 Task: Look for Airbnb properties in Causeni, Moldova from 5th December, 2023 to 15th December, 2023 for 9 adults.5 bedrooms having 5 beds and 5 bathrooms. Property type can be house. Booking option can be shelf check-in. Look for 3 properties as per requirement.
Action: Mouse moved to (480, 105)
Screenshot: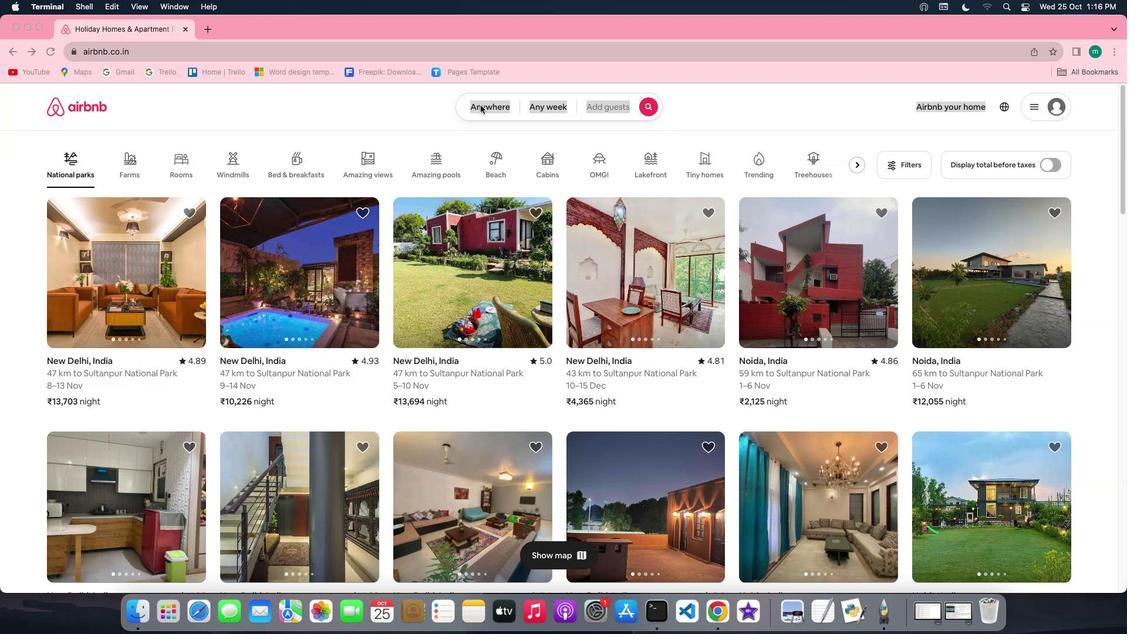 
Action: Mouse pressed left at (480, 105)
Screenshot: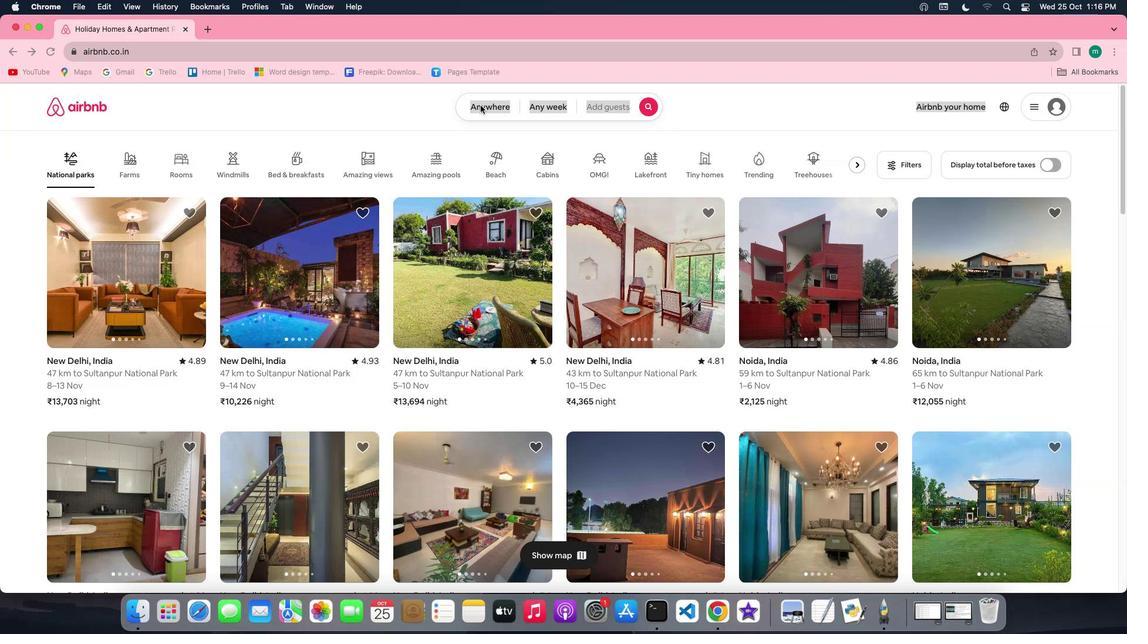 
Action: Mouse pressed left at (480, 105)
Screenshot: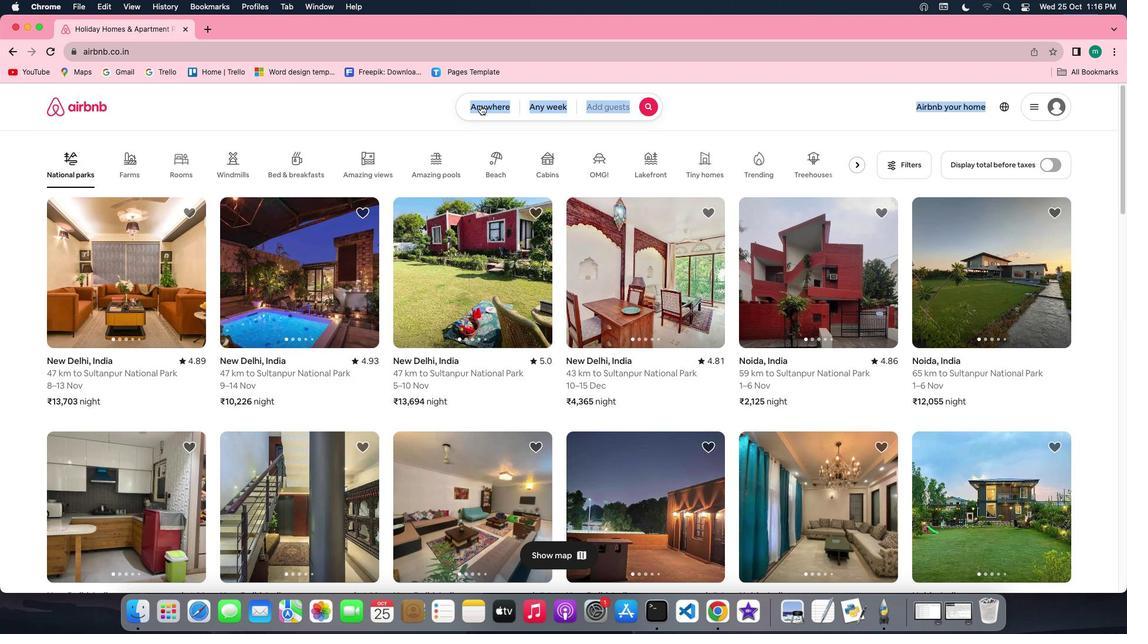 
Action: Mouse moved to (423, 153)
Screenshot: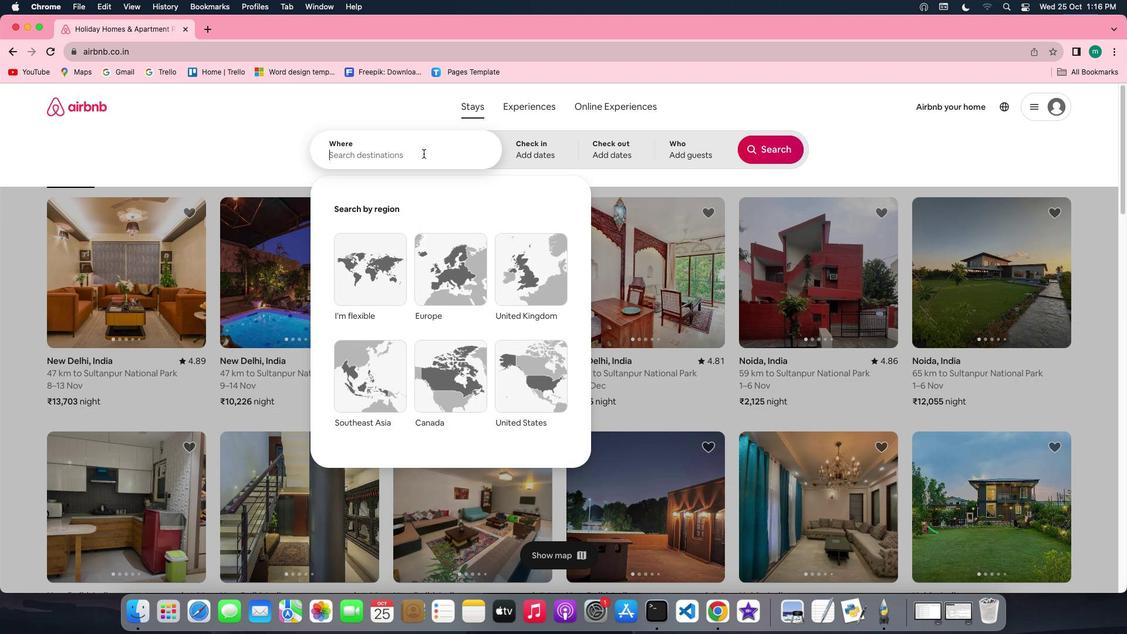 
Action: Key pressed Key.shift'C''a''u''s''e''n''i'','Key.spaceKey.shift'M''o''l''d''o''v''a'
Screenshot: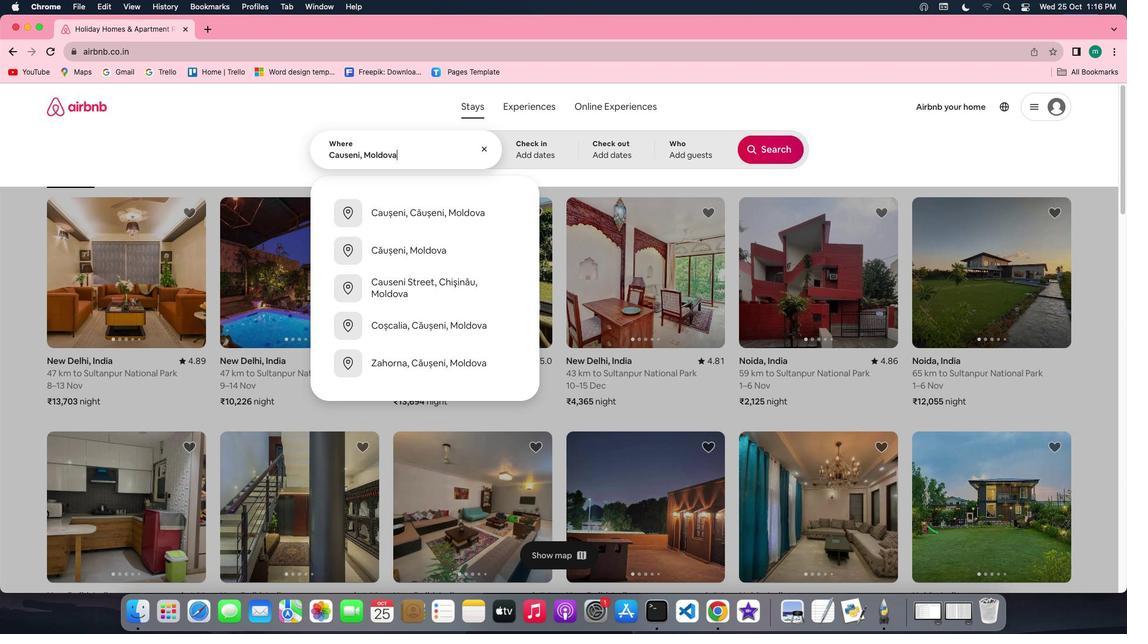 
Action: Mouse moved to (529, 149)
Screenshot: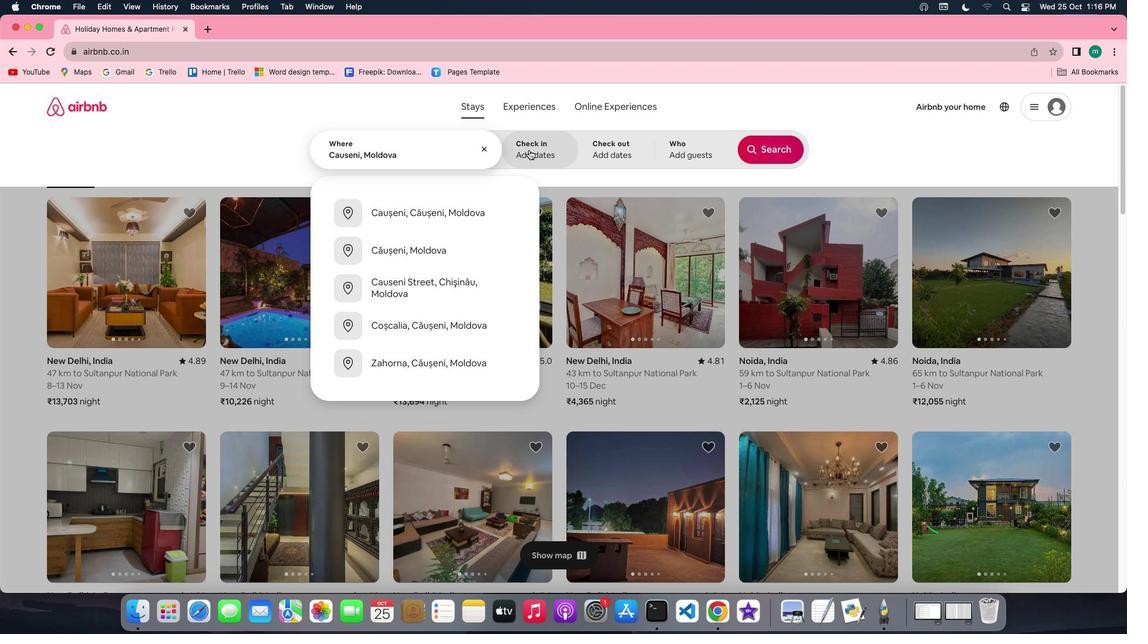 
Action: Mouse pressed left at (529, 149)
Screenshot: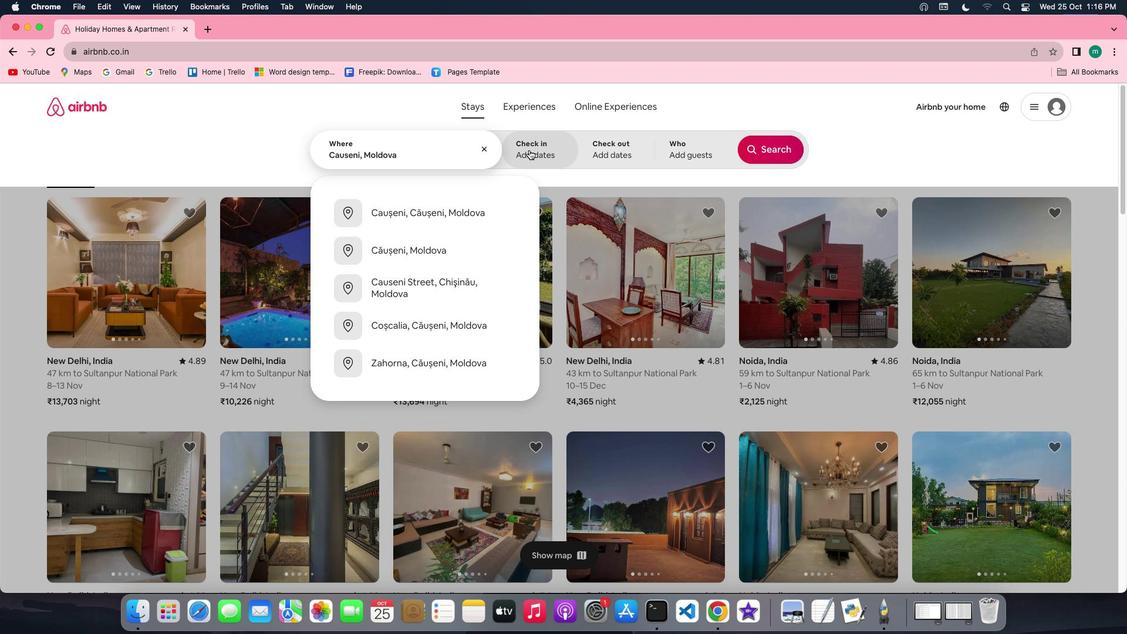 
Action: Mouse moved to (768, 249)
Screenshot: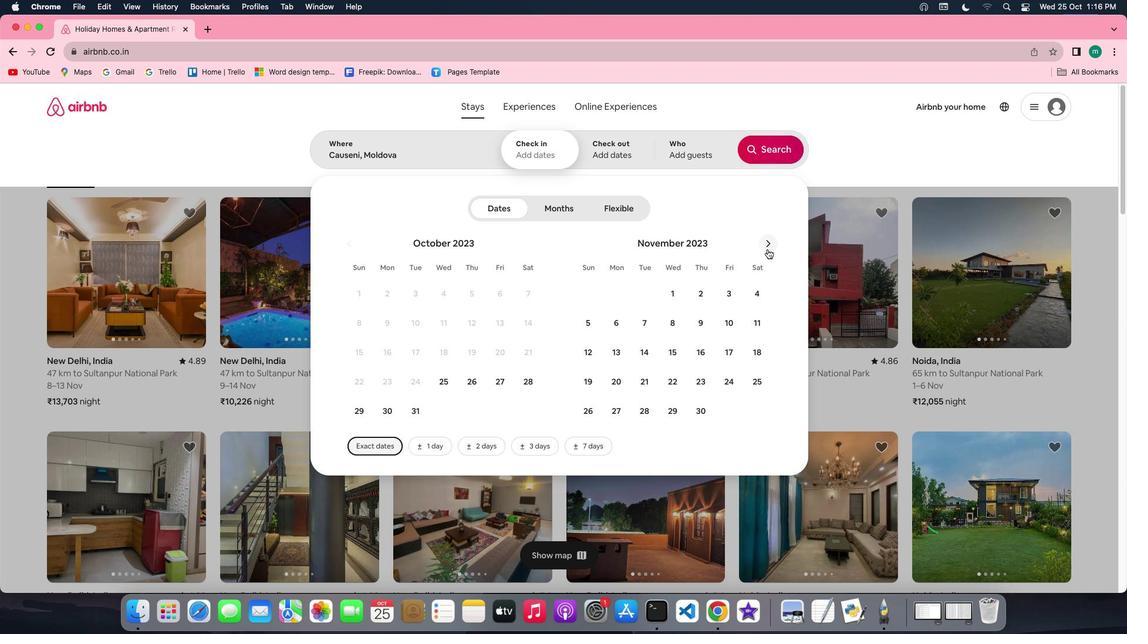 
Action: Mouse pressed left at (768, 249)
Screenshot: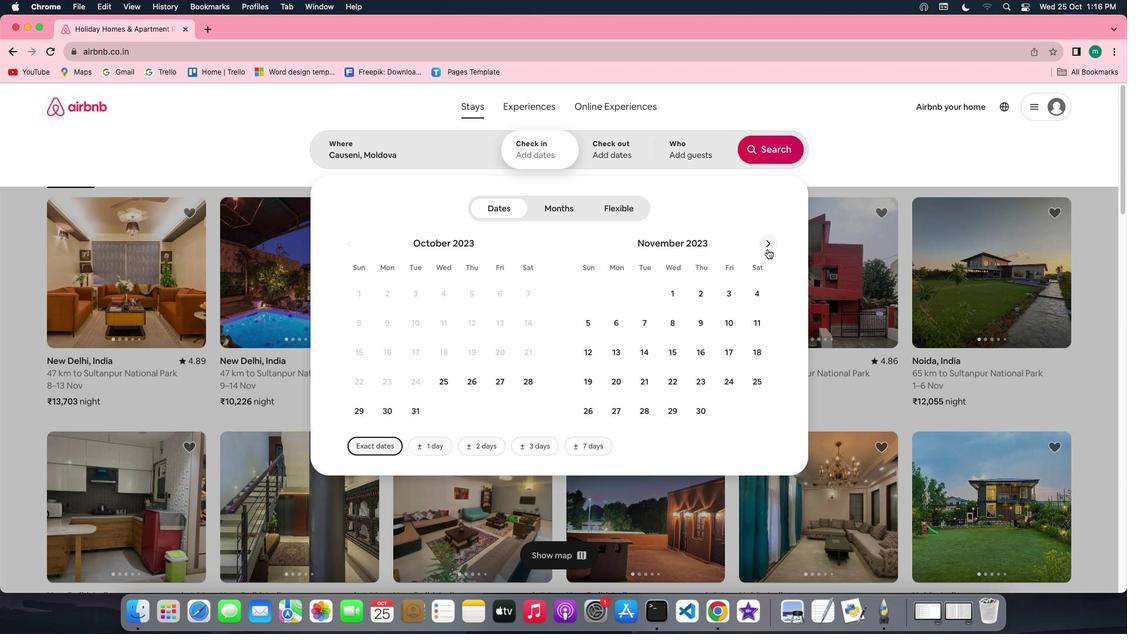 
Action: Mouse moved to (643, 315)
Screenshot: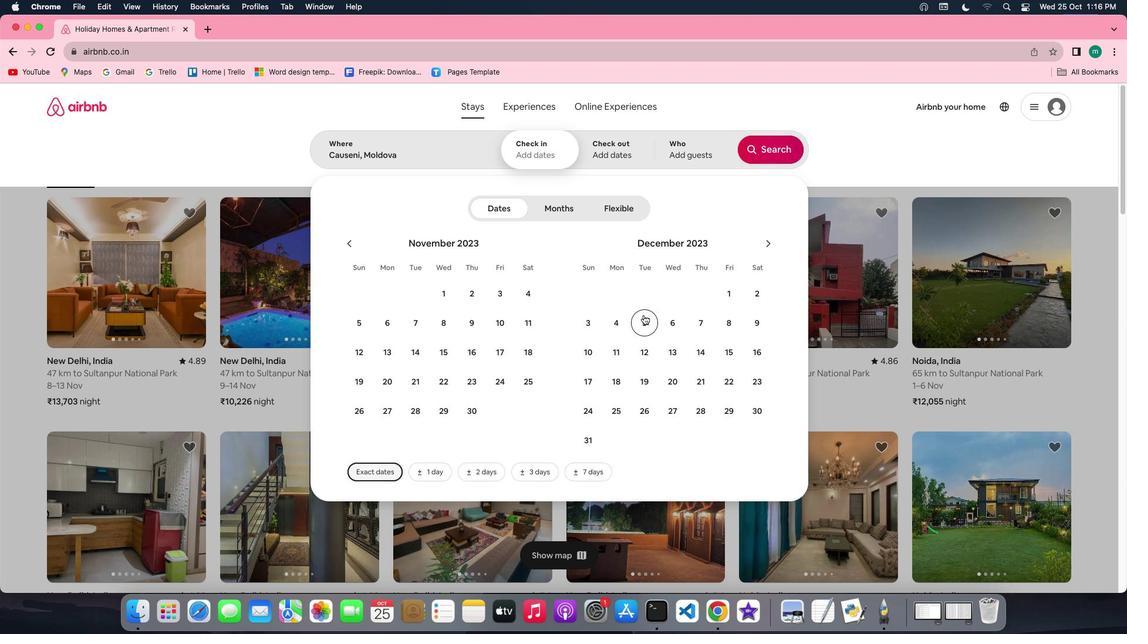 
Action: Mouse pressed left at (643, 315)
Screenshot: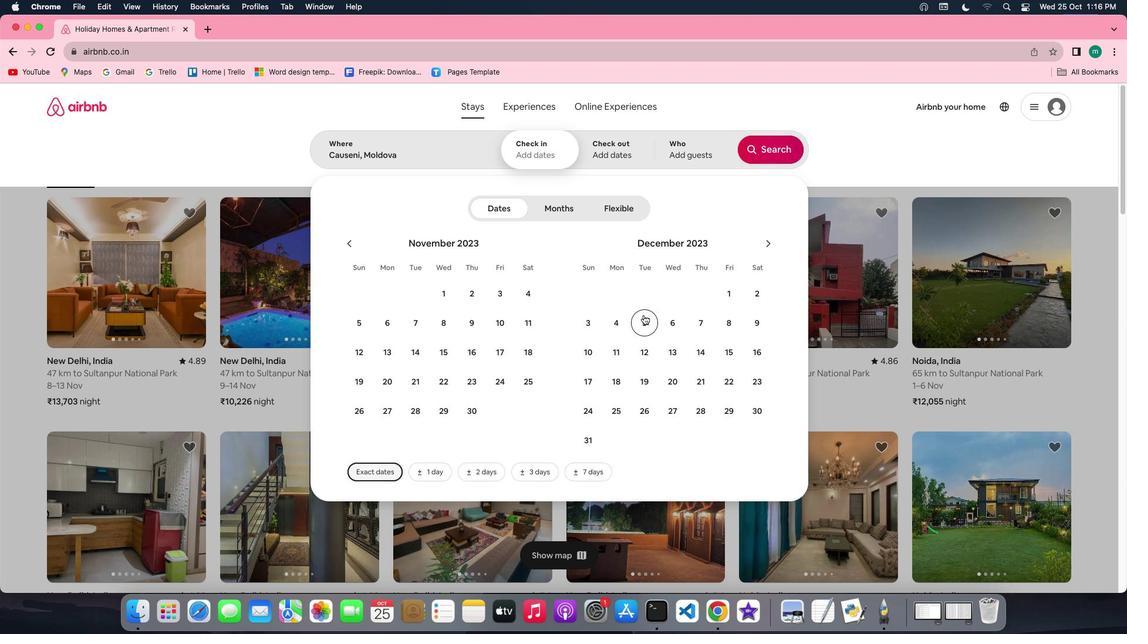 
Action: Mouse moved to (731, 350)
Screenshot: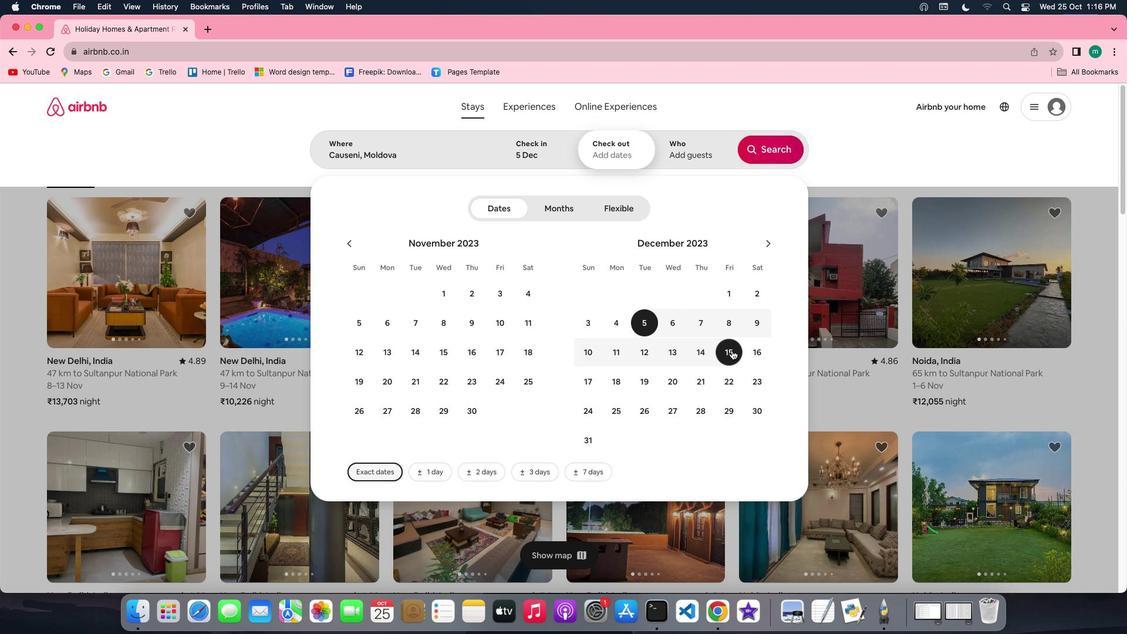 
Action: Mouse pressed left at (731, 350)
Screenshot: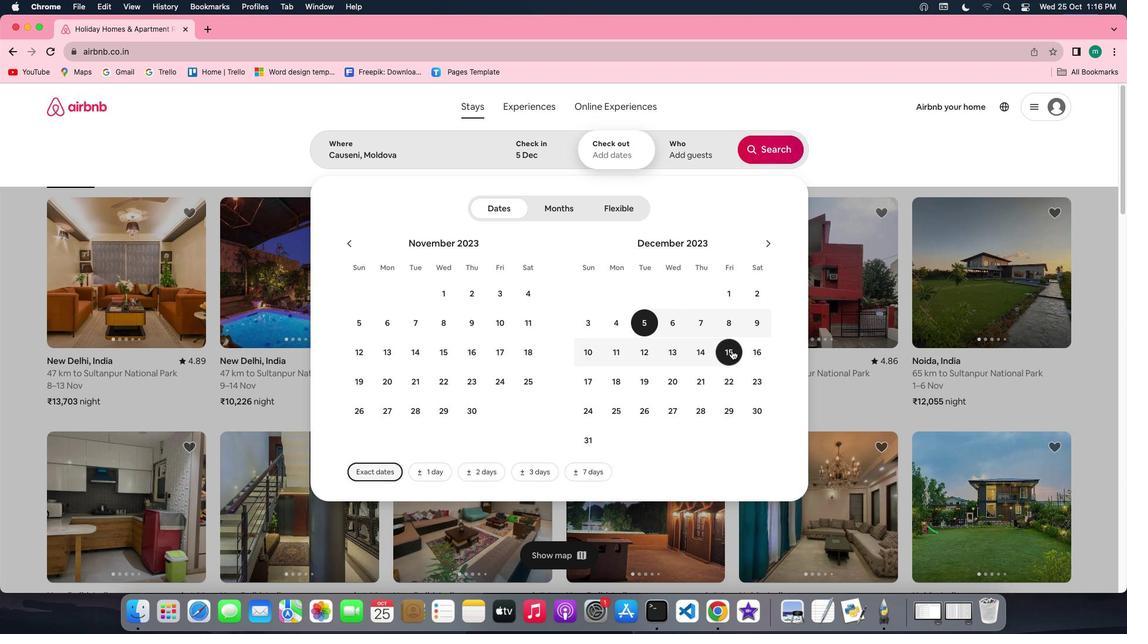 
Action: Mouse moved to (690, 156)
Screenshot: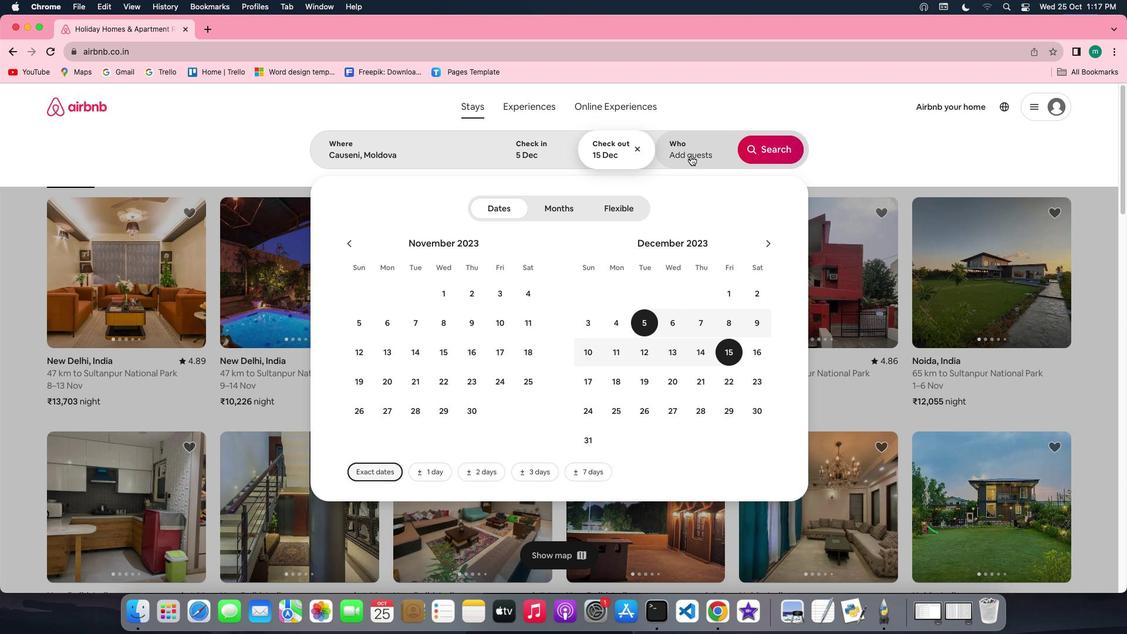 
Action: Mouse pressed left at (690, 156)
Screenshot: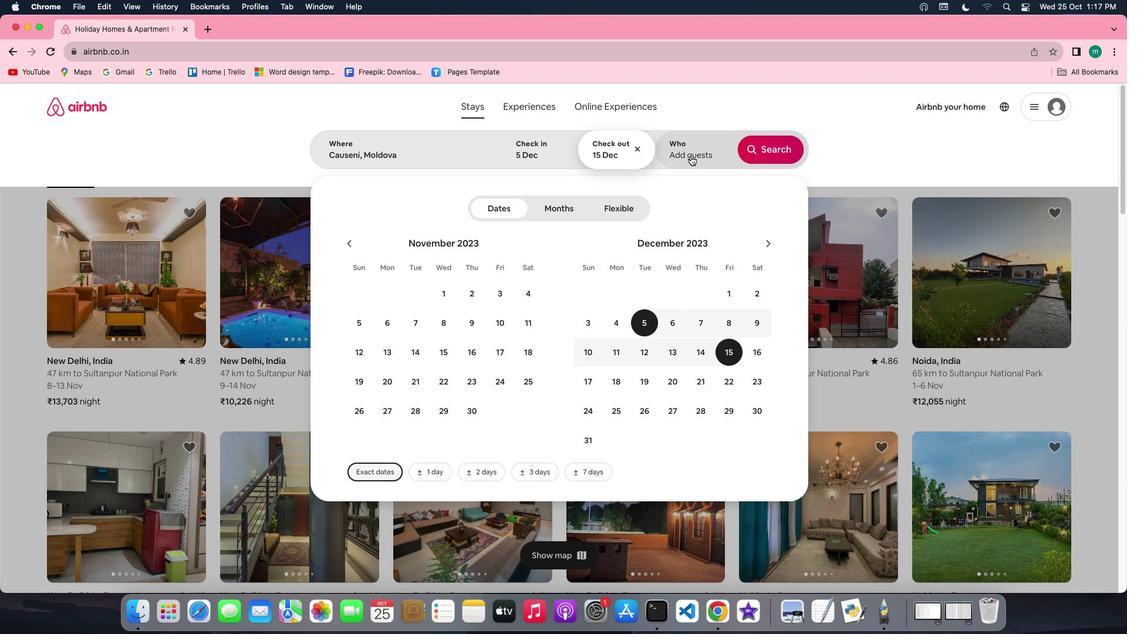 
Action: Mouse moved to (770, 208)
Screenshot: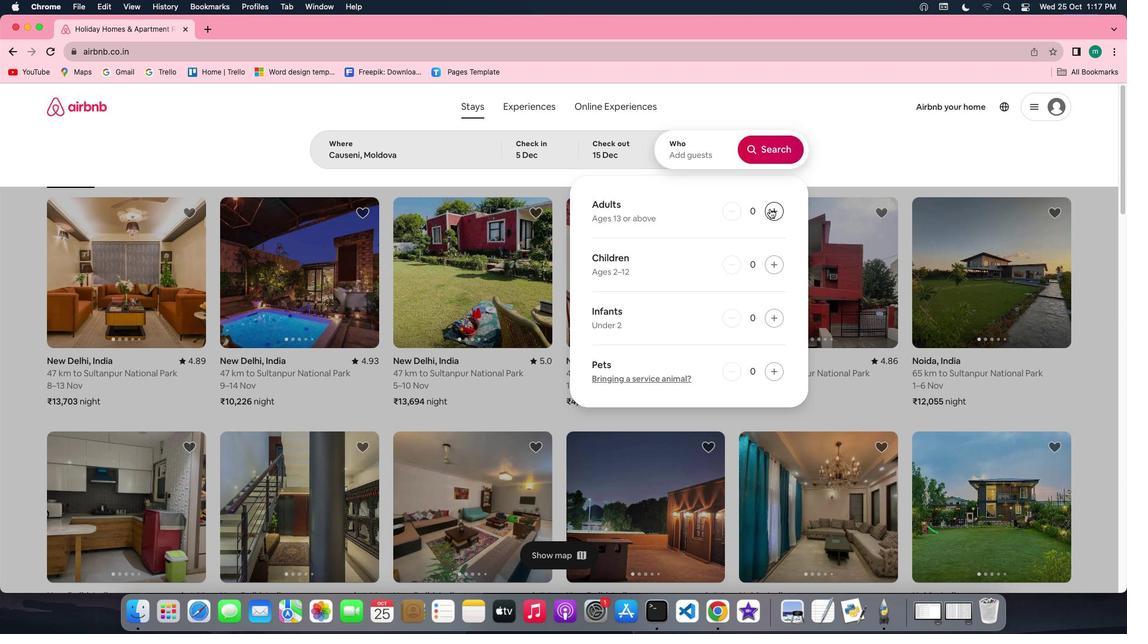 
Action: Mouse pressed left at (770, 208)
Screenshot: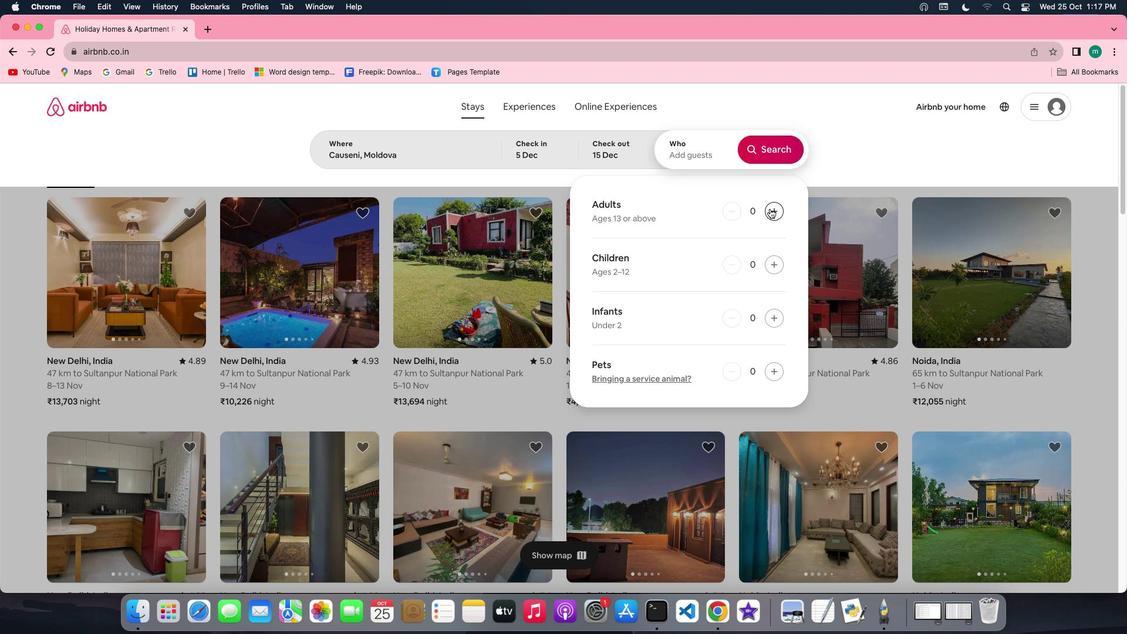 
Action: Mouse pressed left at (770, 208)
Screenshot: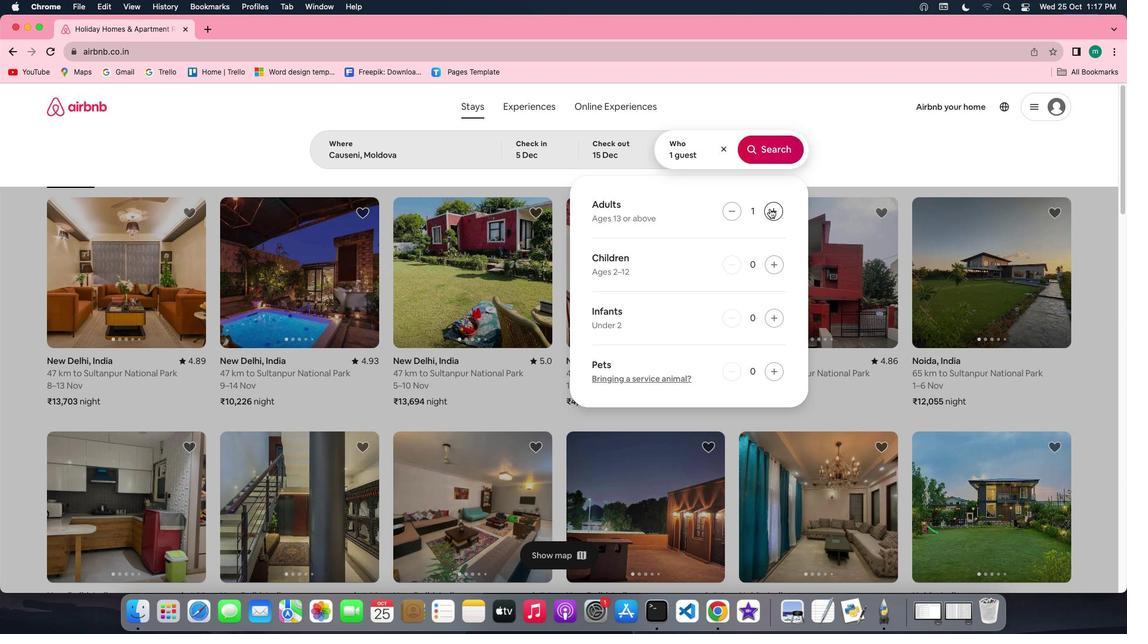 
Action: Mouse pressed left at (770, 208)
Screenshot: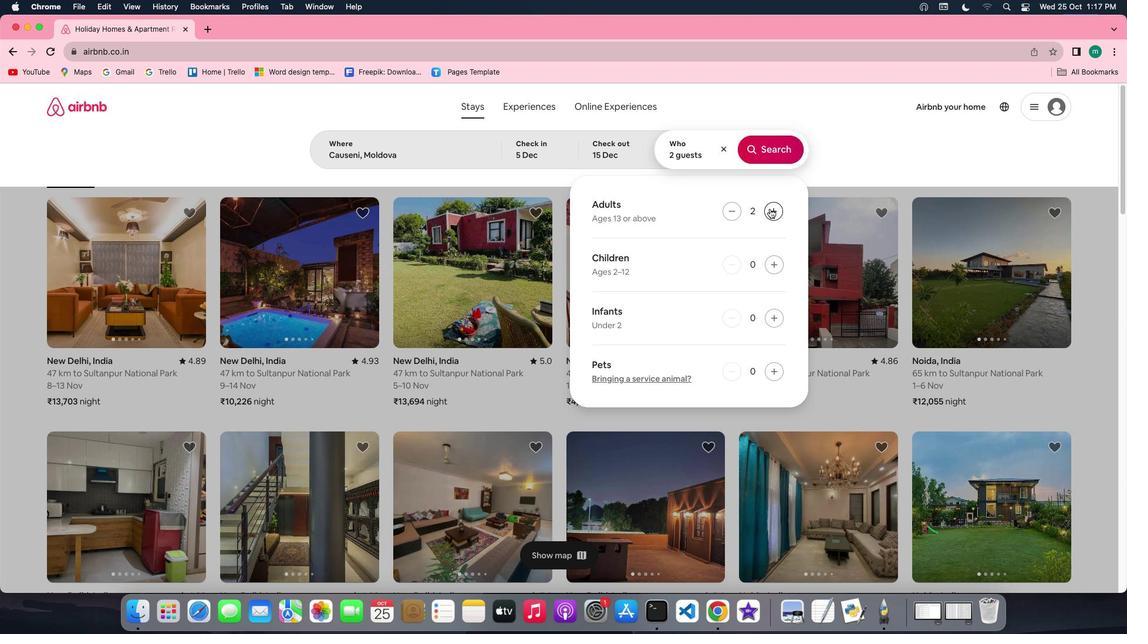
Action: Mouse pressed left at (770, 208)
Screenshot: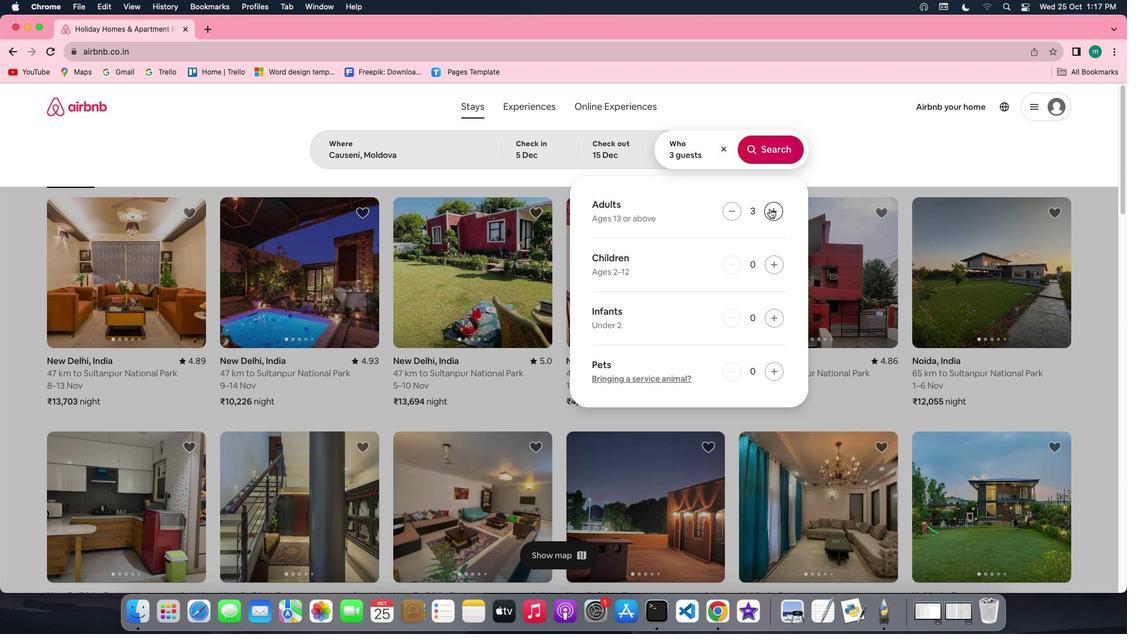 
Action: Mouse pressed left at (770, 208)
Screenshot: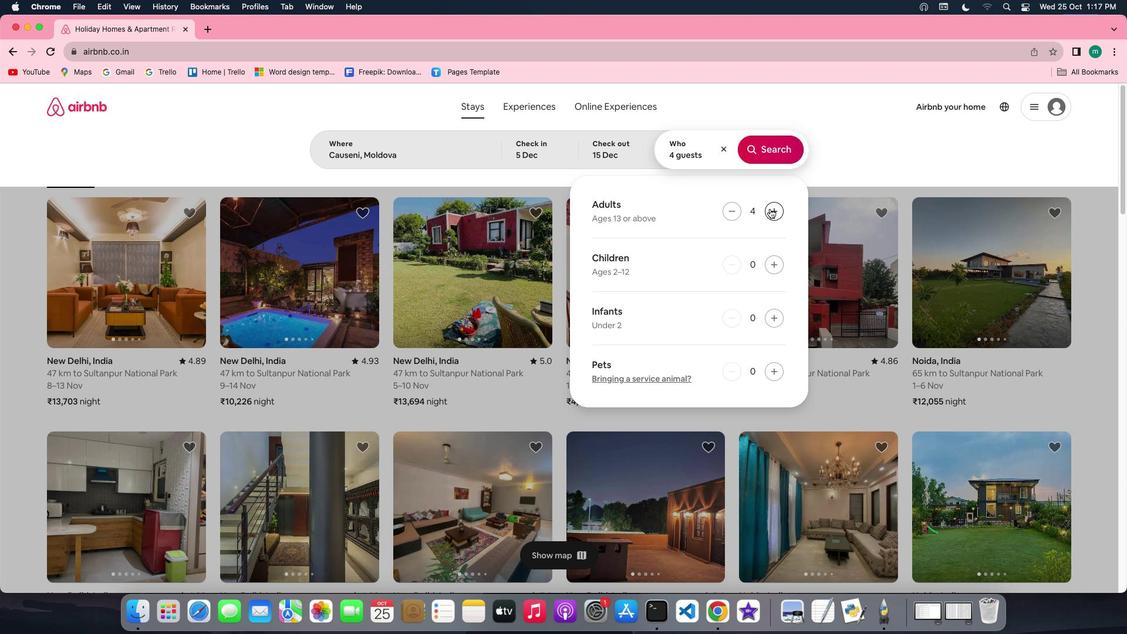 
Action: Mouse pressed left at (770, 208)
Screenshot: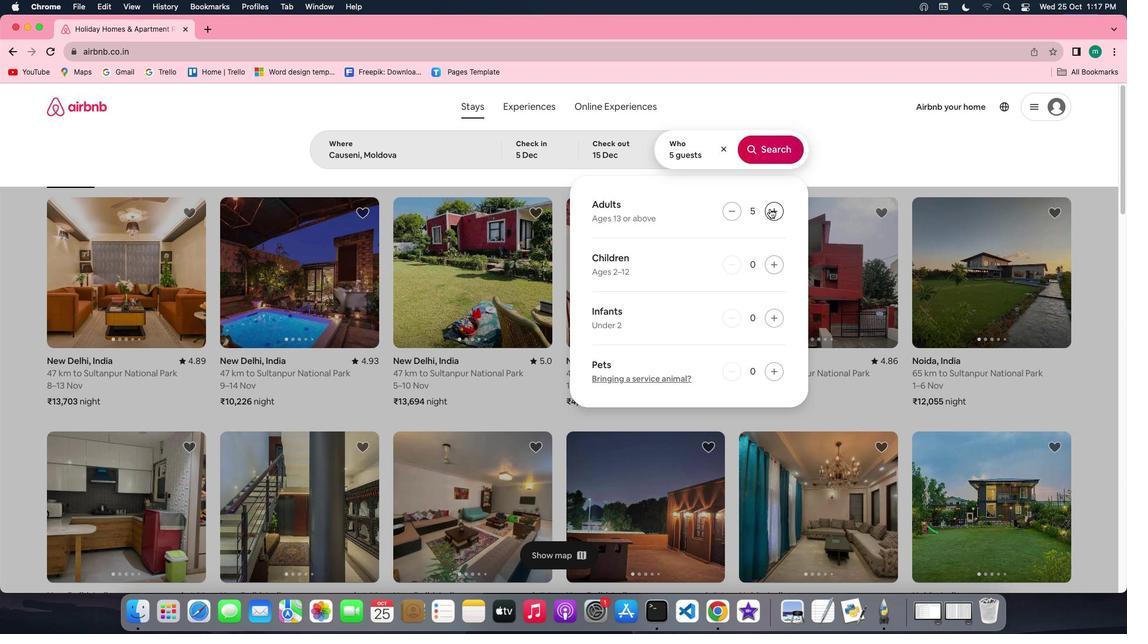 
Action: Mouse pressed left at (770, 208)
Screenshot: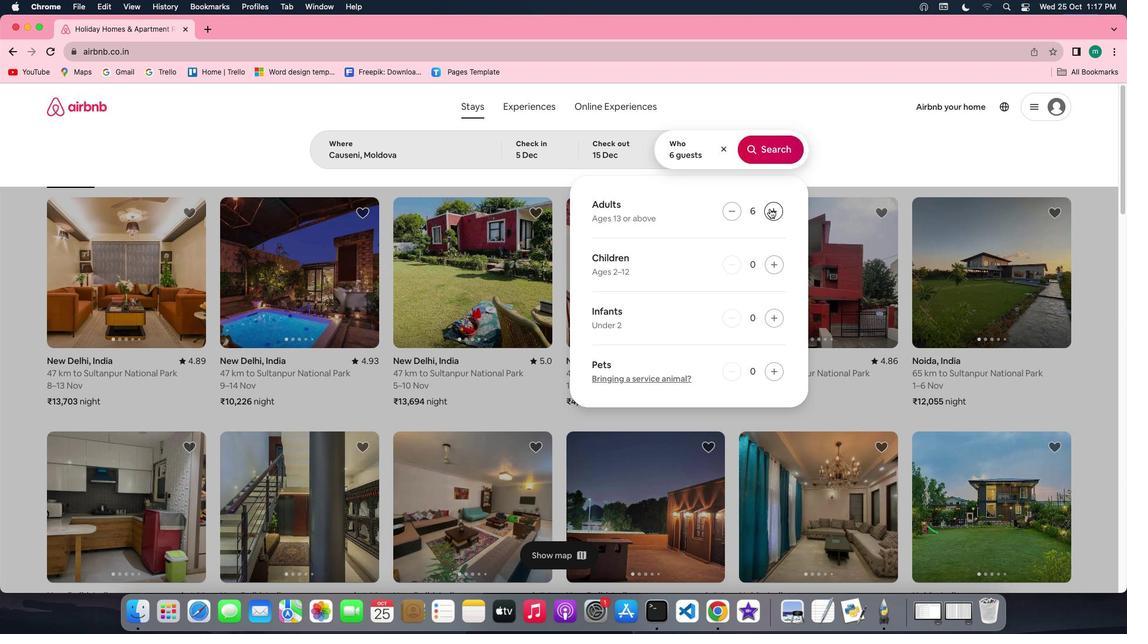 
Action: Mouse pressed left at (770, 208)
Screenshot: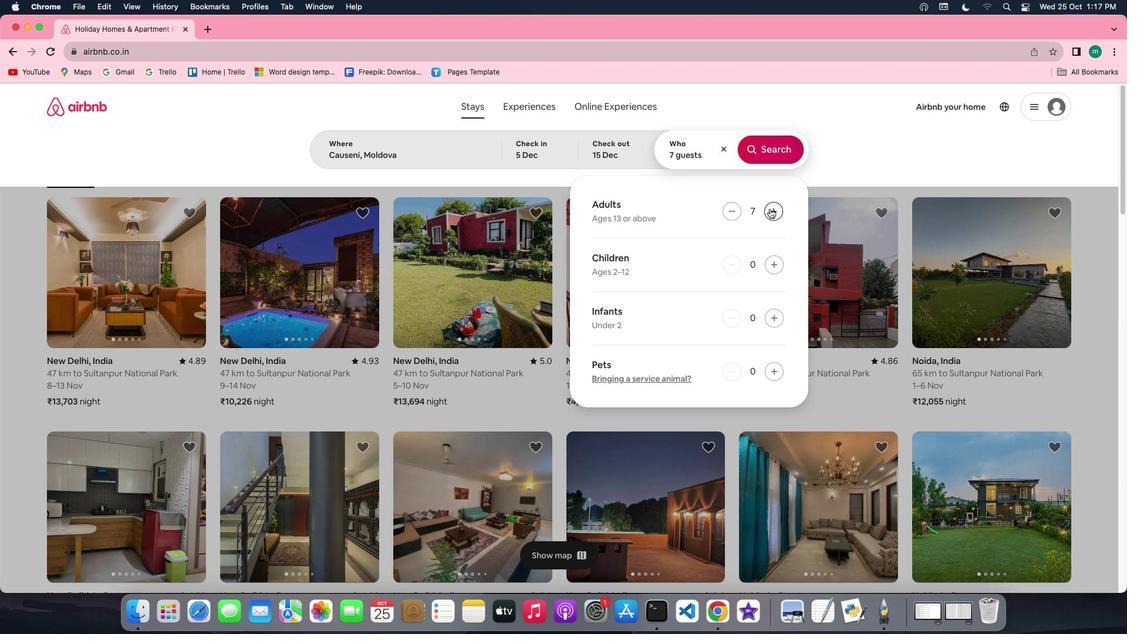 
Action: Mouse pressed left at (770, 208)
Screenshot: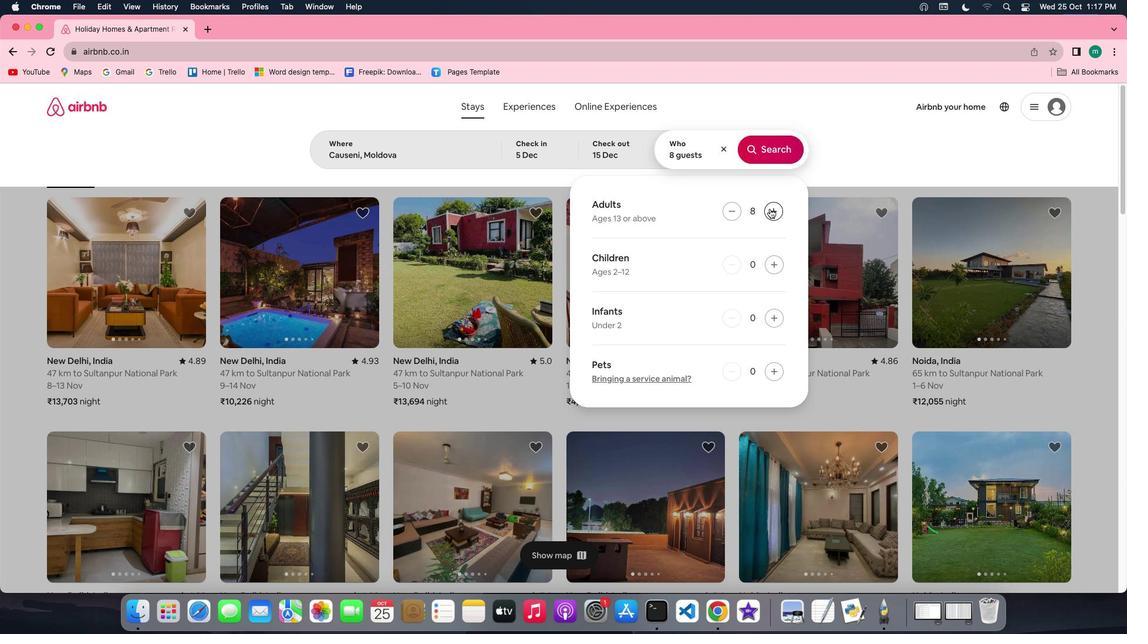 
Action: Mouse moved to (783, 155)
Screenshot: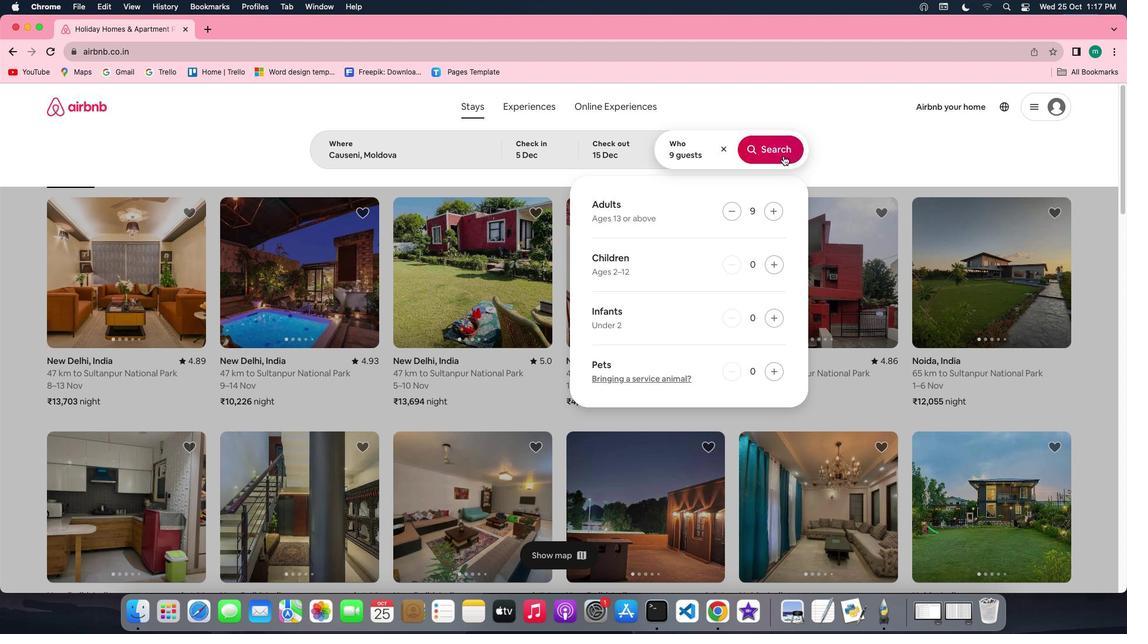 
Action: Mouse pressed left at (783, 155)
Screenshot: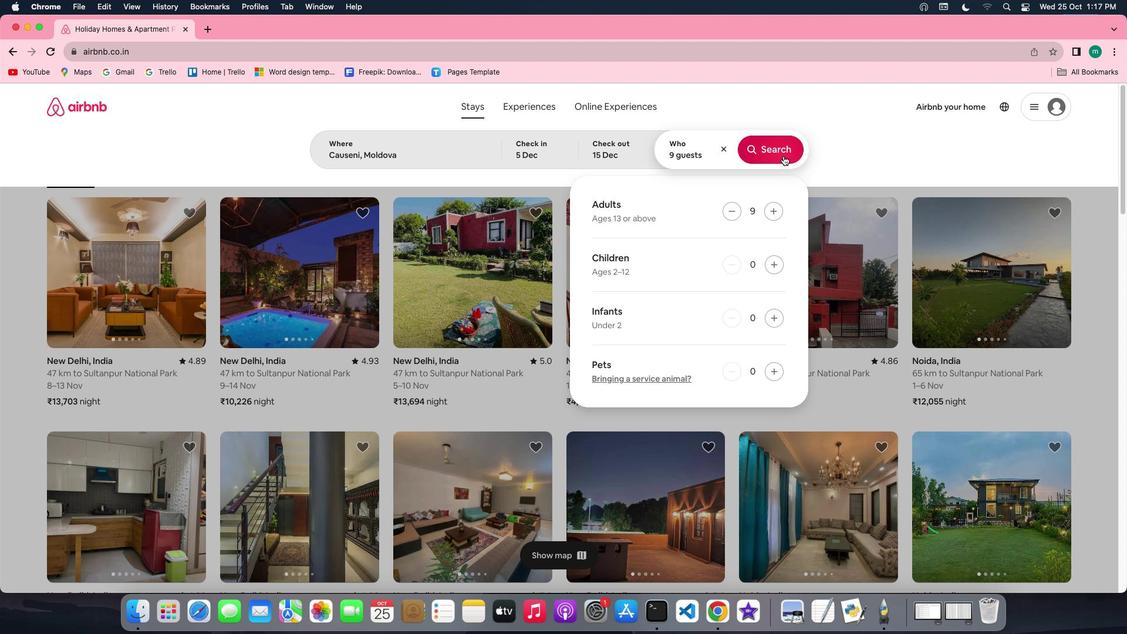 
Action: Mouse moved to (931, 149)
Screenshot: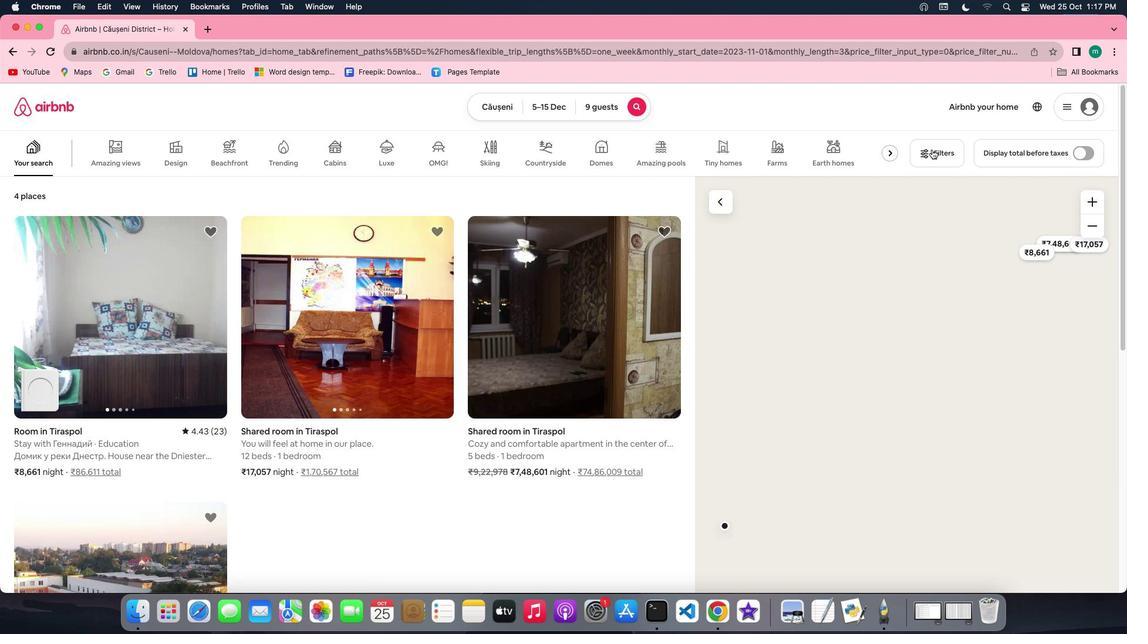 
Action: Mouse pressed left at (931, 149)
Screenshot: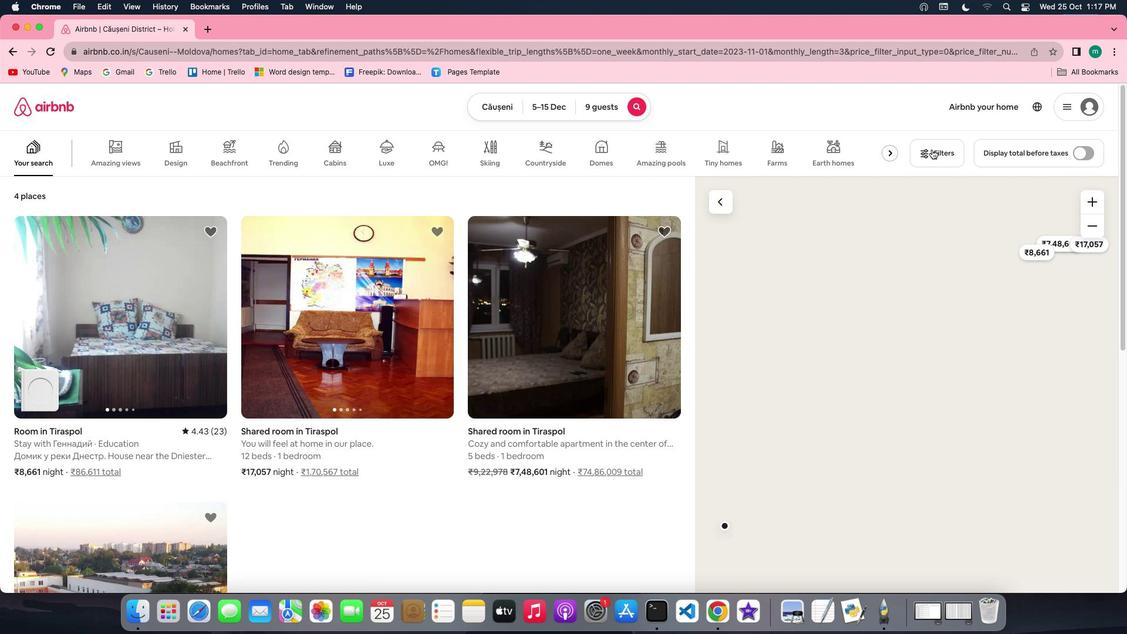 
Action: Mouse moved to (610, 270)
Screenshot: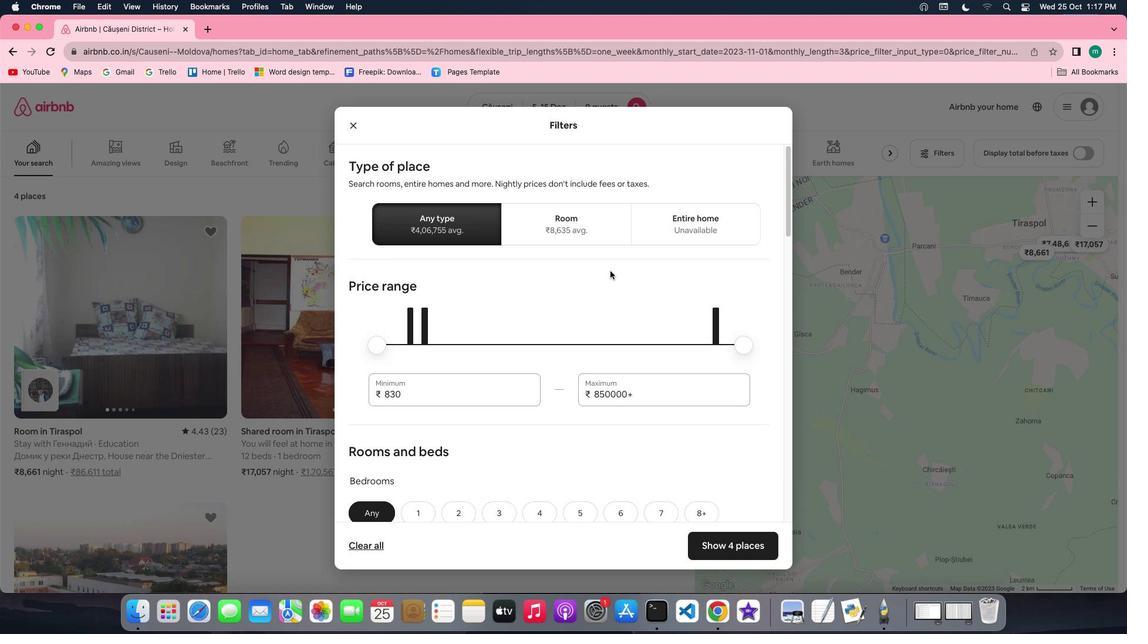 
Action: Mouse scrolled (610, 270) with delta (0, 0)
Screenshot: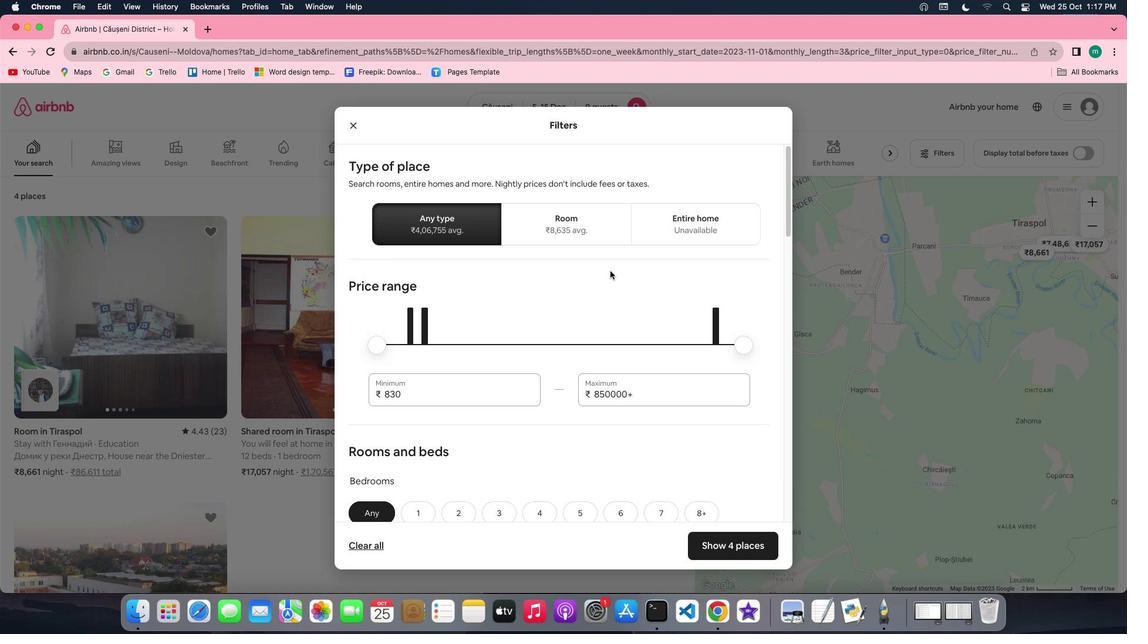 
Action: Mouse scrolled (610, 270) with delta (0, 0)
Screenshot: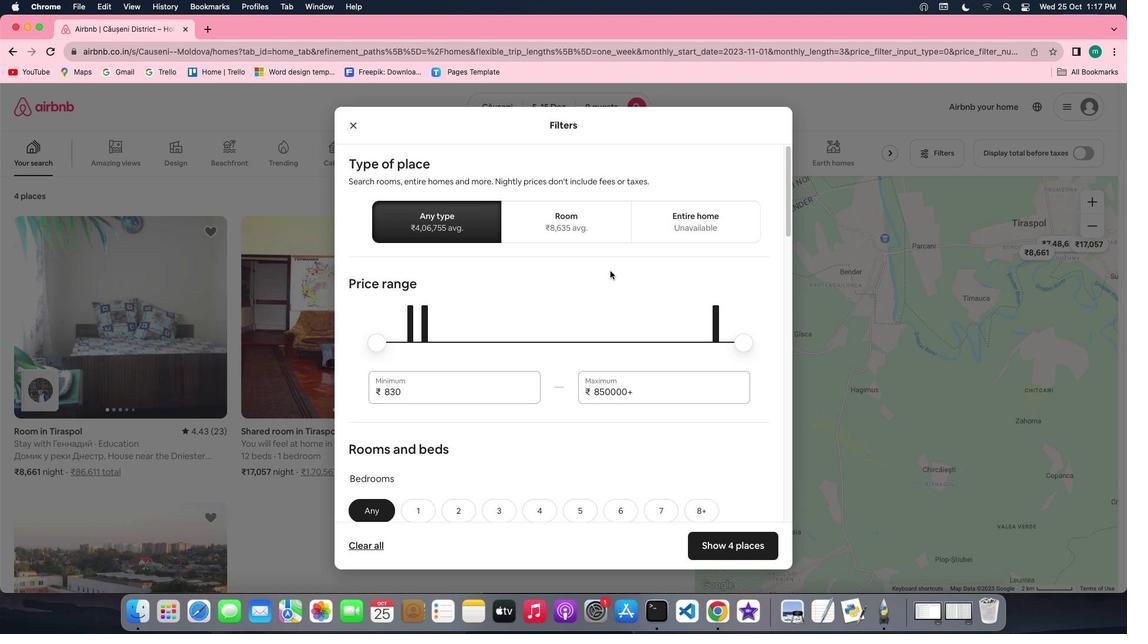 
Action: Mouse scrolled (610, 270) with delta (0, 0)
Screenshot: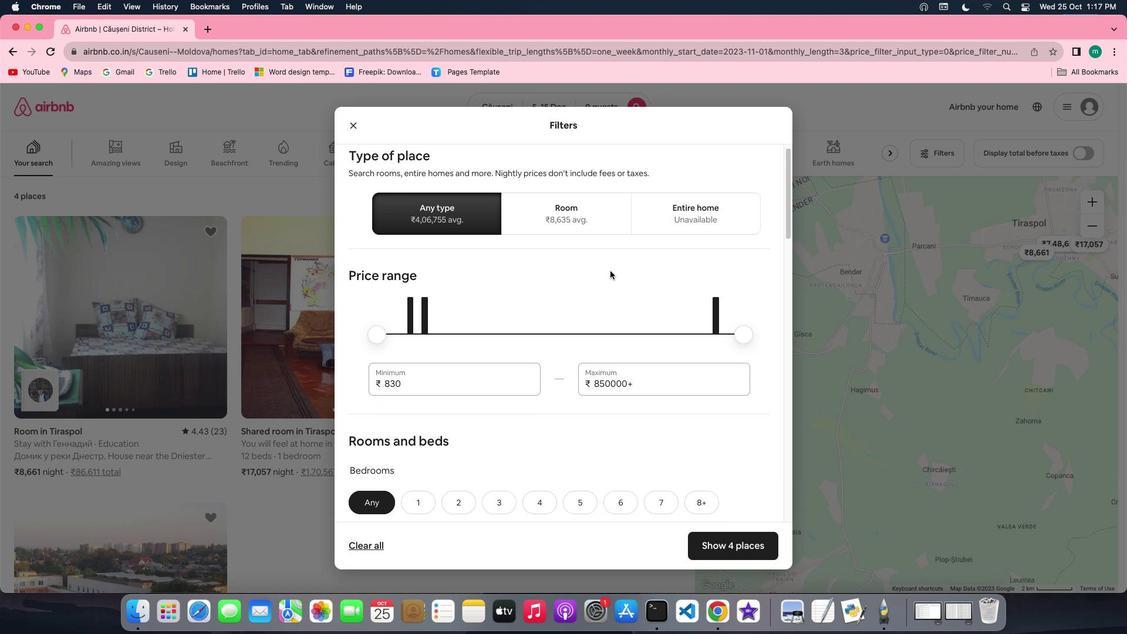 
Action: Mouse scrolled (610, 270) with delta (0, -1)
Screenshot: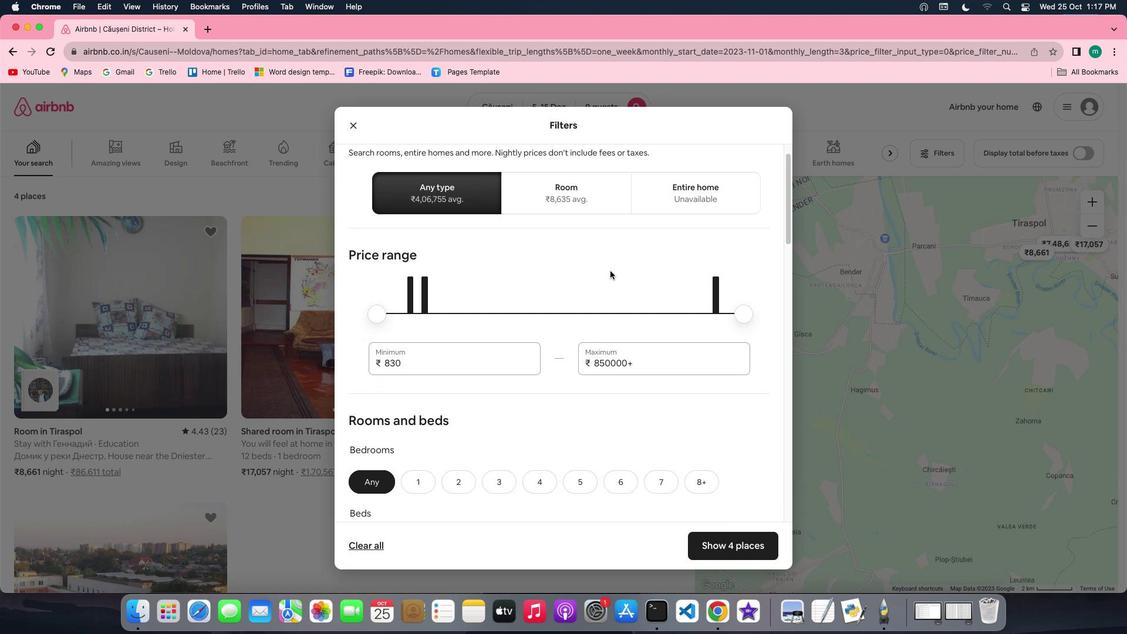 
Action: Mouse scrolled (610, 270) with delta (0, 0)
Screenshot: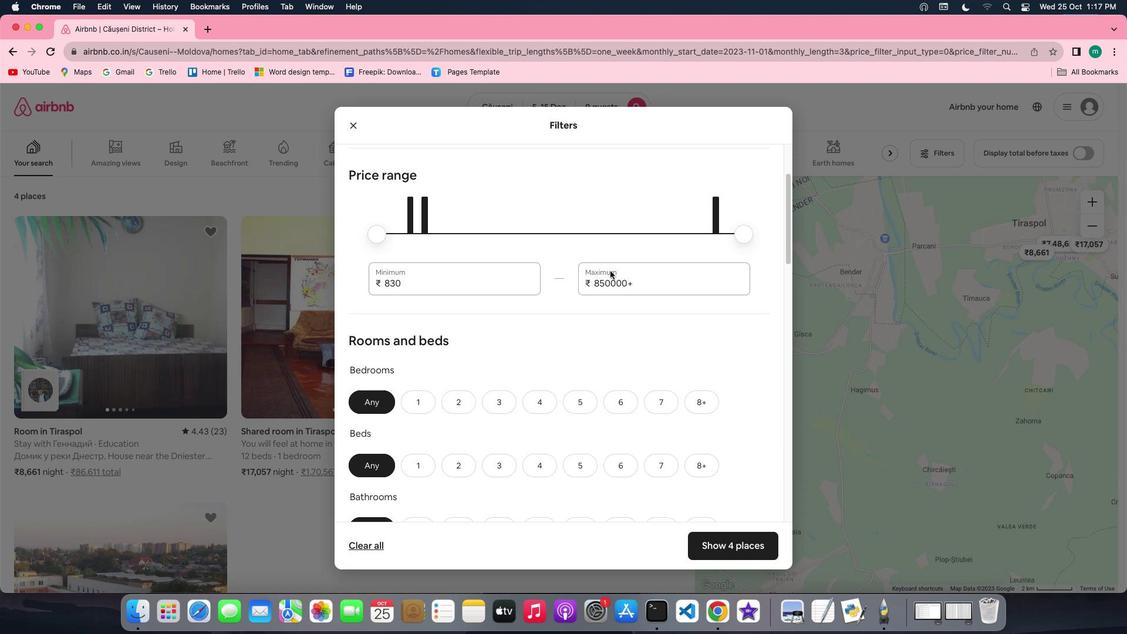 
Action: Mouse scrolled (610, 270) with delta (0, 0)
Screenshot: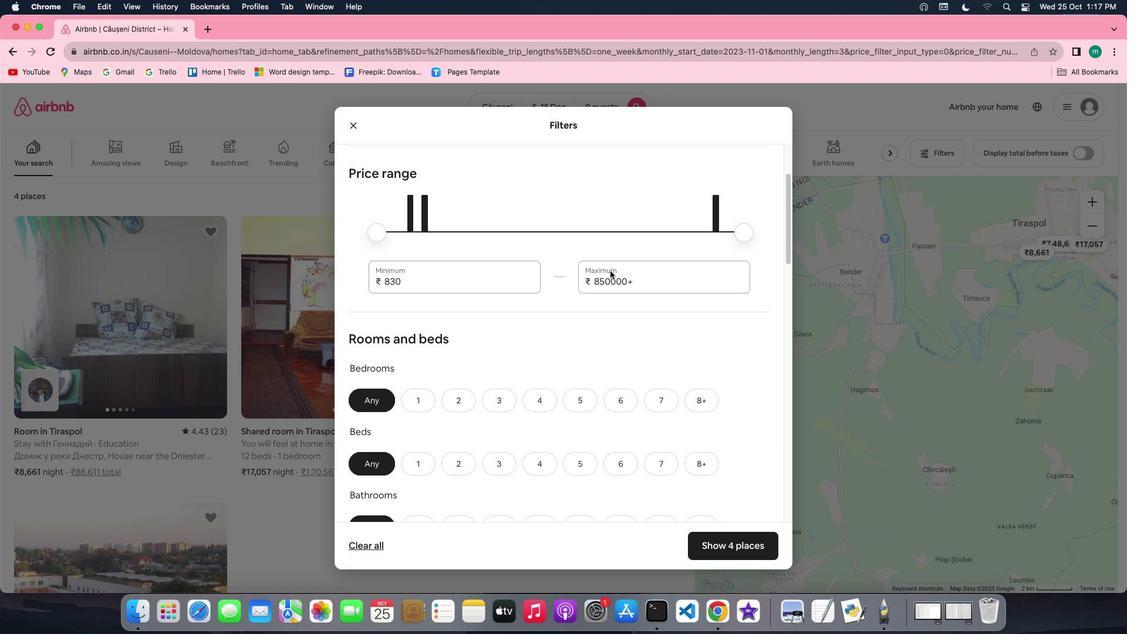 
Action: Mouse scrolled (610, 270) with delta (0, -1)
Screenshot: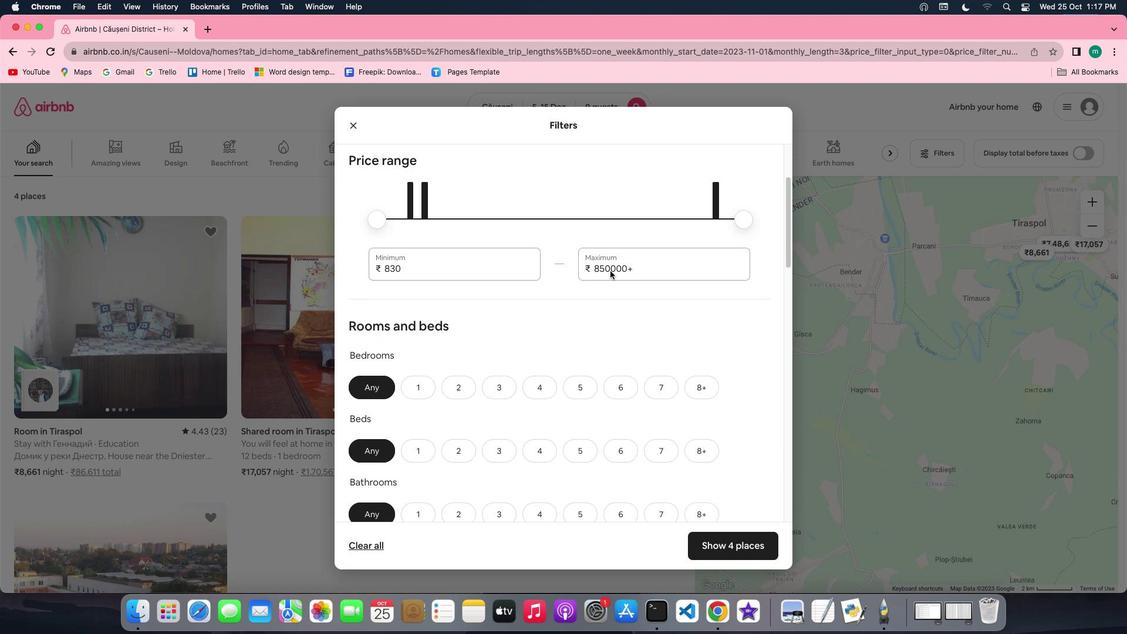 
Action: Mouse scrolled (610, 270) with delta (0, 0)
Screenshot: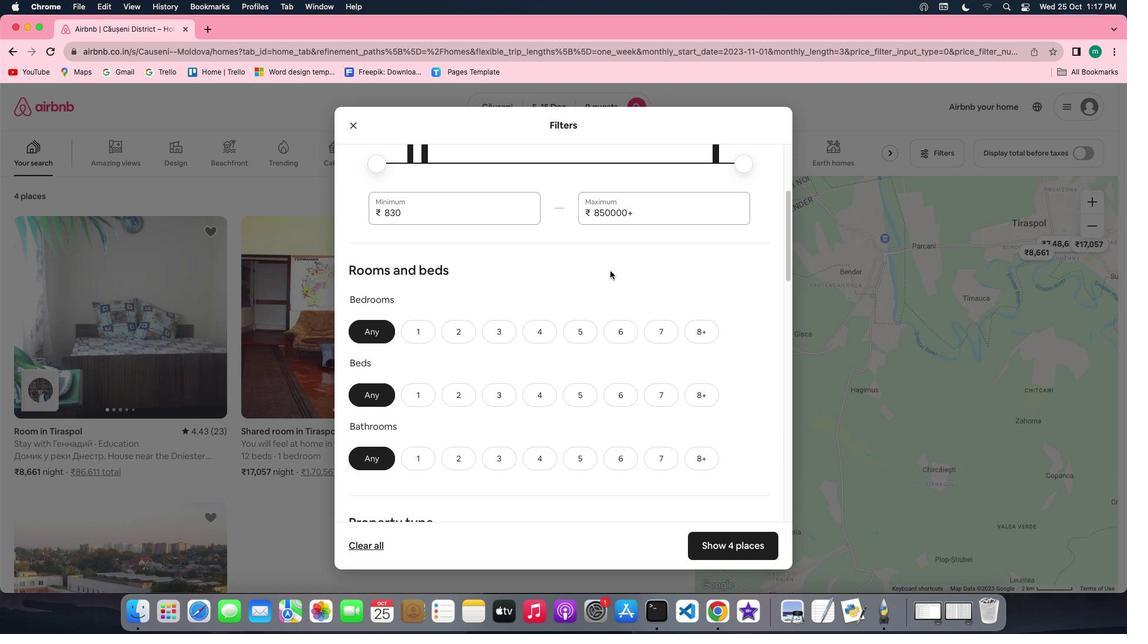 
Action: Mouse scrolled (610, 270) with delta (0, 0)
Screenshot: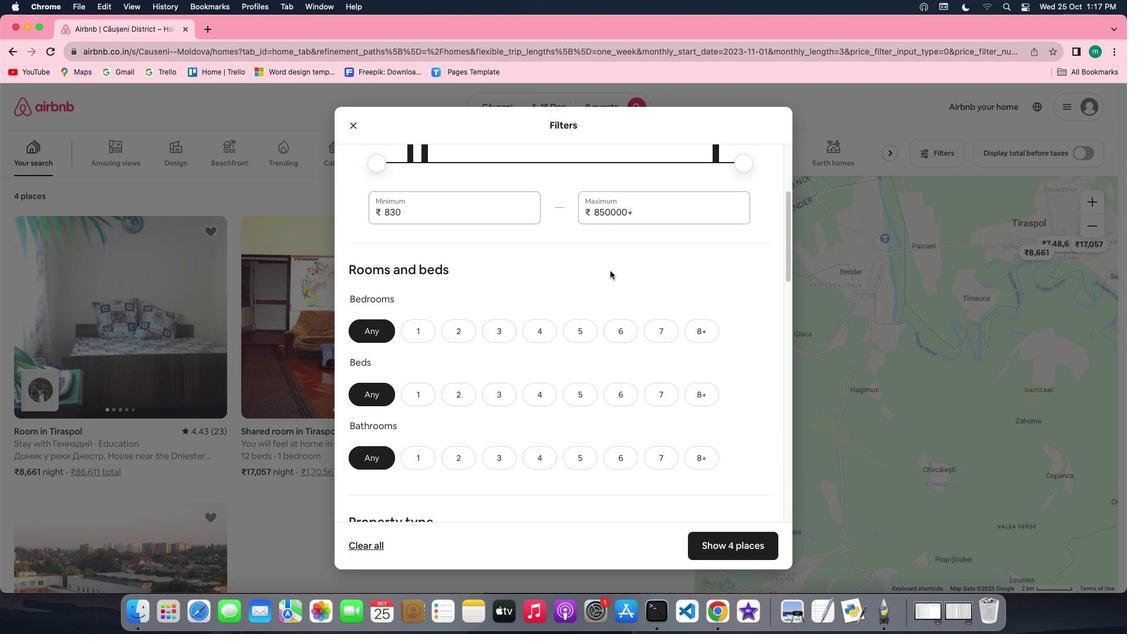 
Action: Mouse scrolled (610, 270) with delta (0, 0)
Screenshot: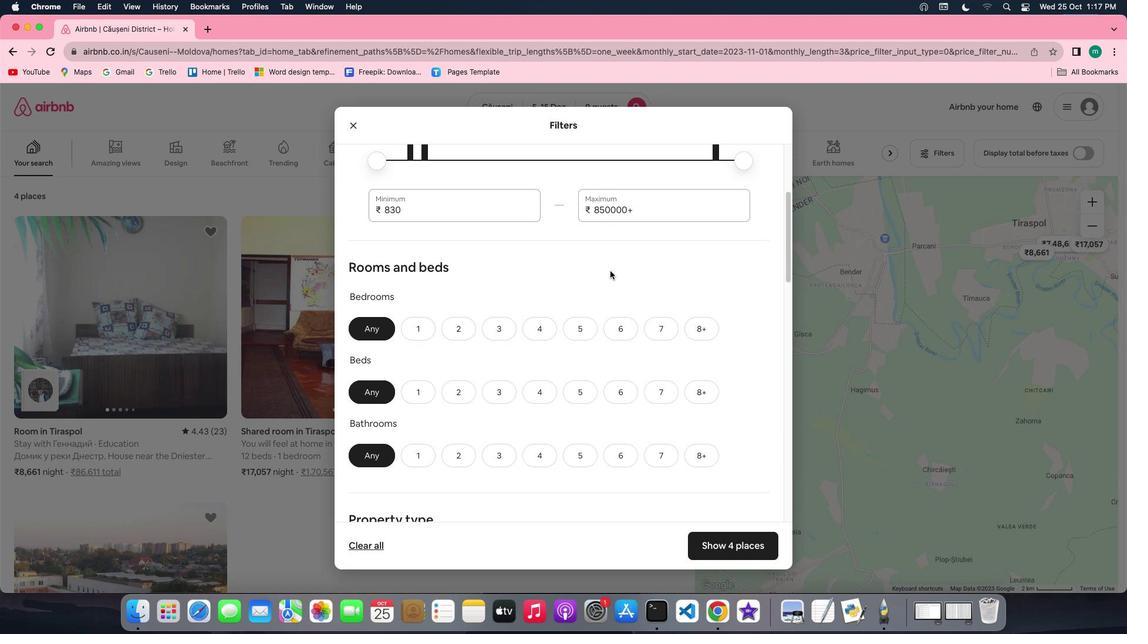 
Action: Mouse scrolled (610, 270) with delta (0, 0)
Screenshot: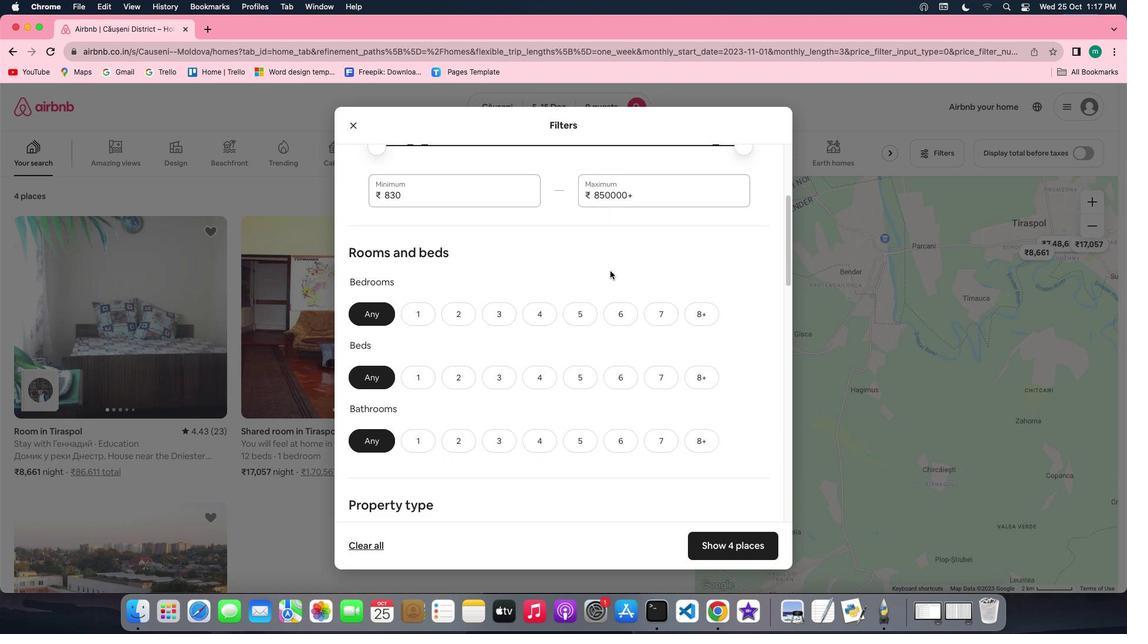 
Action: Mouse scrolled (610, 270) with delta (0, 0)
Screenshot: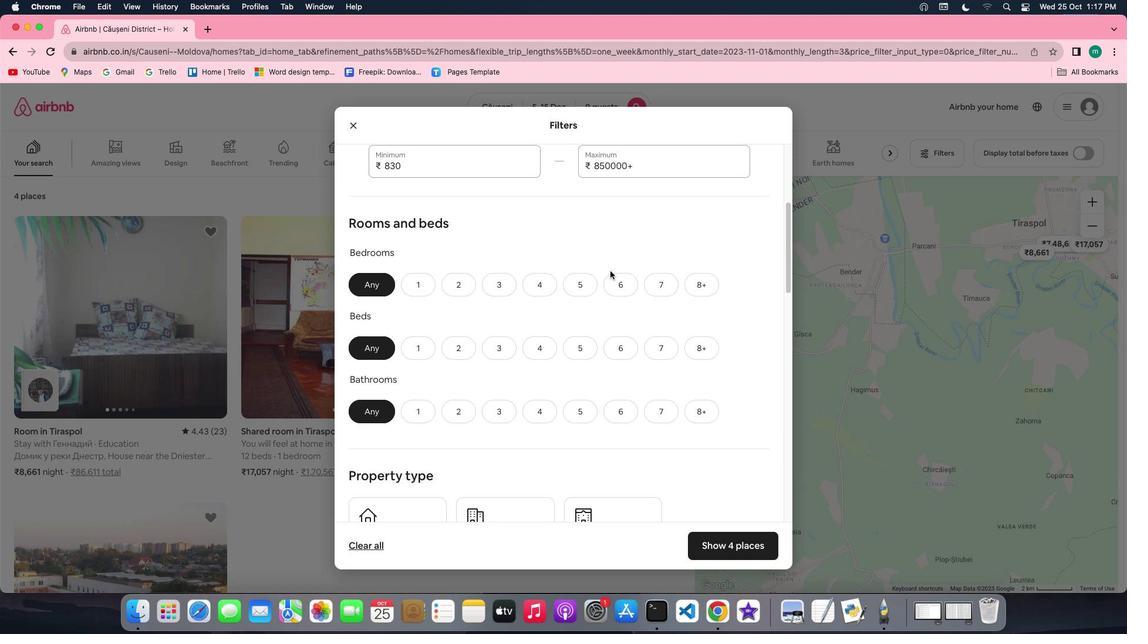 
Action: Mouse scrolled (610, 270) with delta (0, 0)
Screenshot: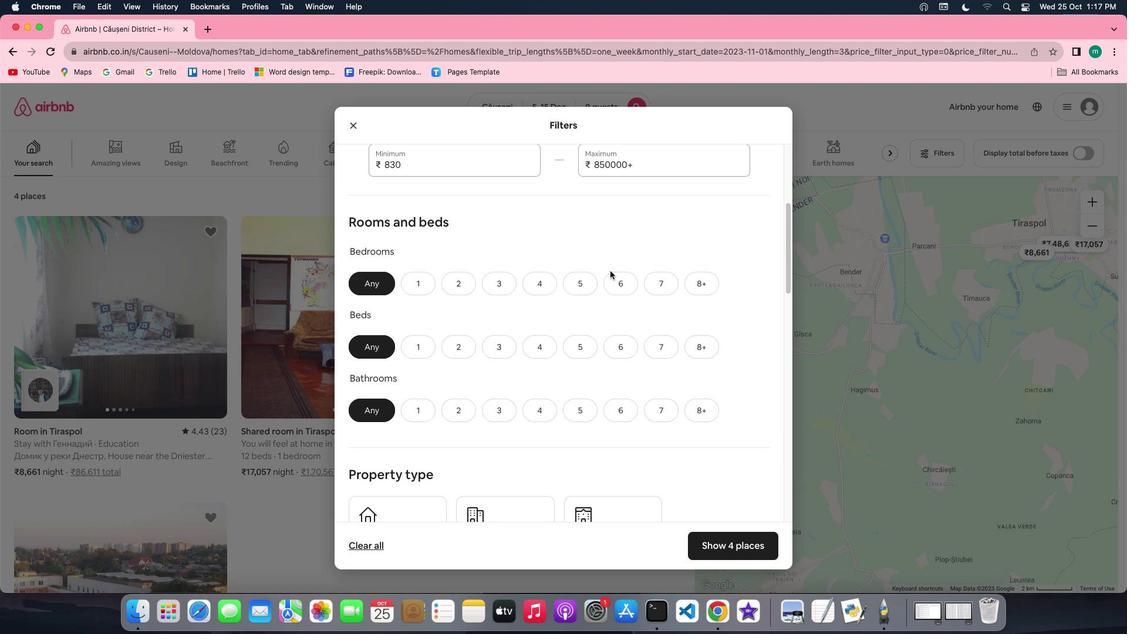 
Action: Mouse scrolled (610, 270) with delta (0, 0)
Screenshot: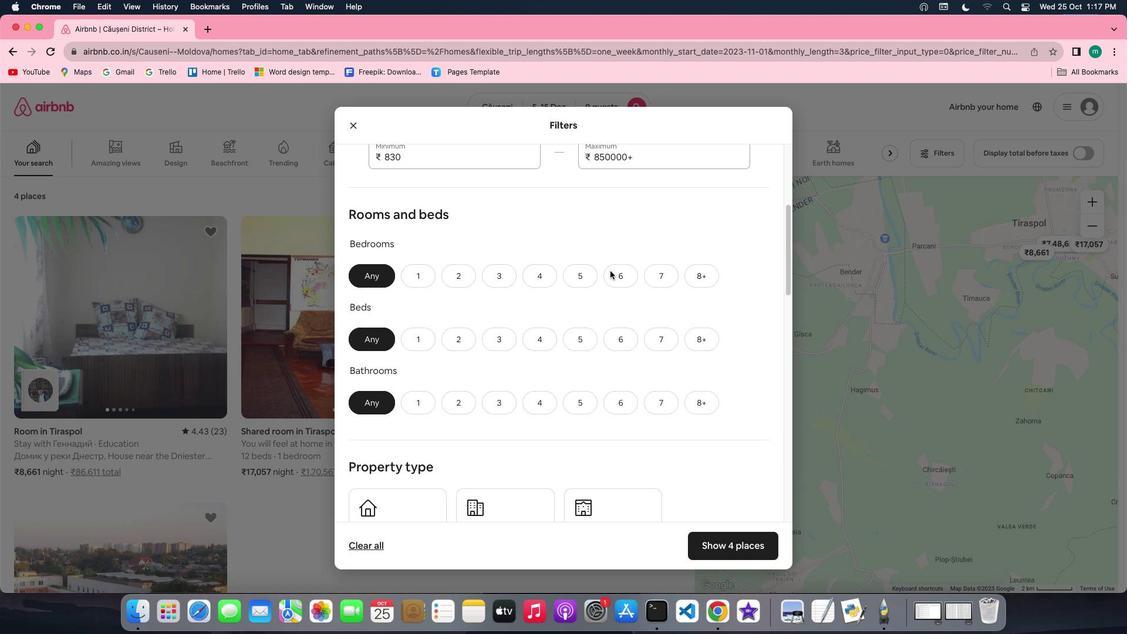 
Action: Mouse scrolled (610, 270) with delta (0, 0)
Screenshot: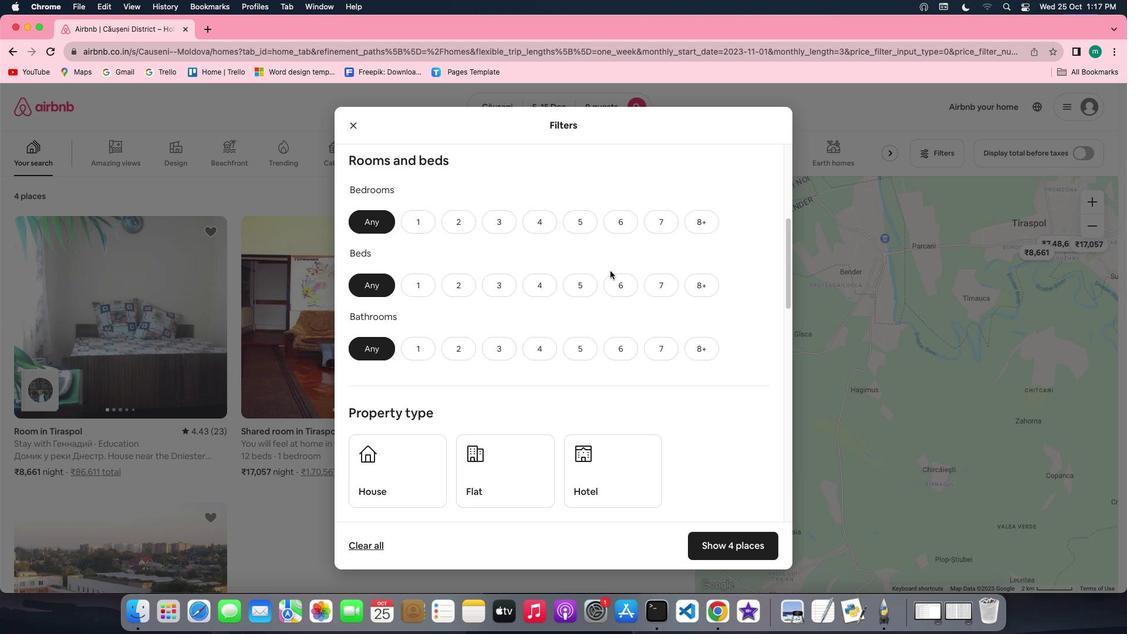 
Action: Mouse scrolled (610, 270) with delta (0, 0)
Screenshot: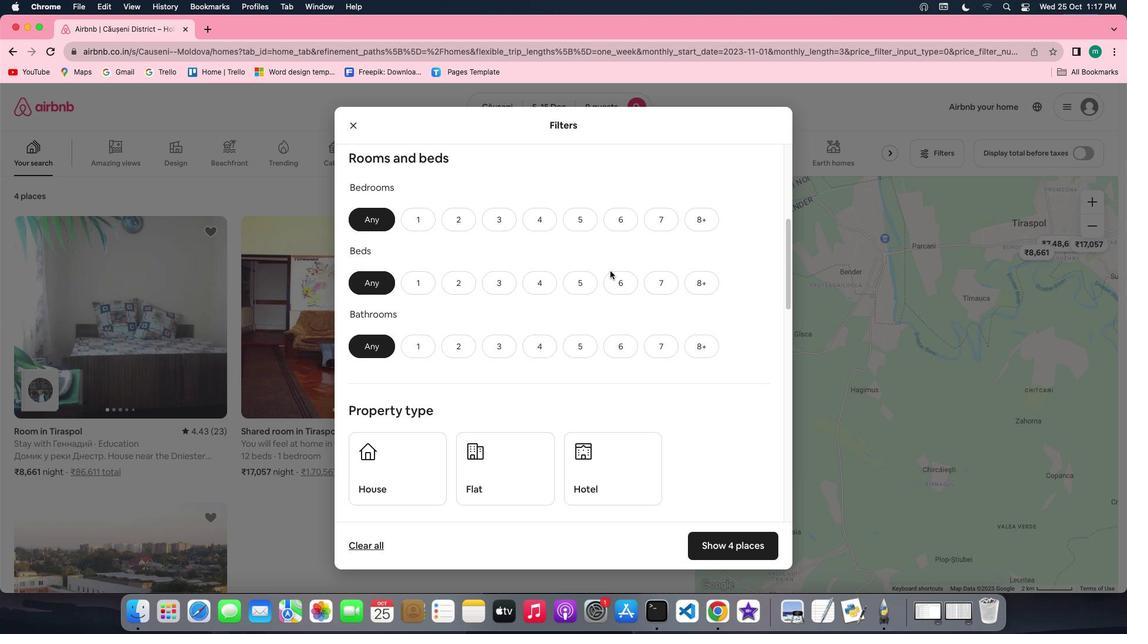 
Action: Mouse scrolled (610, 270) with delta (0, -1)
Screenshot: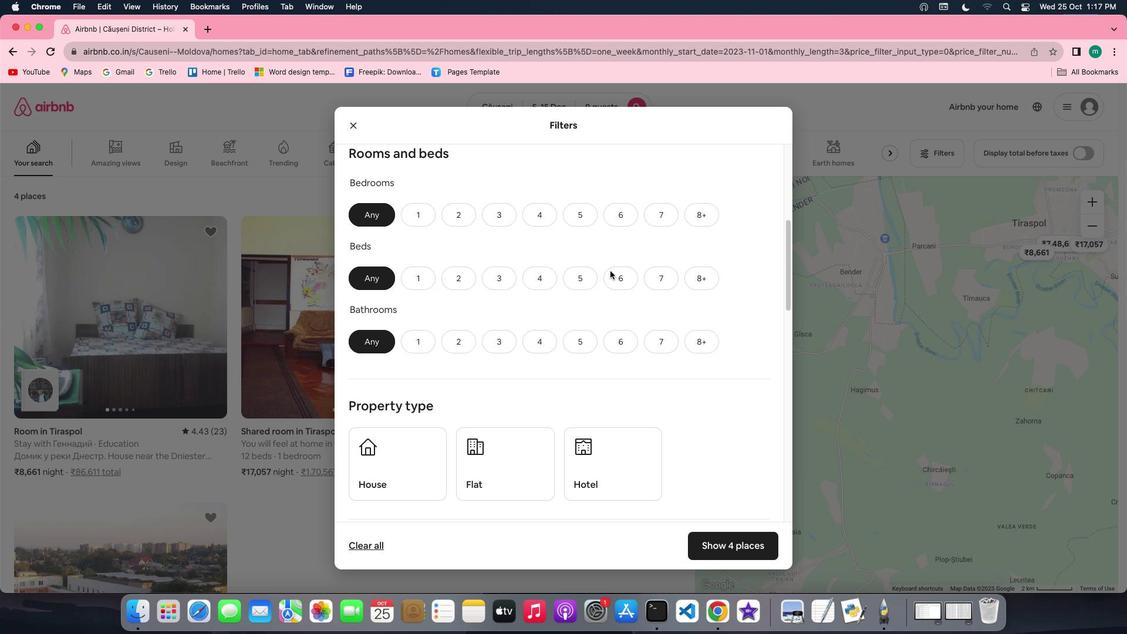 
Action: Mouse scrolled (610, 270) with delta (0, -1)
Screenshot: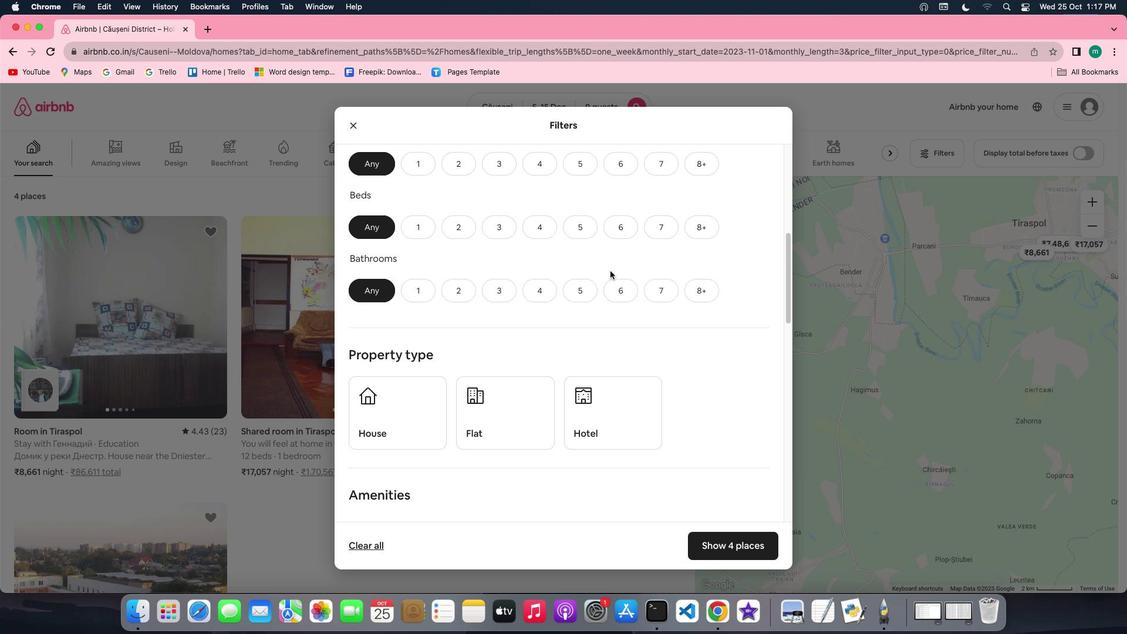 
Action: Mouse scrolled (610, 270) with delta (0, 0)
Screenshot: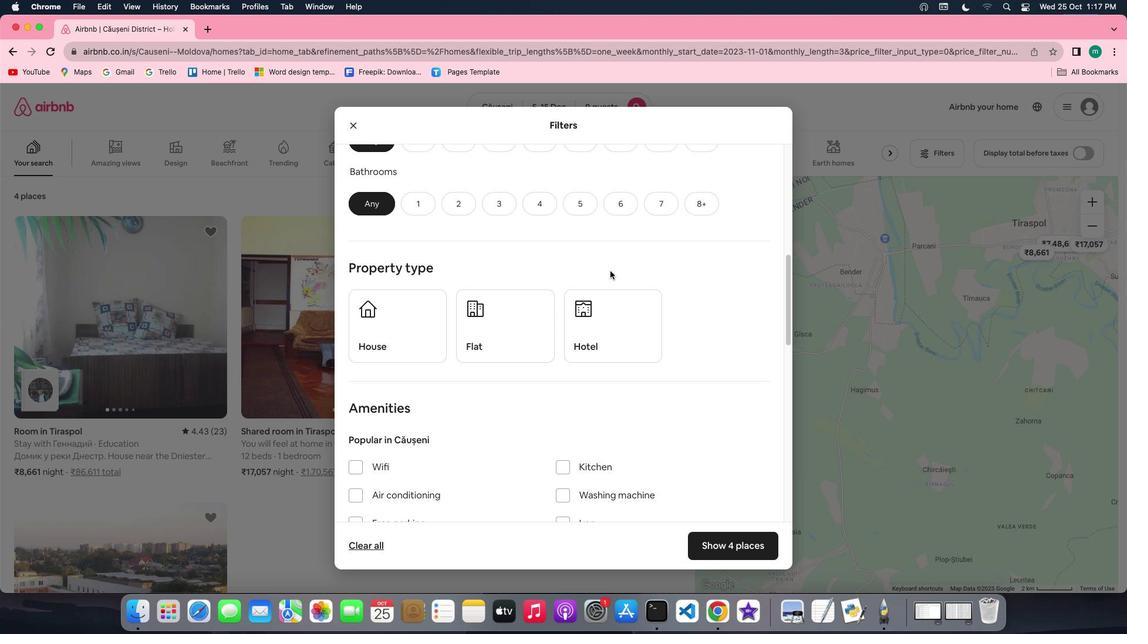 
Action: Mouse scrolled (610, 270) with delta (0, 0)
Screenshot: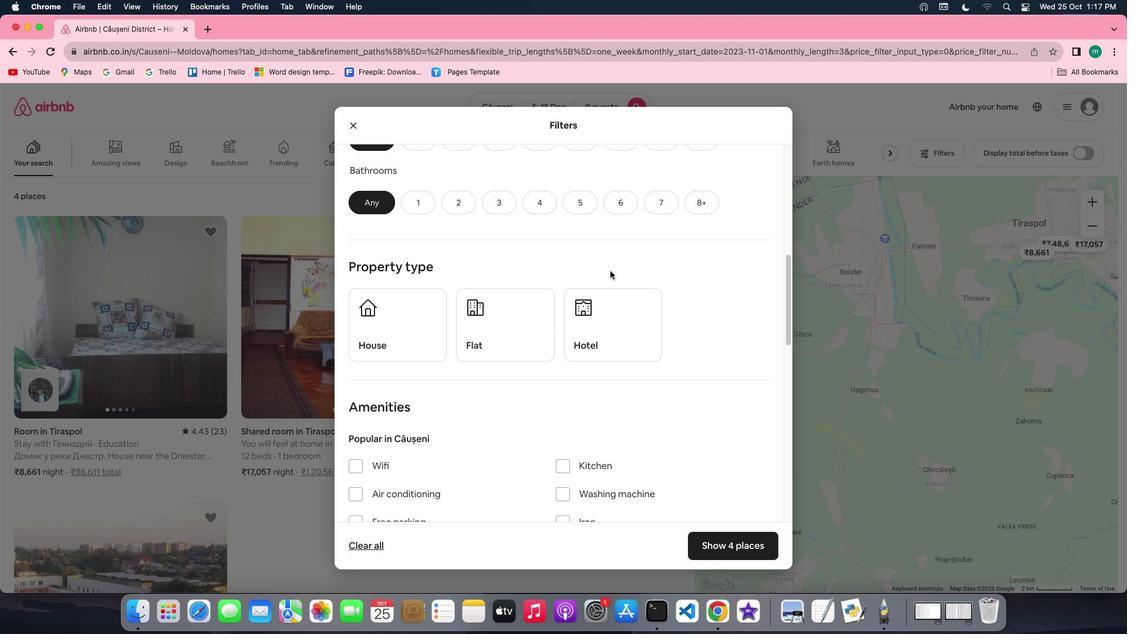
Action: Mouse scrolled (610, 270) with delta (0, 0)
Screenshot: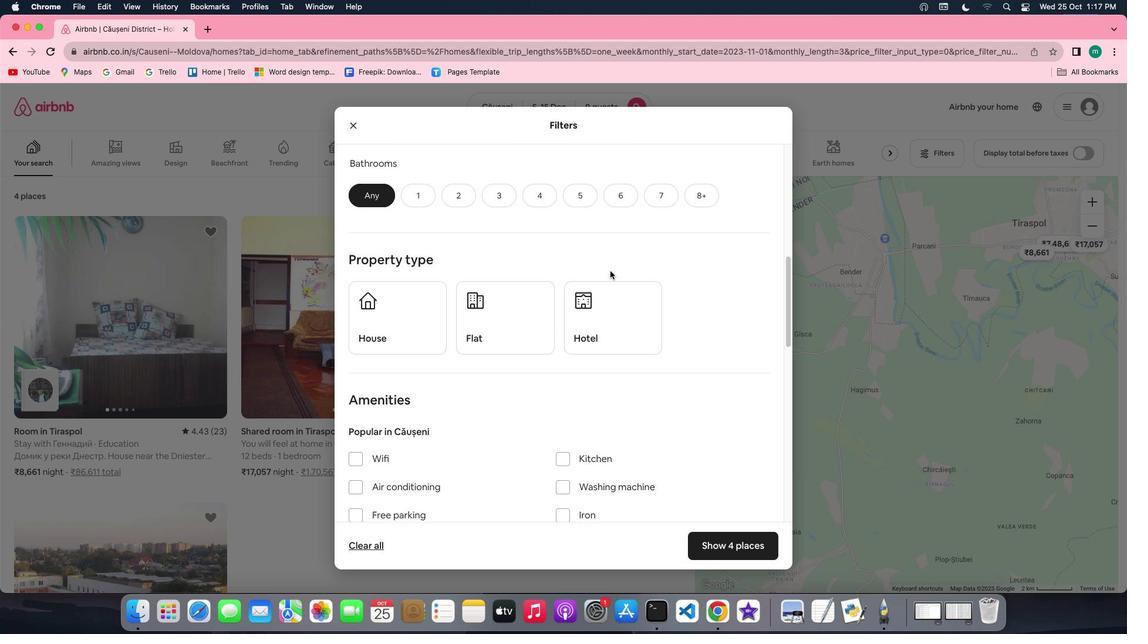 
Action: Mouse scrolled (610, 270) with delta (0, 0)
Screenshot: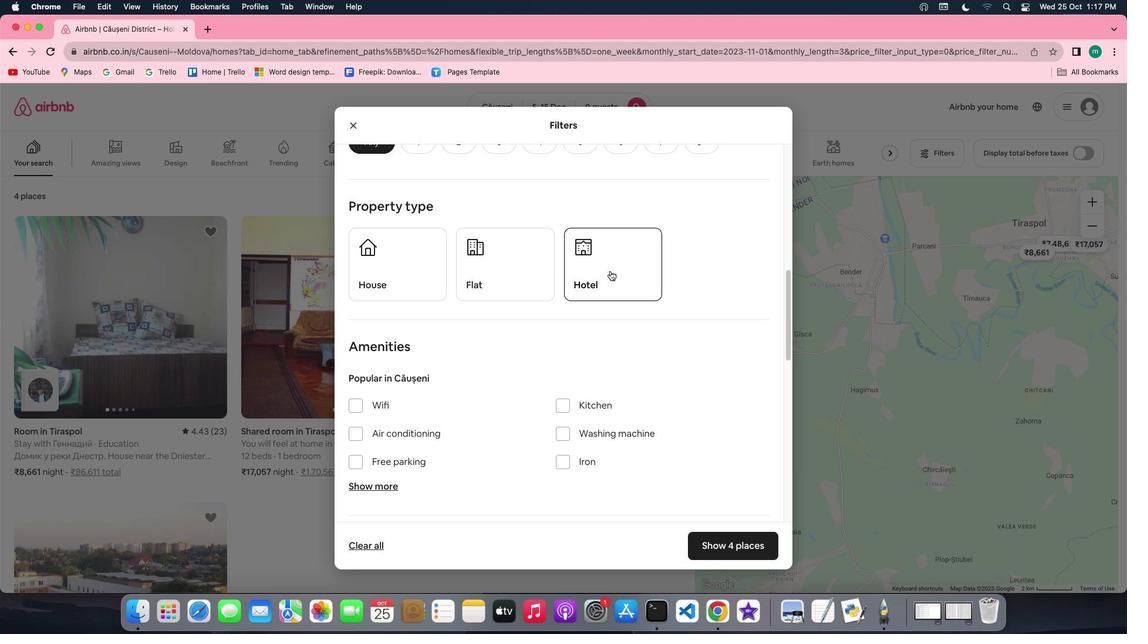 
Action: Mouse scrolled (610, 270) with delta (0, 0)
Screenshot: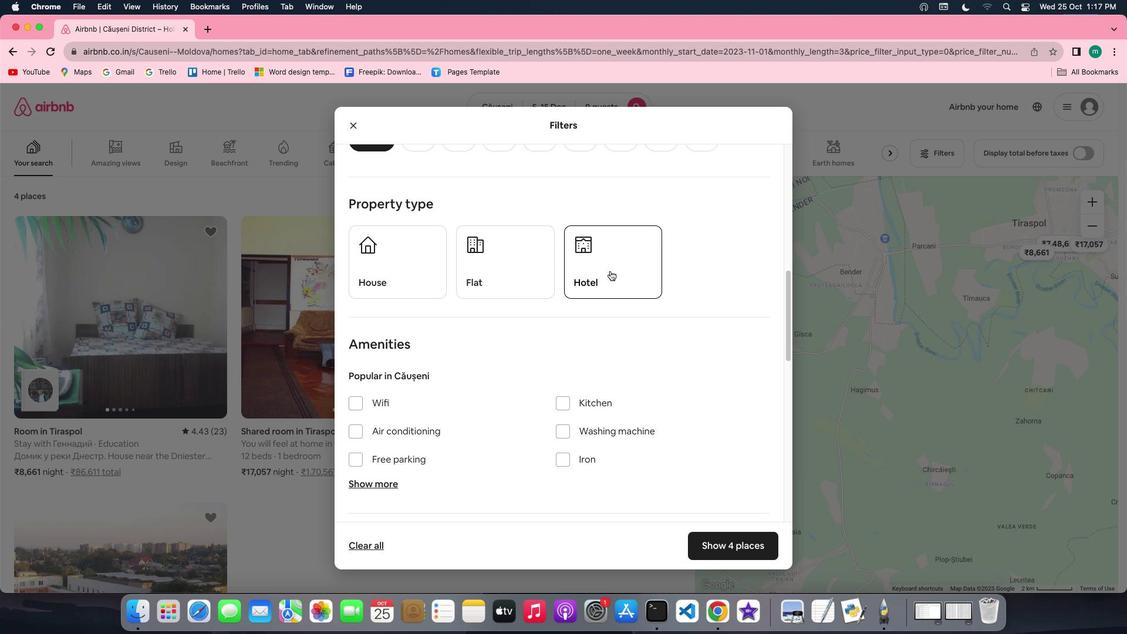 
Action: Mouse scrolled (610, 270) with delta (0, 0)
Screenshot: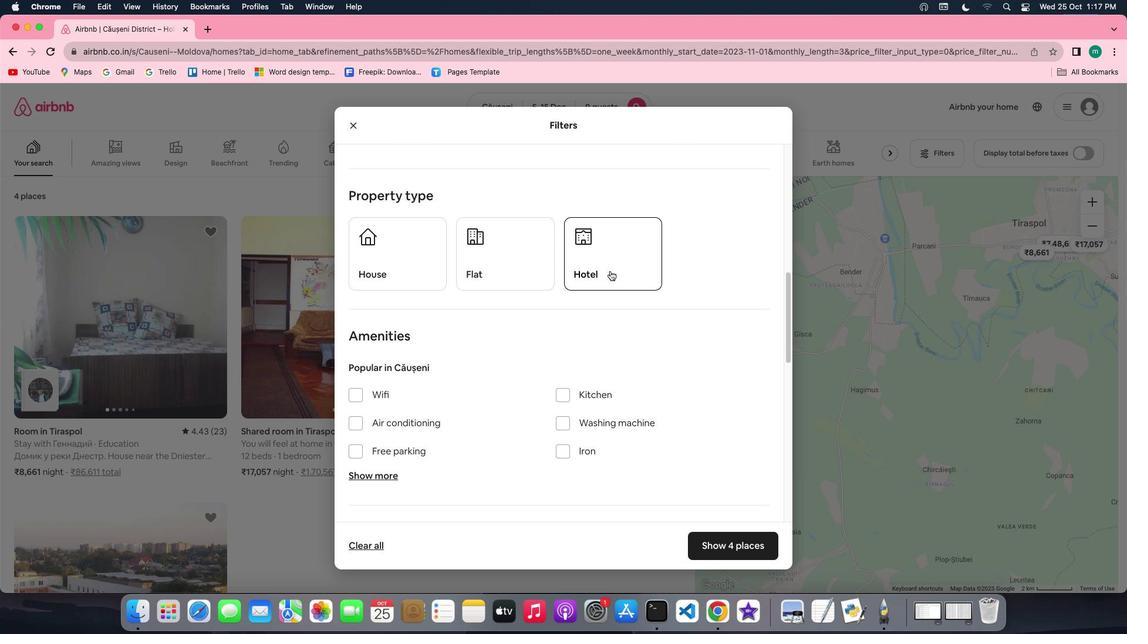 
Action: Mouse scrolled (610, 270) with delta (0, 0)
Screenshot: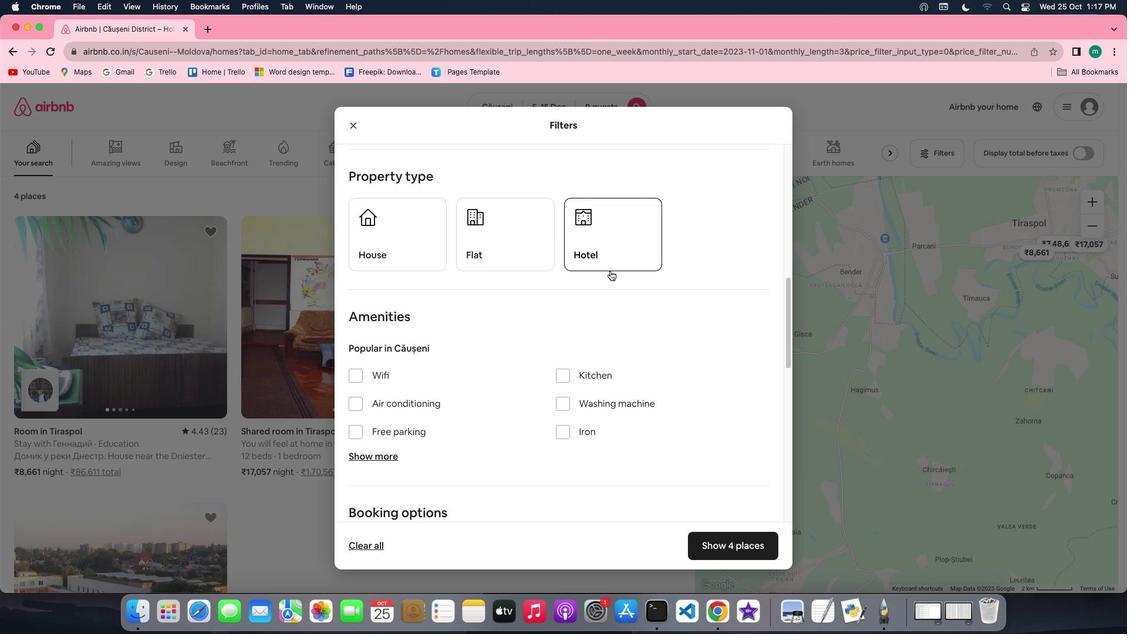 
Action: Mouse scrolled (610, 270) with delta (0, 0)
Screenshot: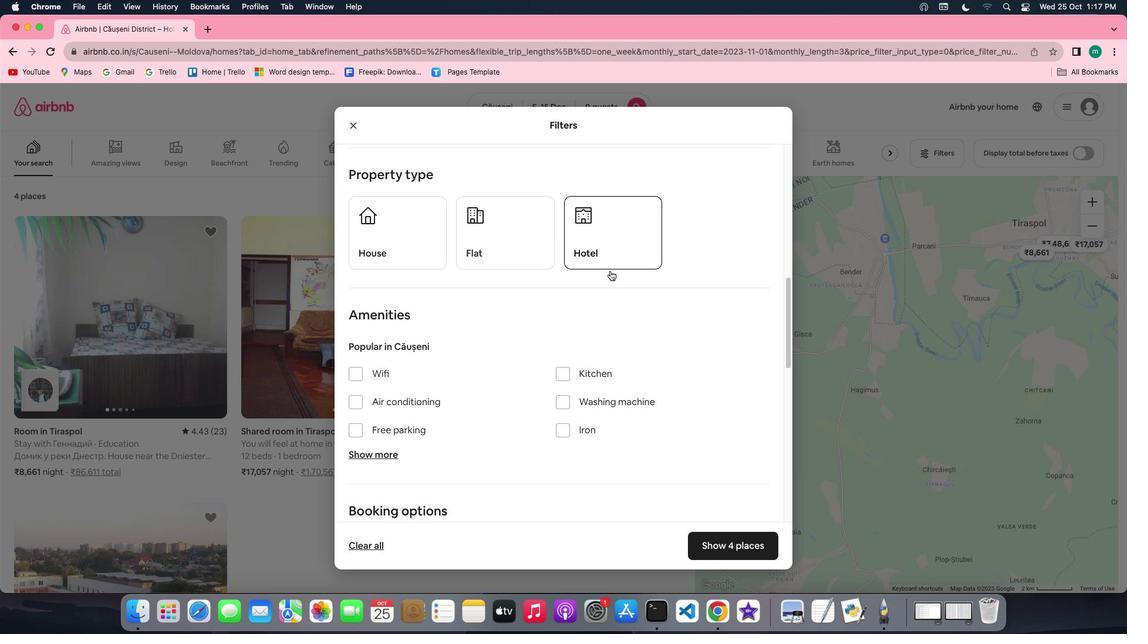 
Action: Mouse scrolled (610, 270) with delta (0, 0)
Screenshot: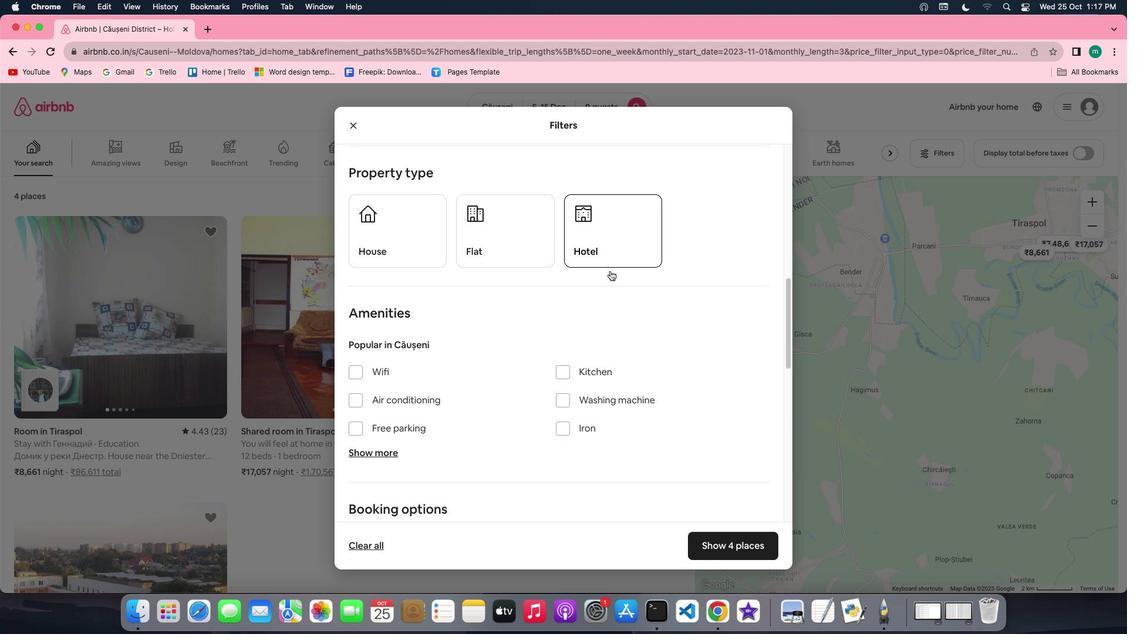 
Action: Mouse scrolled (610, 270) with delta (0, 0)
Screenshot: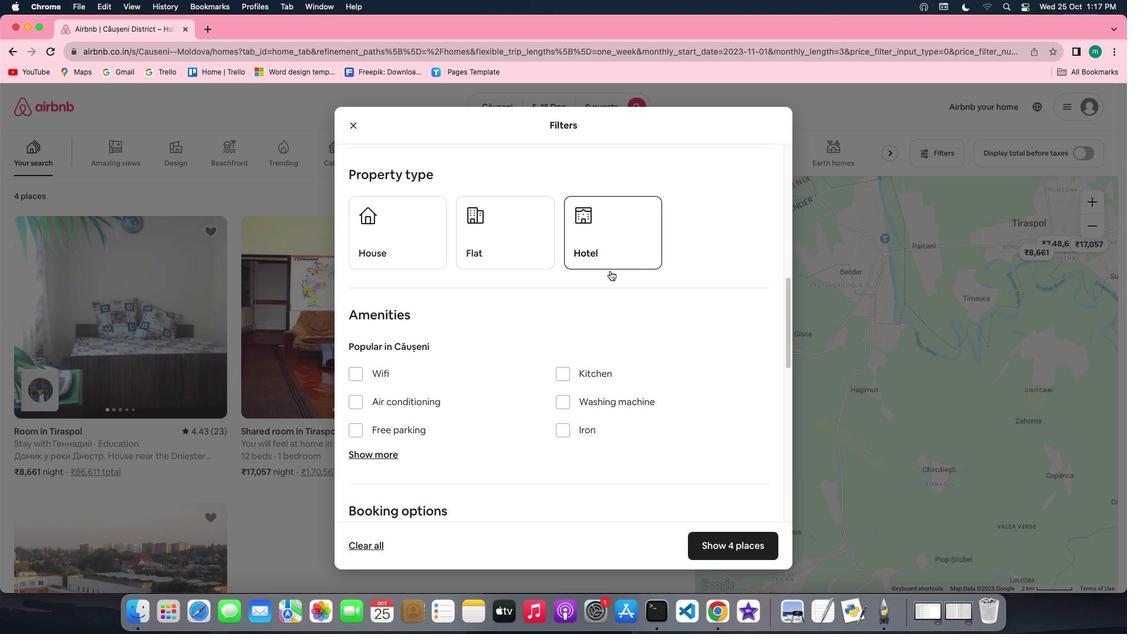 
Action: Mouse scrolled (610, 270) with delta (0, 1)
Screenshot: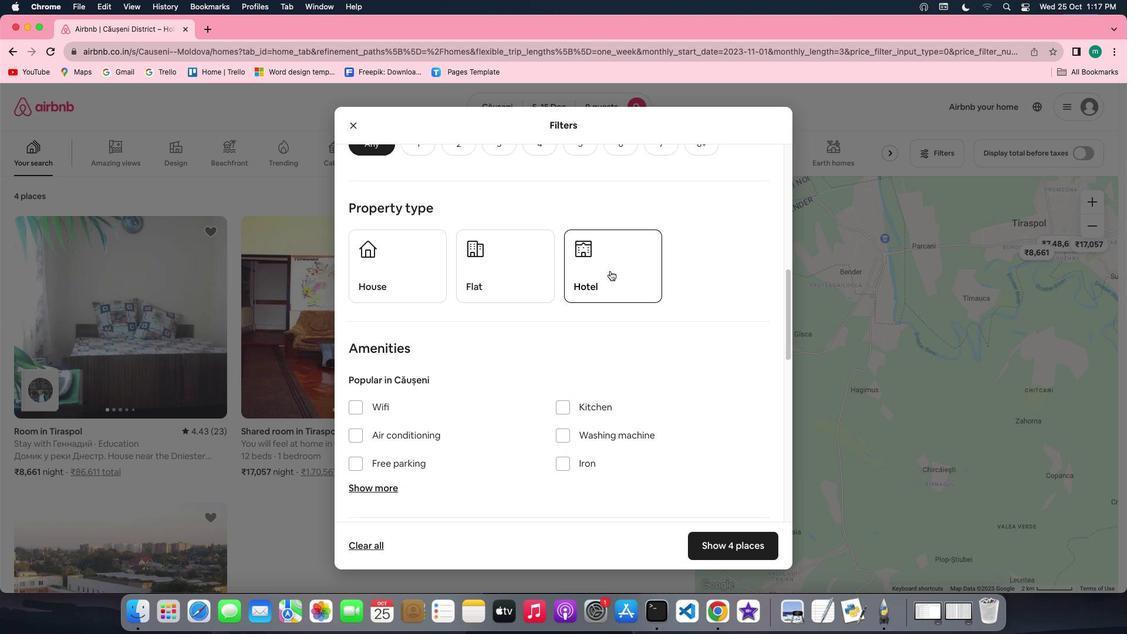 
Action: Mouse scrolled (610, 270) with delta (0, 2)
Screenshot: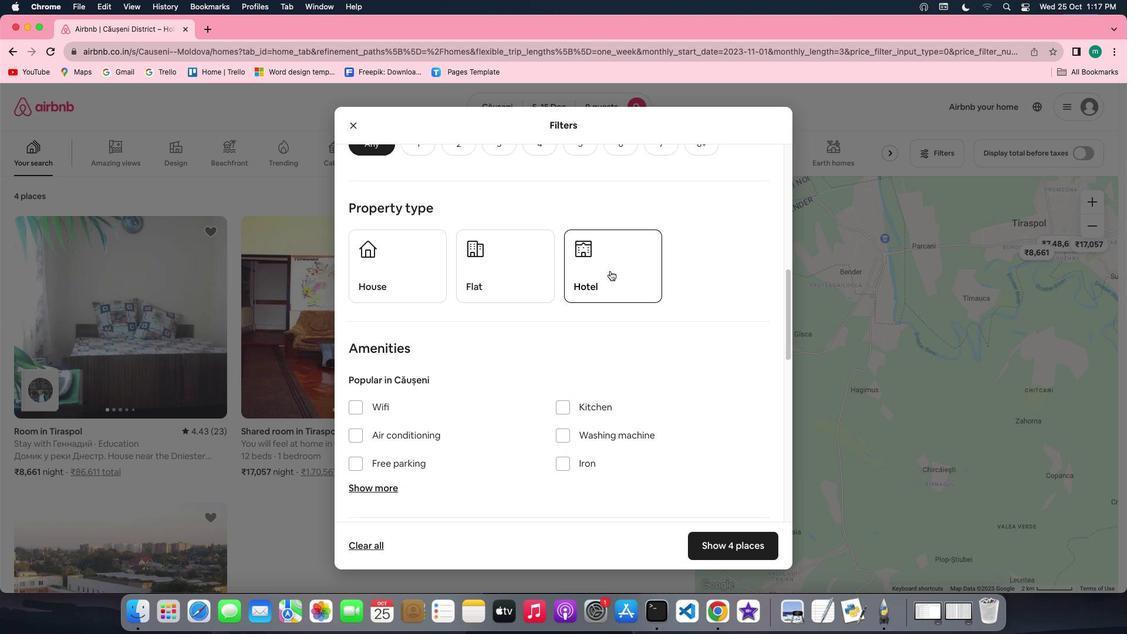 
Action: Mouse moved to (591, 226)
Screenshot: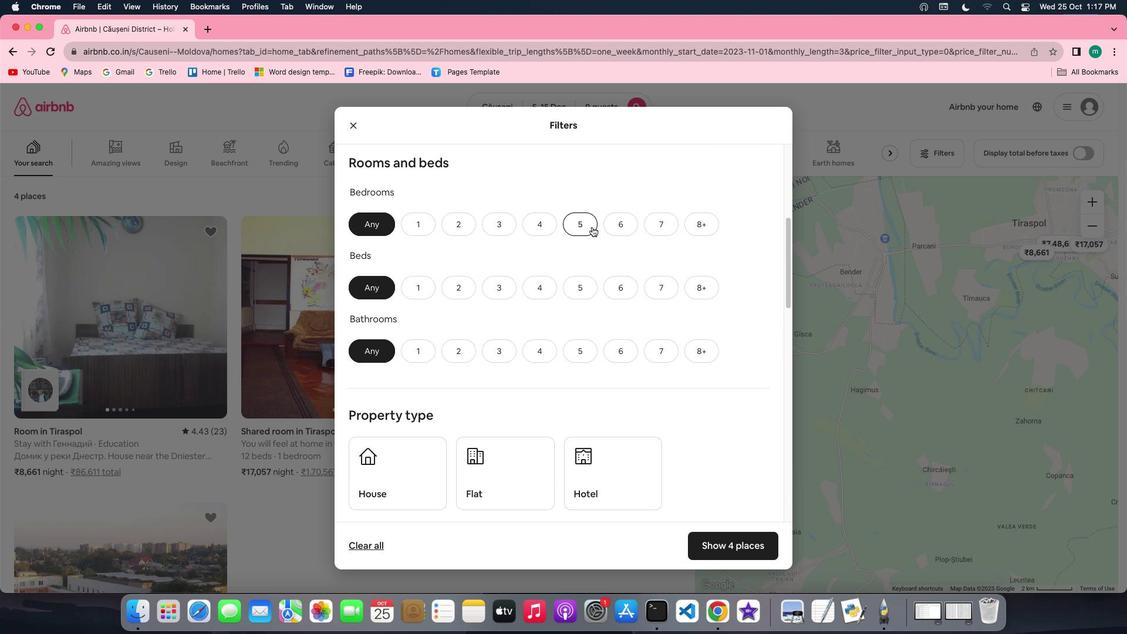 
Action: Mouse pressed left at (591, 226)
Screenshot: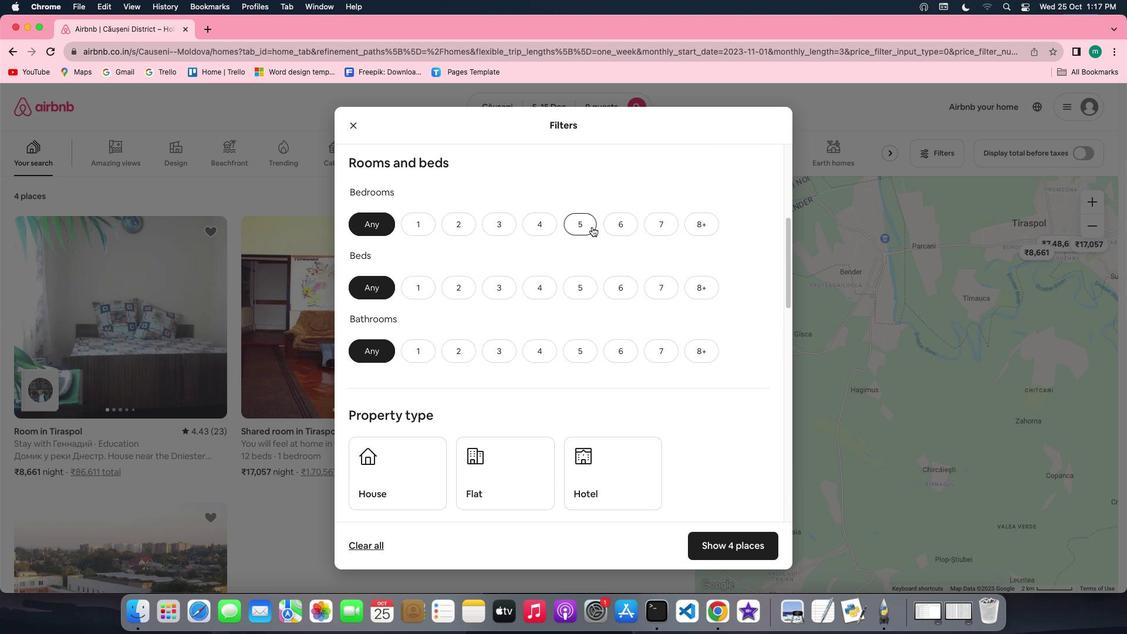 
Action: Mouse moved to (590, 285)
Screenshot: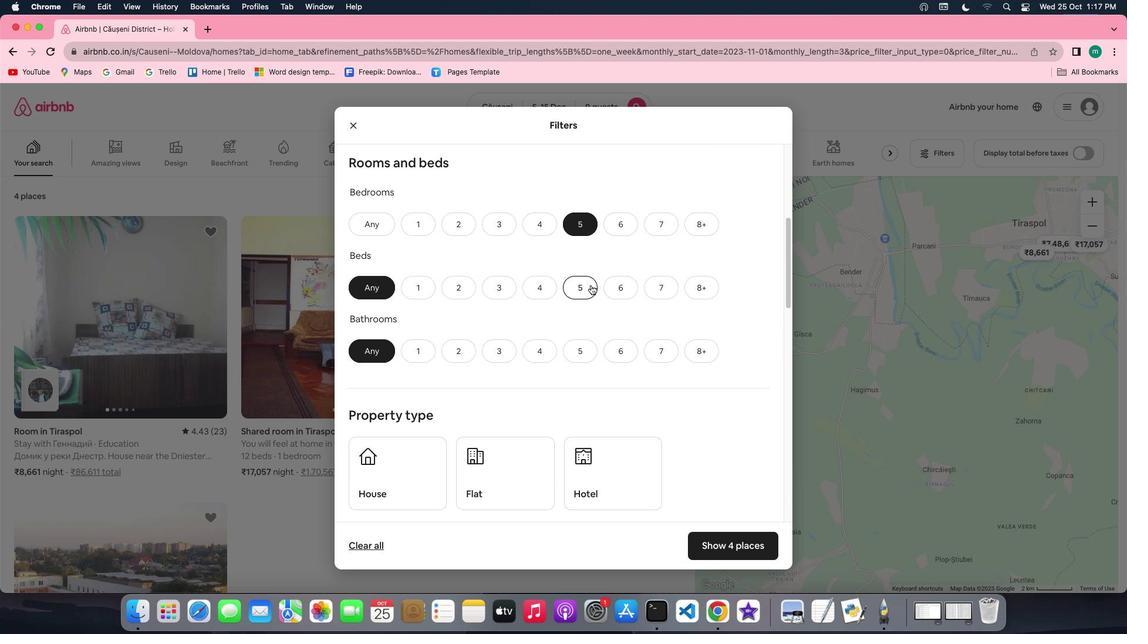 
Action: Mouse pressed left at (590, 285)
Screenshot: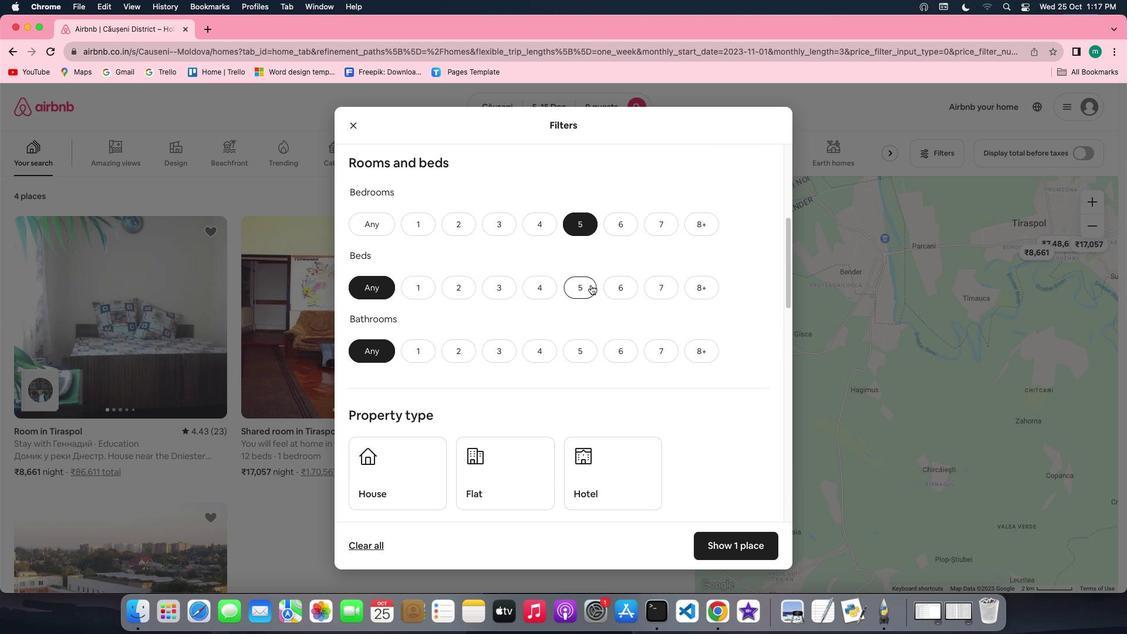 
Action: Mouse moved to (584, 345)
Screenshot: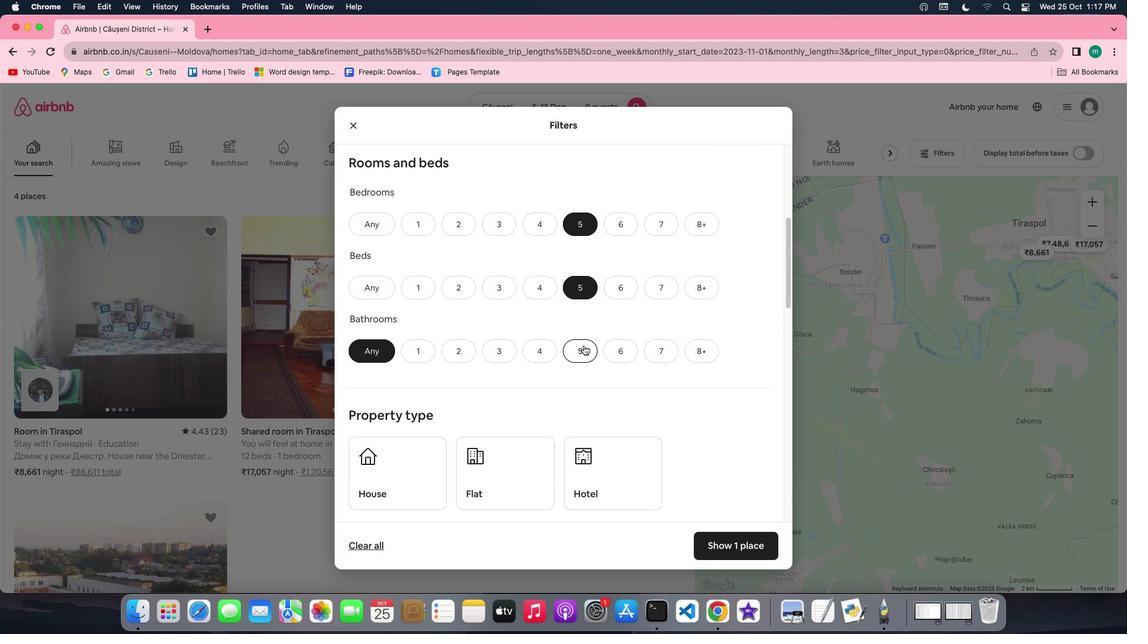 
Action: Mouse pressed left at (584, 345)
Screenshot: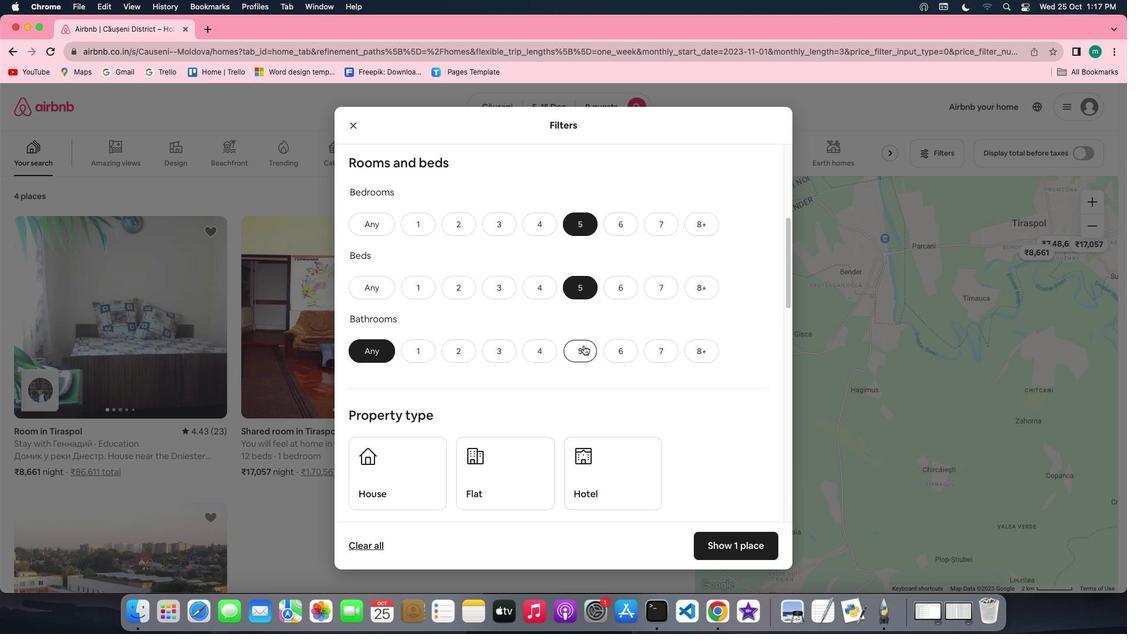 
Action: Mouse moved to (735, 362)
Screenshot: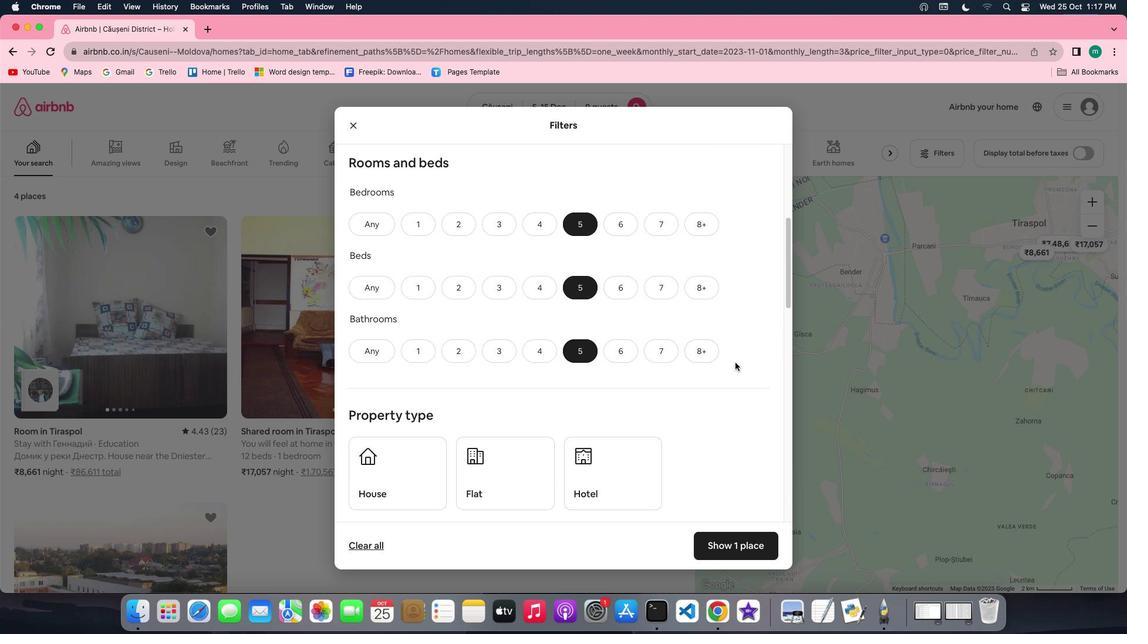 
Action: Mouse scrolled (735, 362) with delta (0, 0)
Screenshot: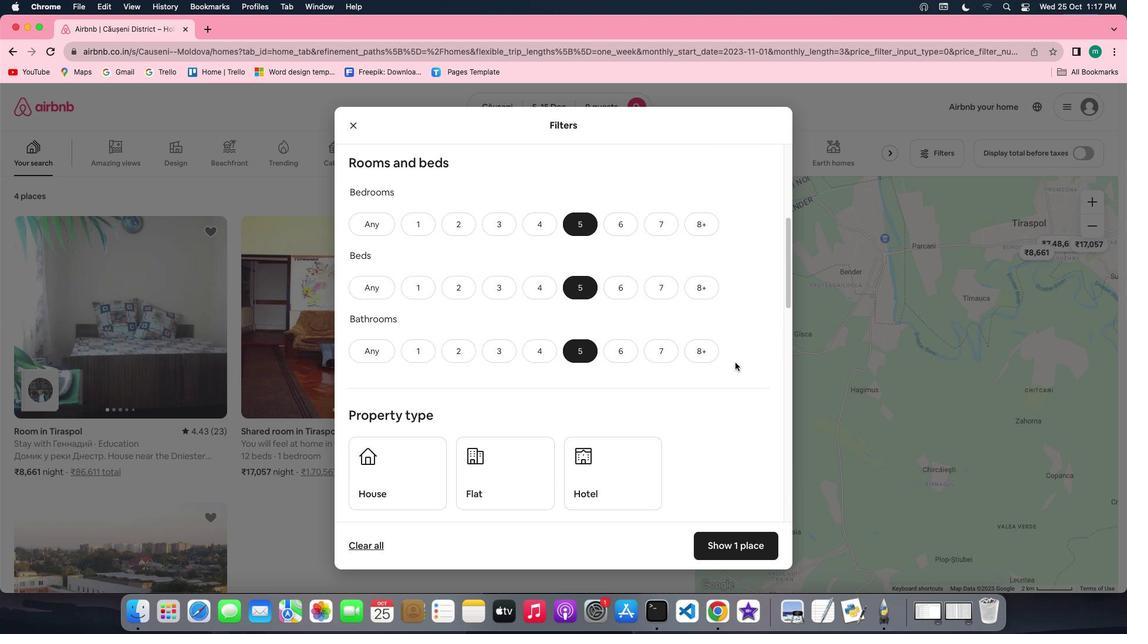 
Action: Mouse scrolled (735, 362) with delta (0, 0)
Screenshot: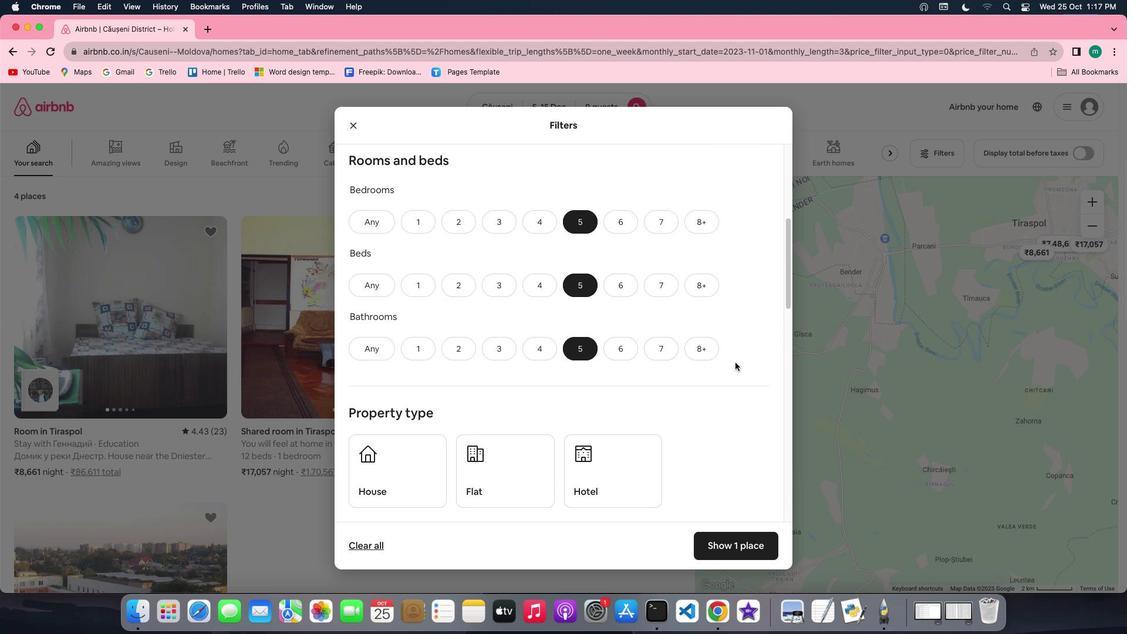 
Action: Mouse scrolled (735, 362) with delta (0, 0)
Screenshot: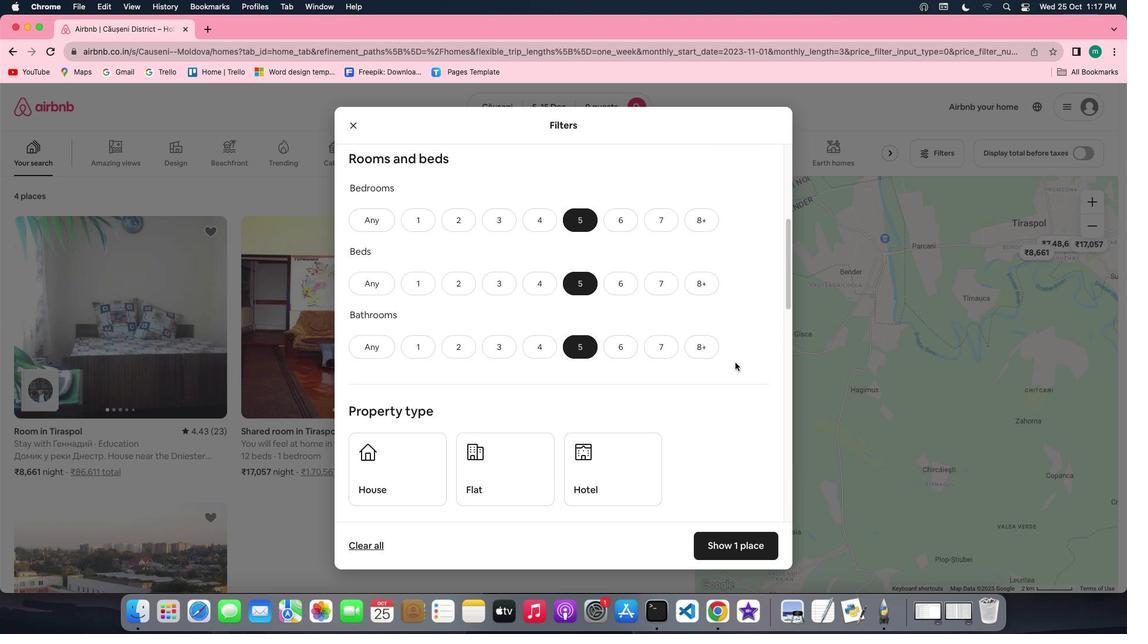 
Action: Mouse scrolled (735, 362) with delta (0, 0)
Screenshot: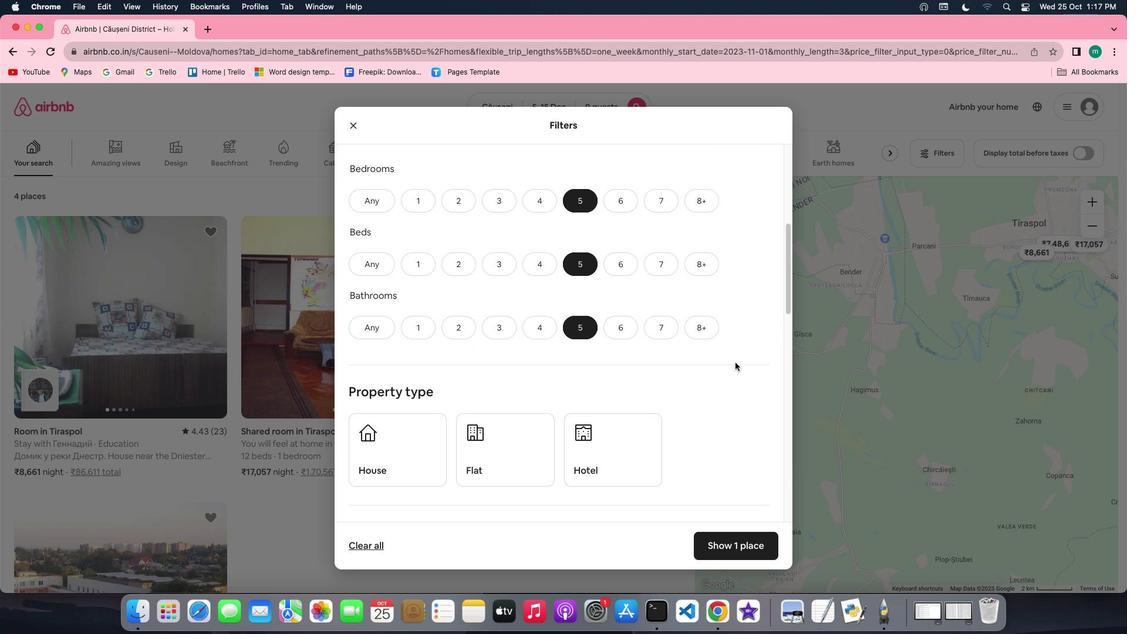 
Action: Mouse scrolled (735, 362) with delta (0, 0)
Screenshot: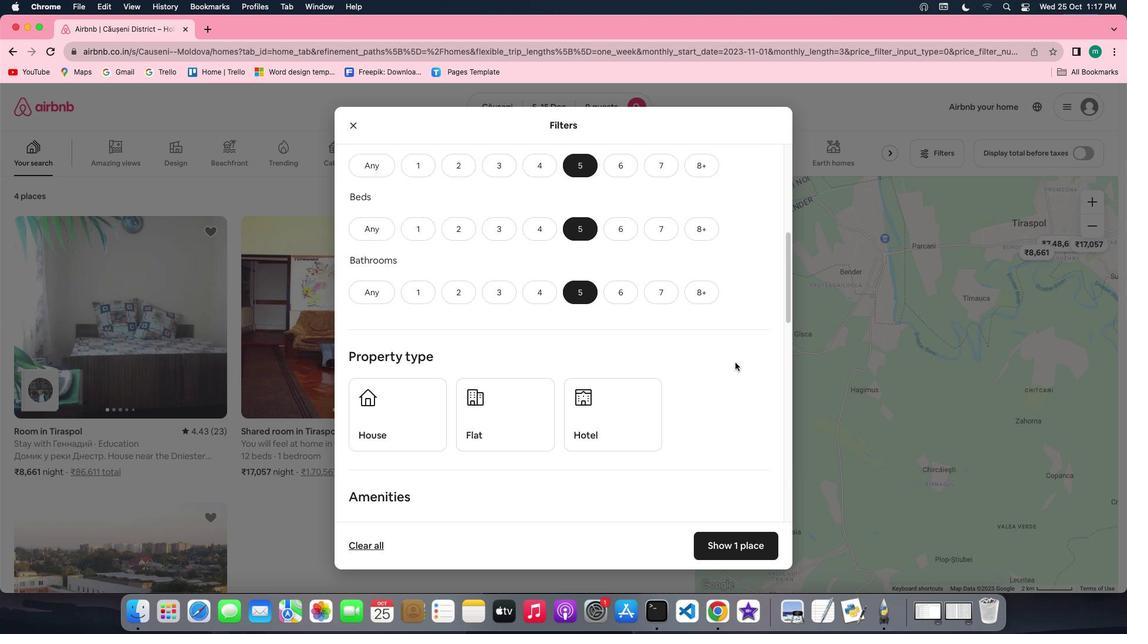 
Action: Mouse scrolled (735, 362) with delta (0, 0)
Screenshot: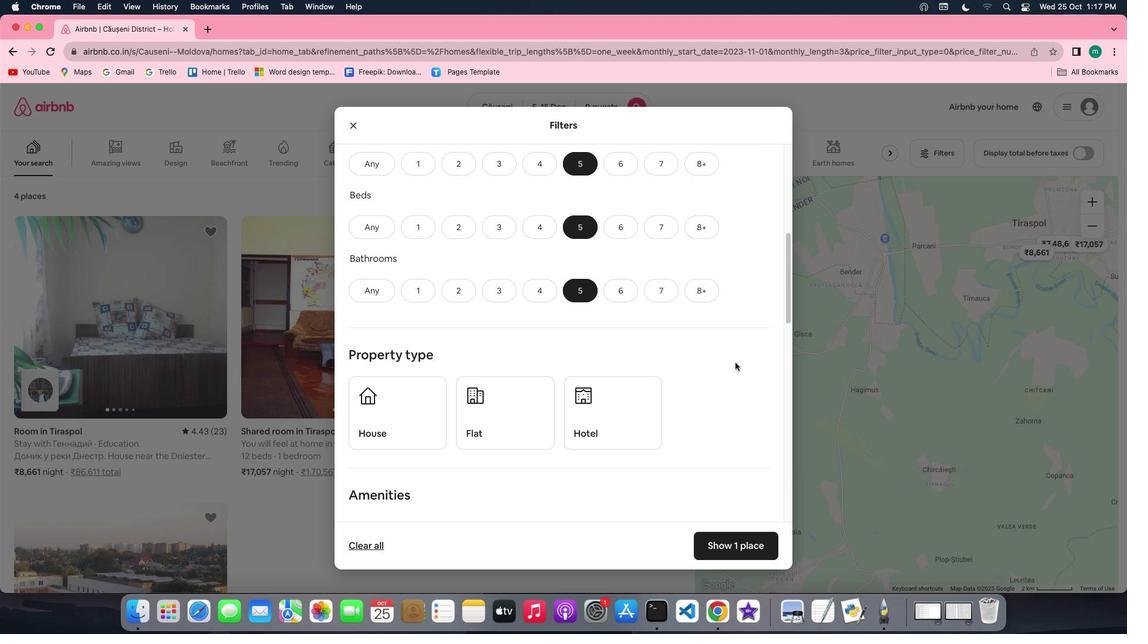 
Action: Mouse scrolled (735, 362) with delta (0, 0)
Screenshot: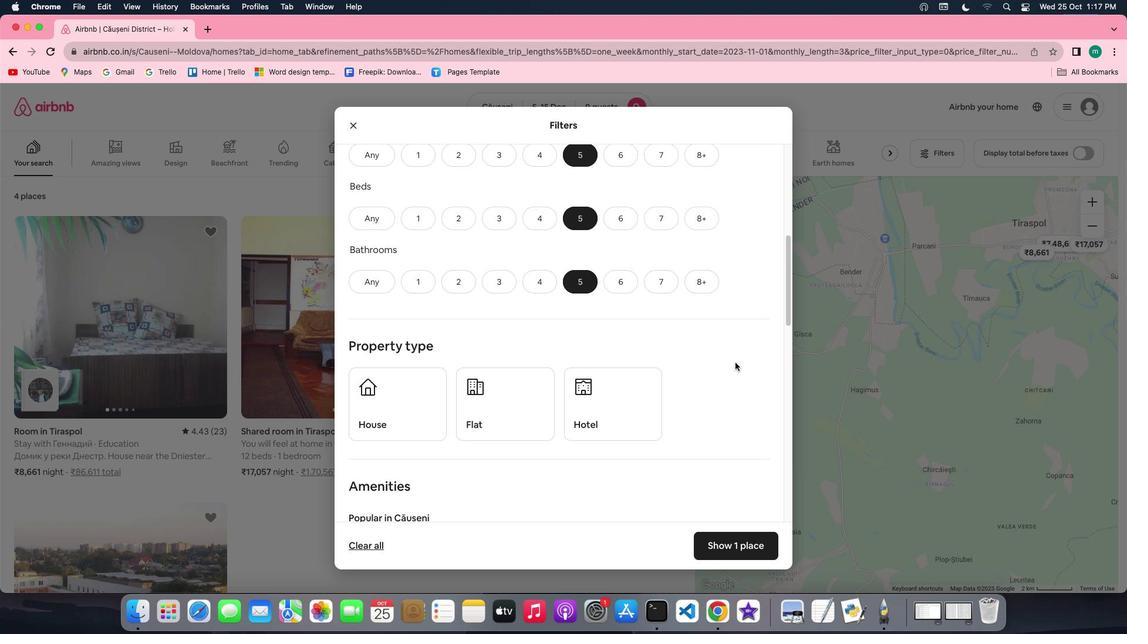 
Action: Mouse scrolled (735, 362) with delta (0, 0)
Screenshot: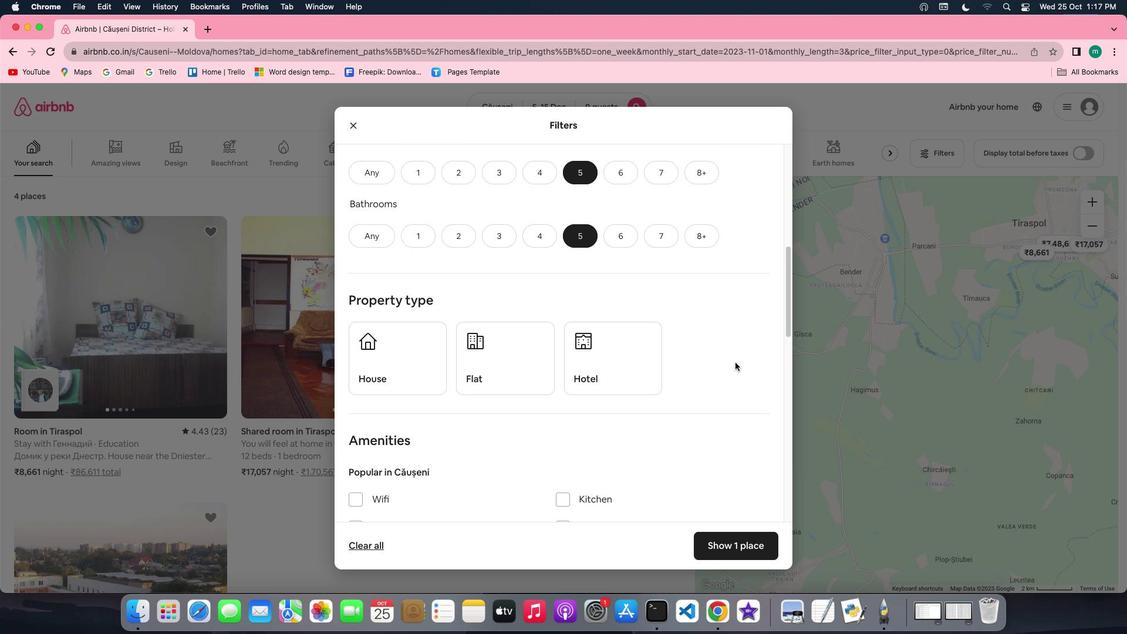 
Action: Mouse scrolled (735, 362) with delta (0, 0)
Screenshot: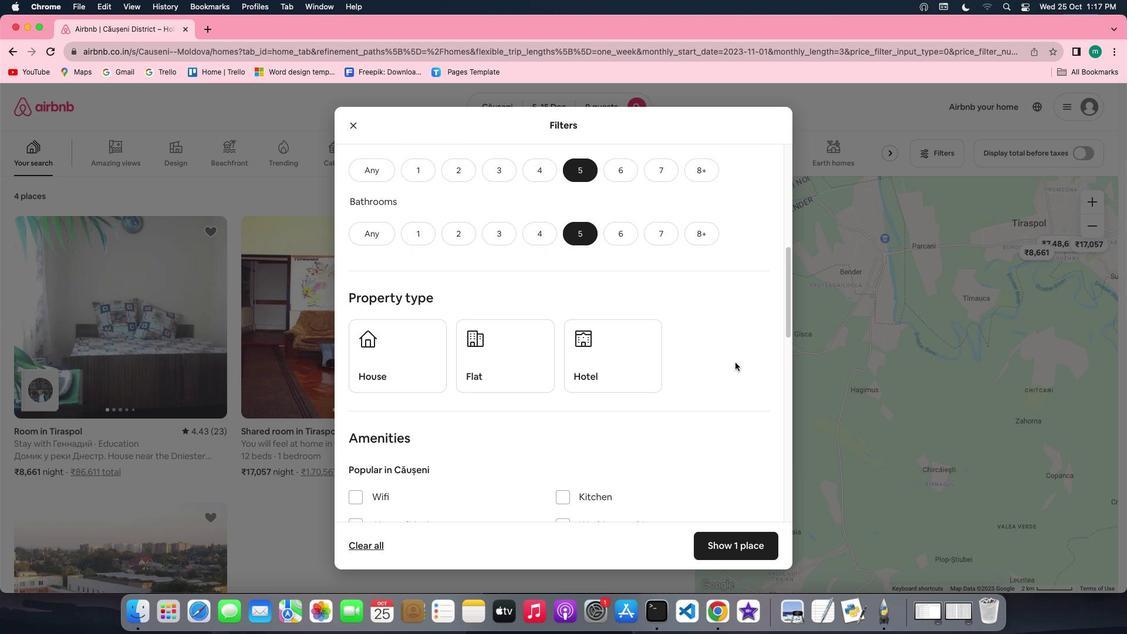 
Action: Mouse scrolled (735, 362) with delta (0, 0)
Screenshot: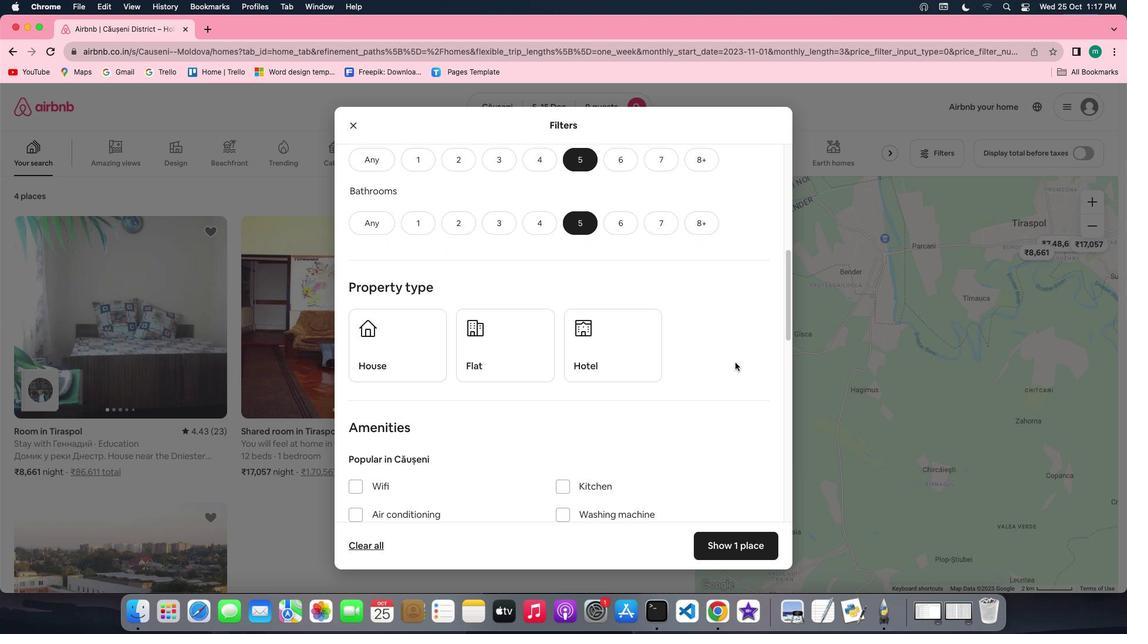 
Action: Mouse moved to (410, 308)
Screenshot: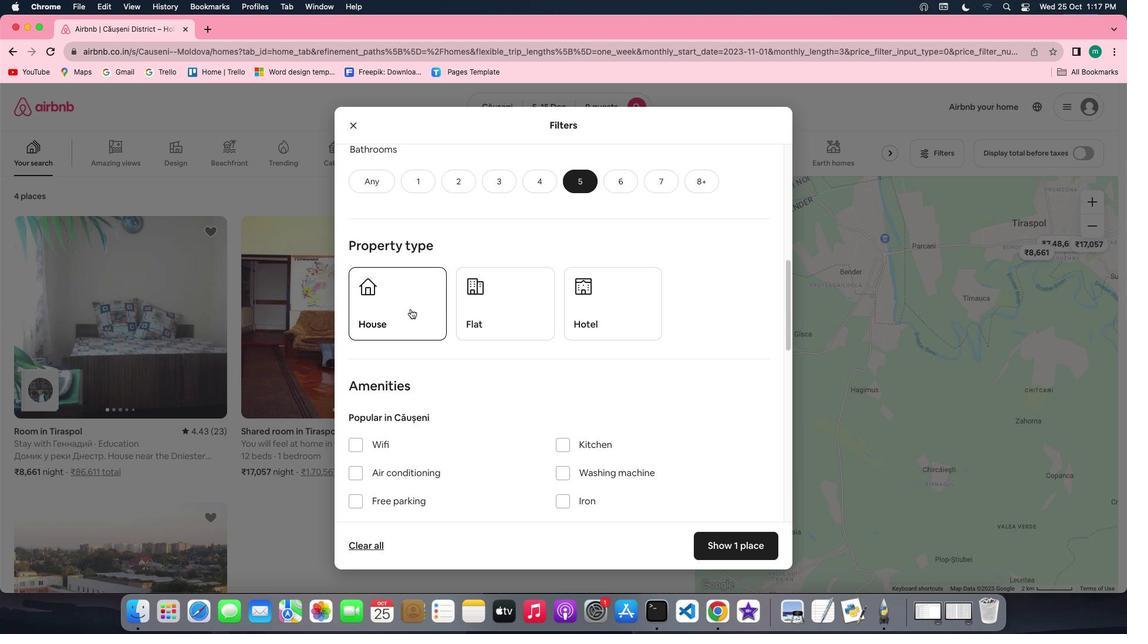 
Action: Mouse pressed left at (410, 308)
Screenshot: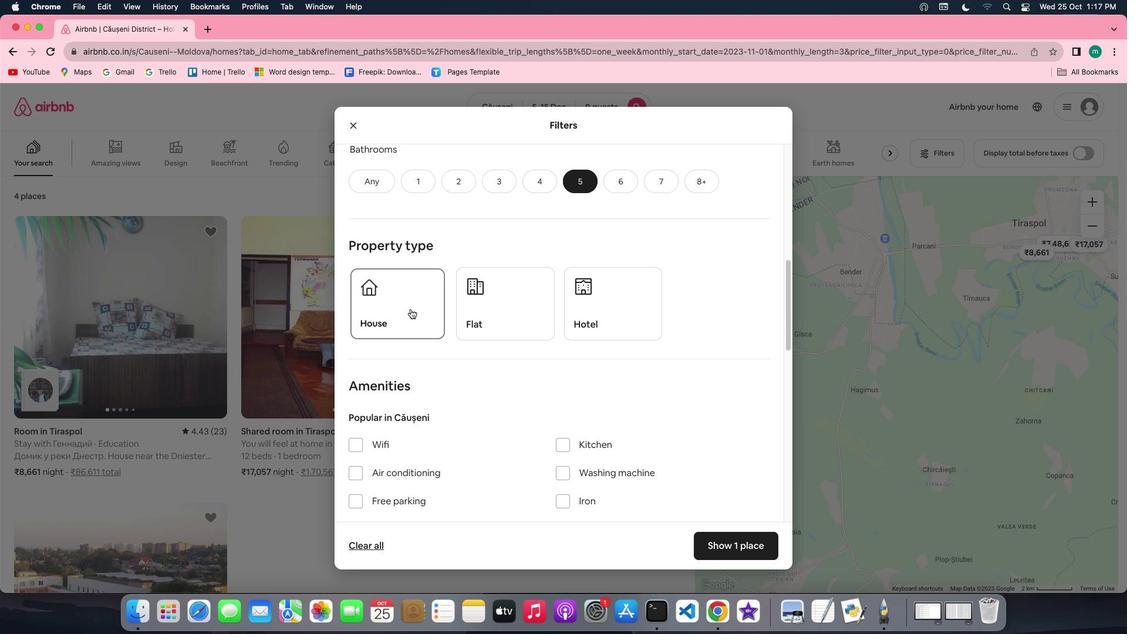 
Action: Mouse moved to (605, 337)
Screenshot: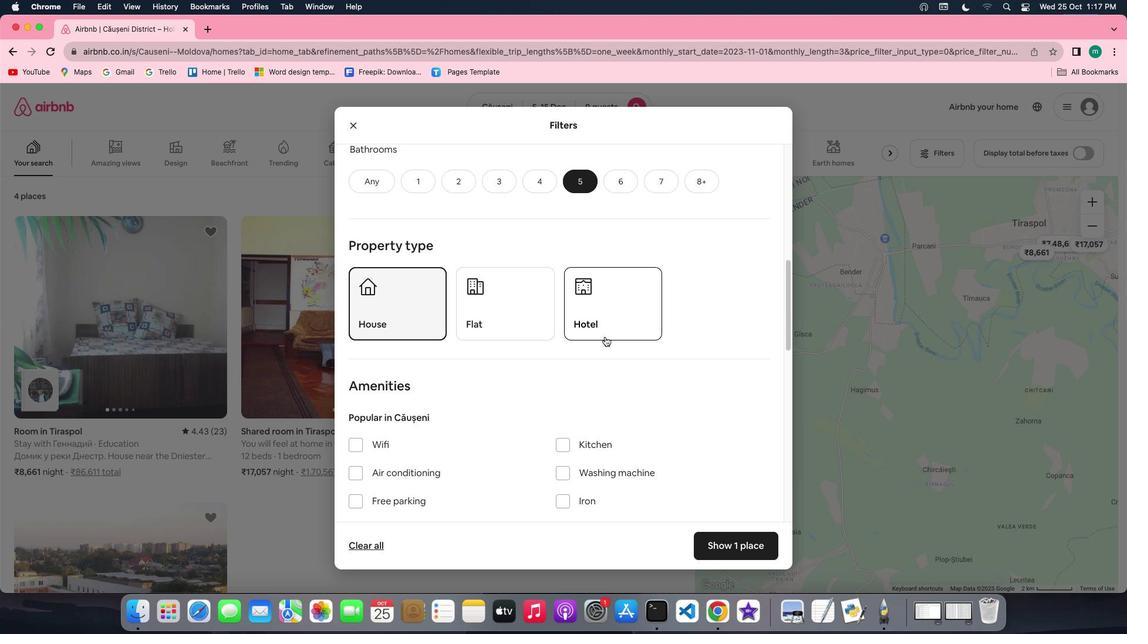 
Action: Mouse scrolled (605, 337) with delta (0, 0)
Screenshot: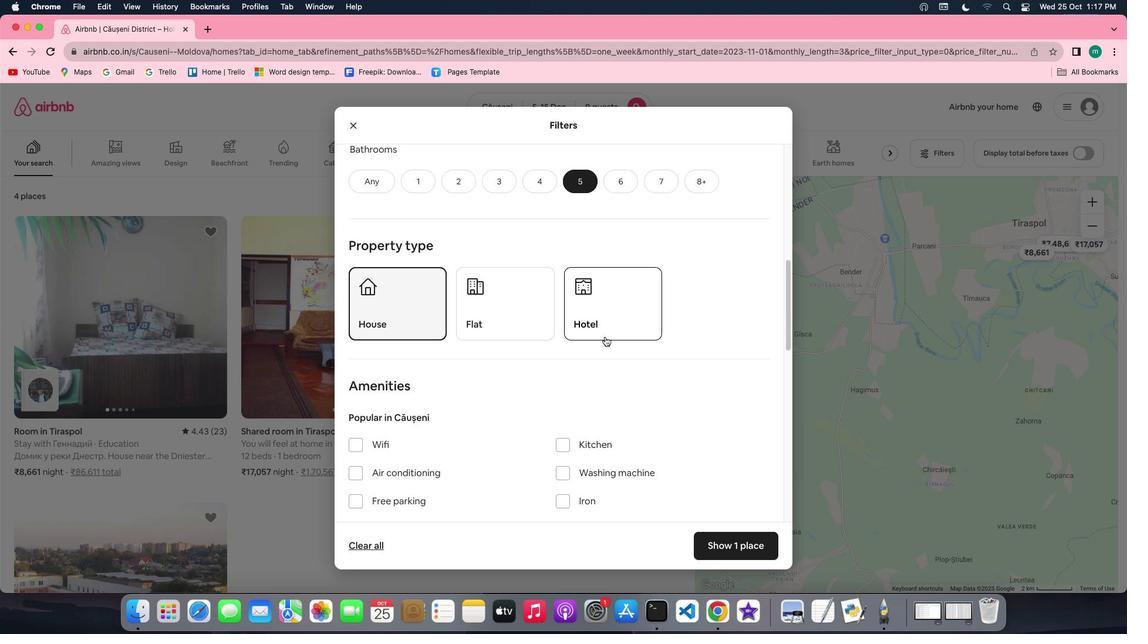 
Action: Mouse scrolled (605, 337) with delta (0, 0)
Screenshot: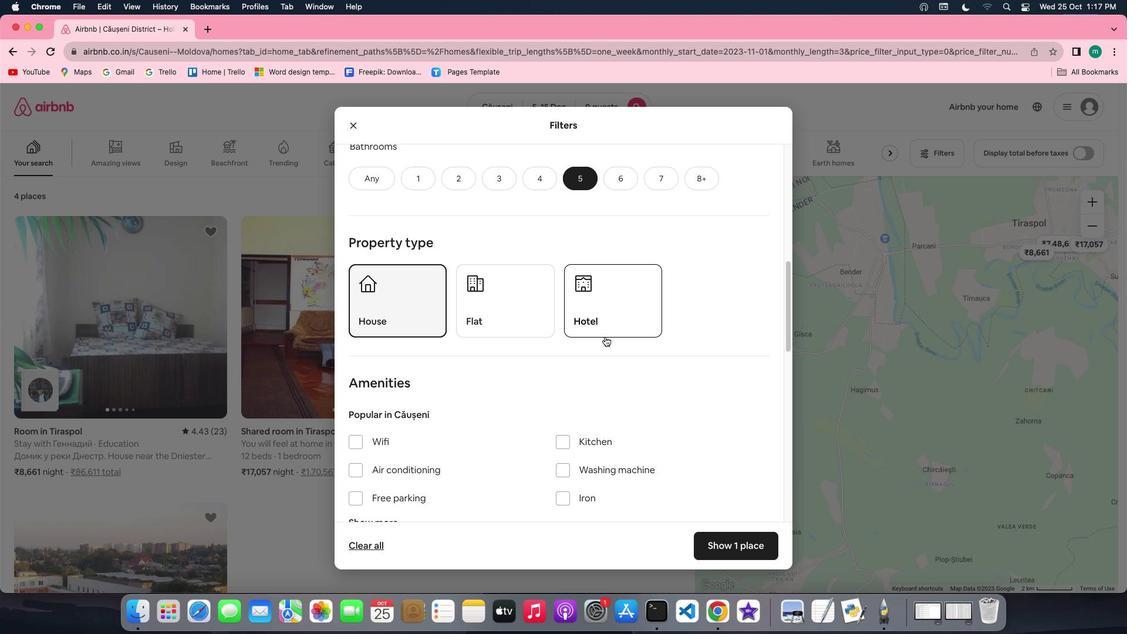 
Action: Mouse scrolled (605, 337) with delta (0, 0)
Screenshot: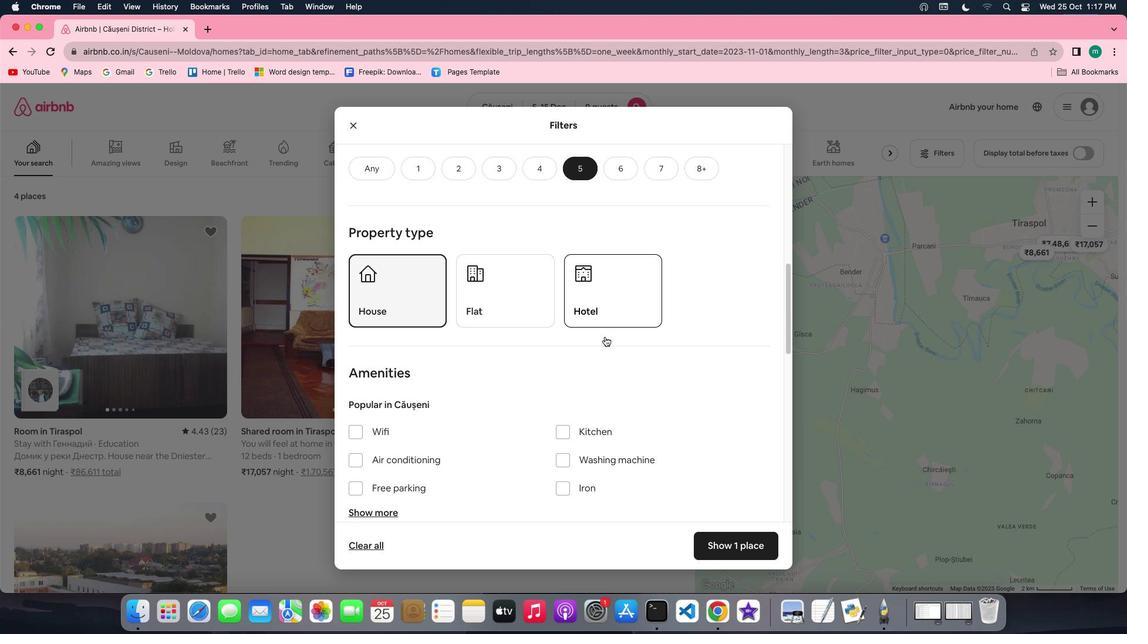 
Action: Mouse scrolled (605, 337) with delta (0, 0)
Screenshot: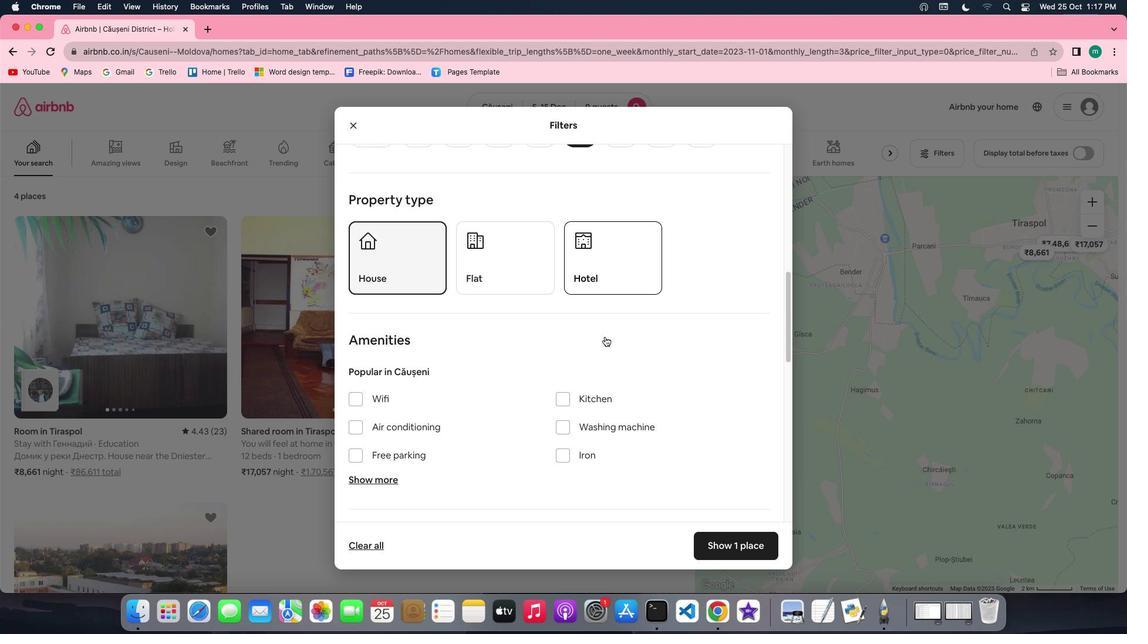 
Action: Mouse scrolled (605, 337) with delta (0, 0)
Screenshot: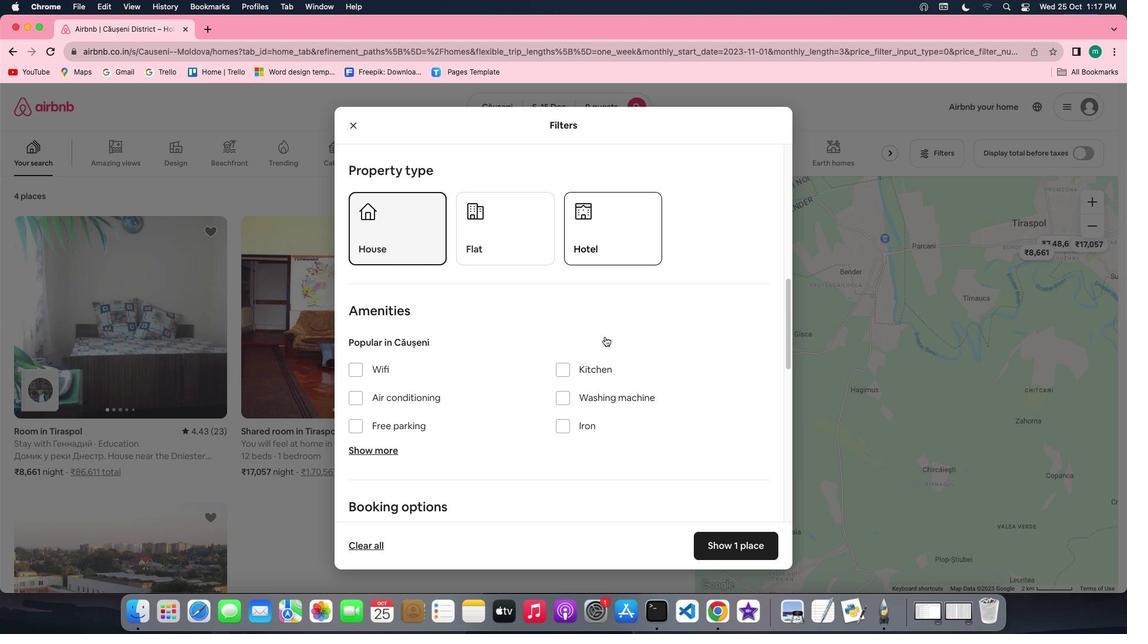 
Action: Mouse scrolled (605, 337) with delta (0, 0)
Screenshot: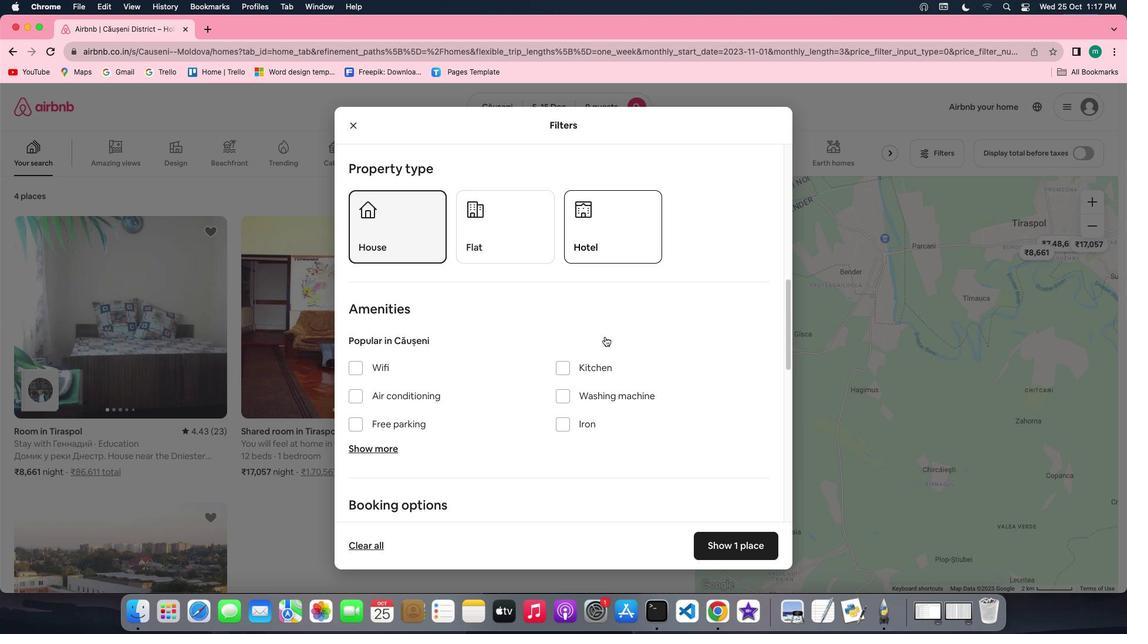 
Action: Mouse scrolled (605, 337) with delta (0, -1)
Screenshot: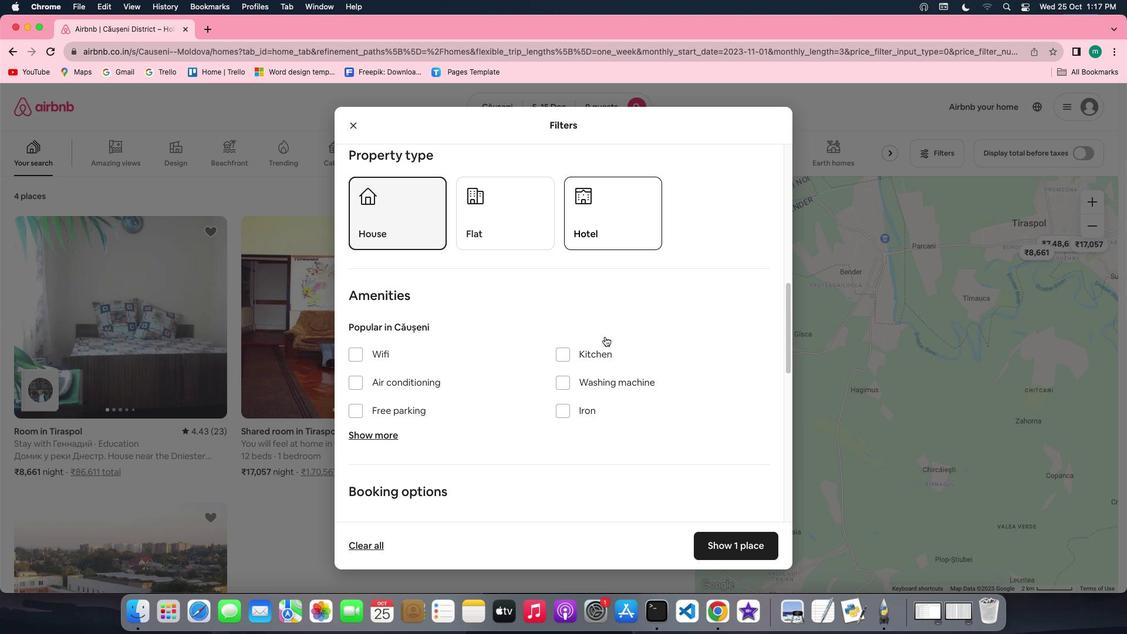 
Action: Mouse scrolled (605, 337) with delta (0, -1)
Screenshot: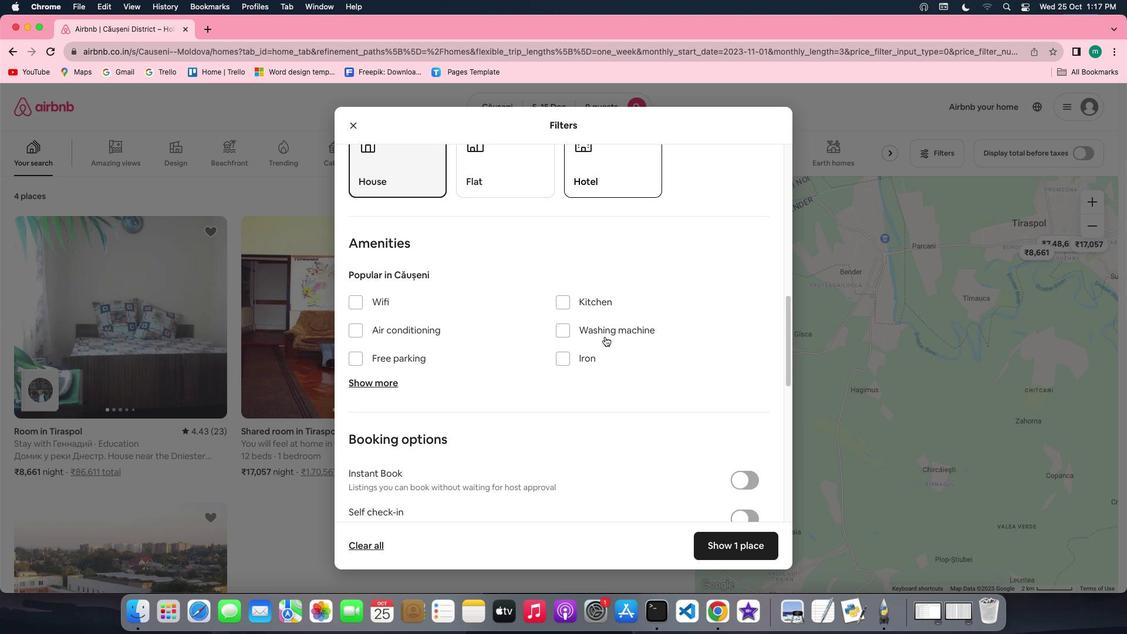 
Action: Mouse scrolled (605, 337) with delta (0, 0)
Screenshot: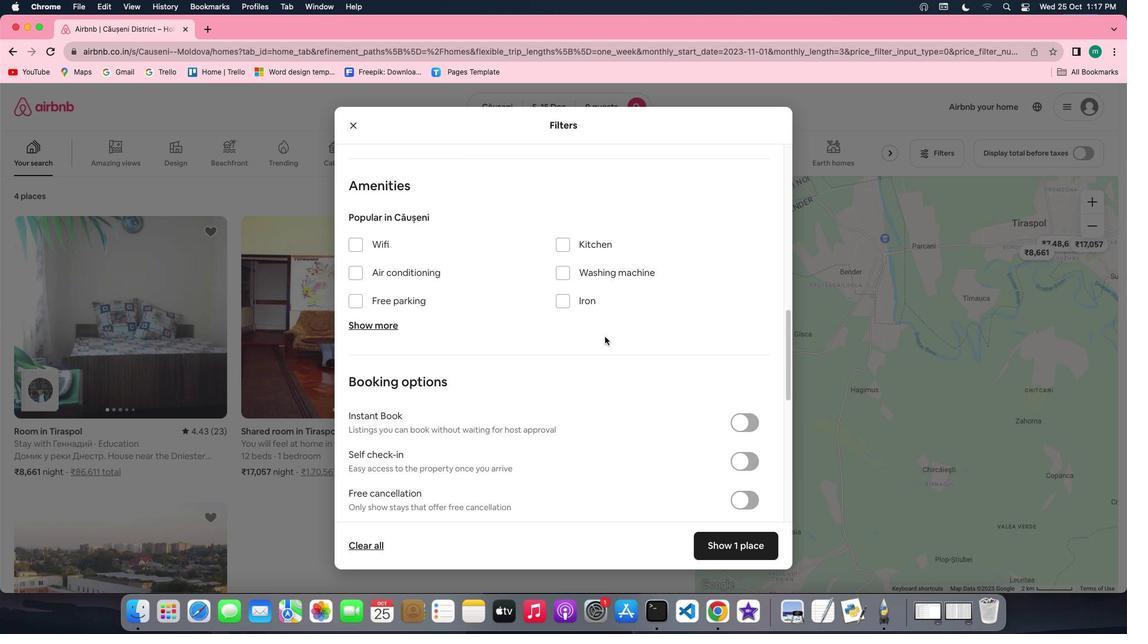
Action: Mouse scrolled (605, 337) with delta (0, 0)
Screenshot: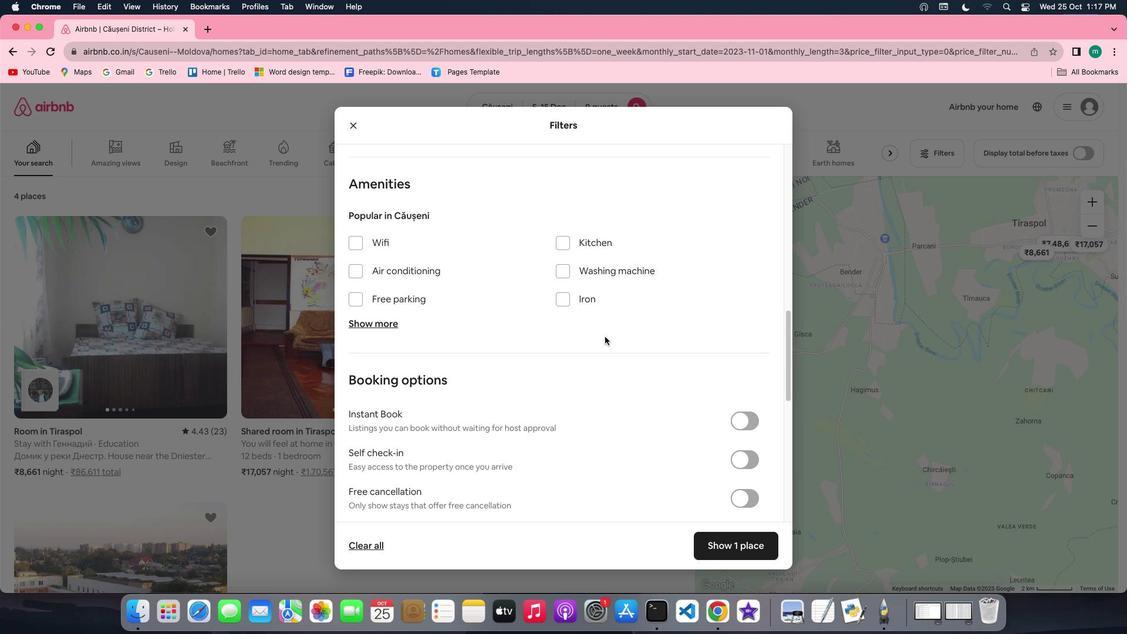
Action: Mouse scrolled (605, 337) with delta (0, 0)
Screenshot: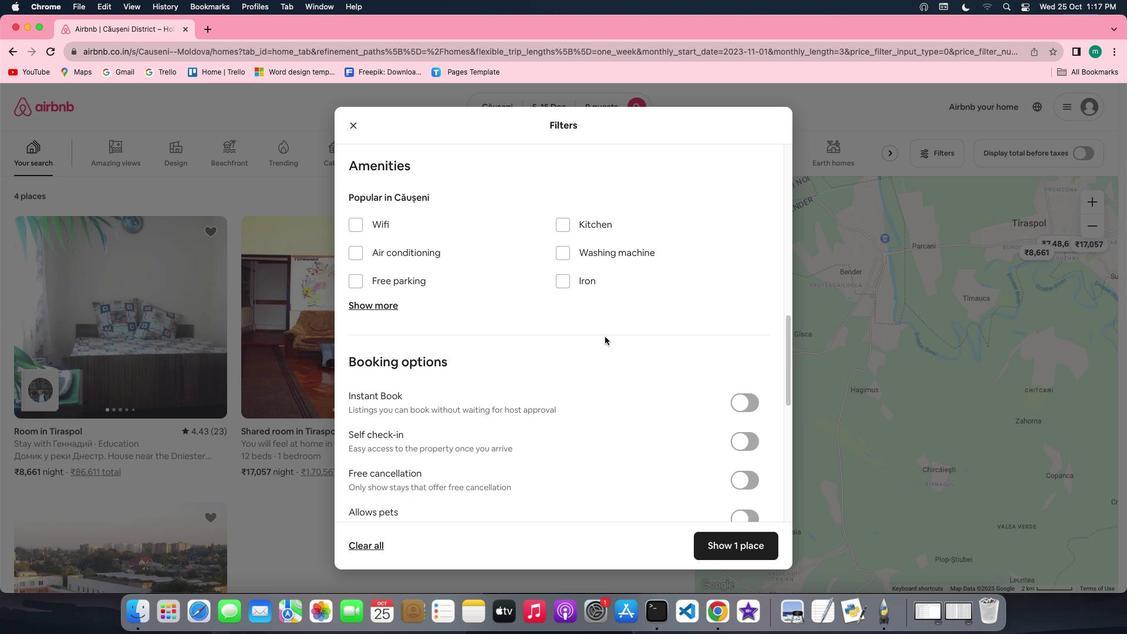 
Action: Mouse moved to (743, 402)
Screenshot: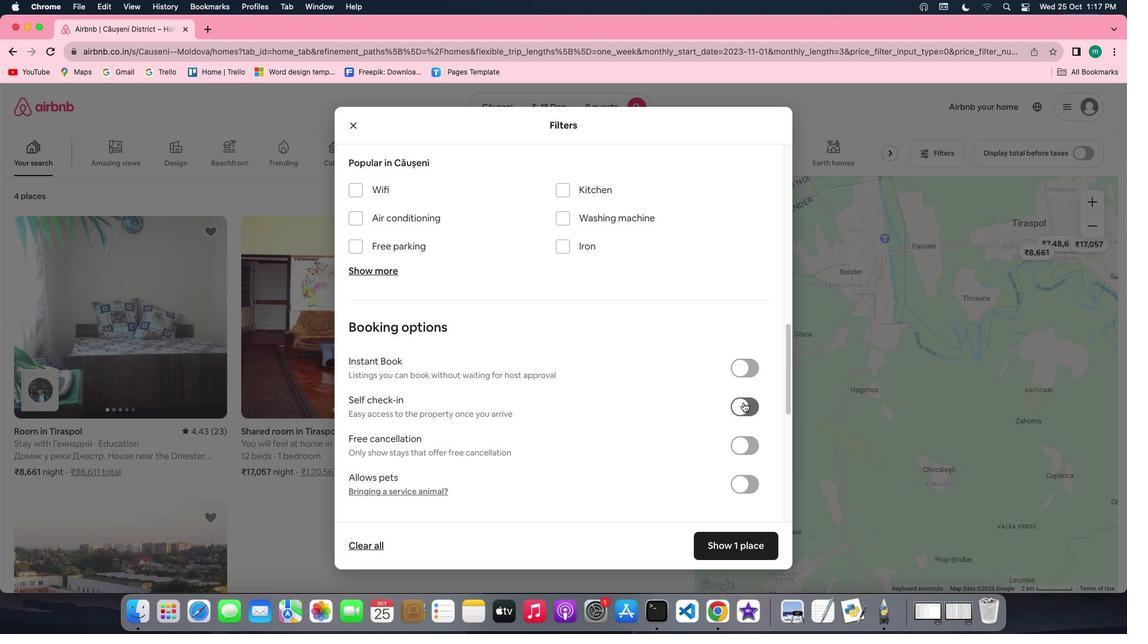 
Action: Mouse pressed left at (743, 402)
Screenshot: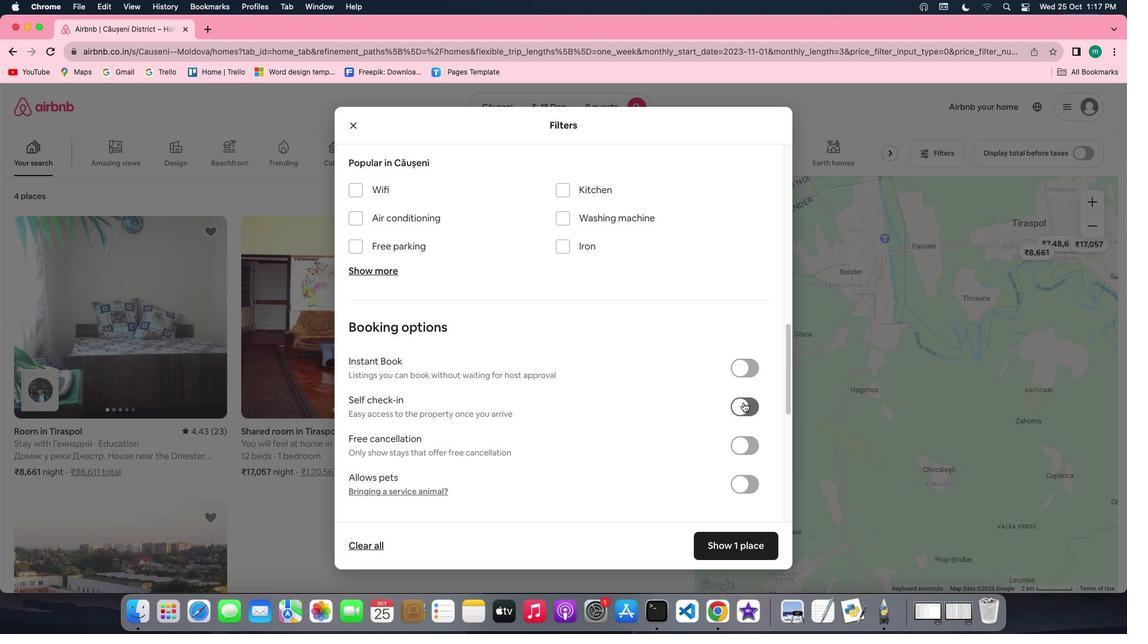 
Action: Mouse moved to (721, 443)
Screenshot: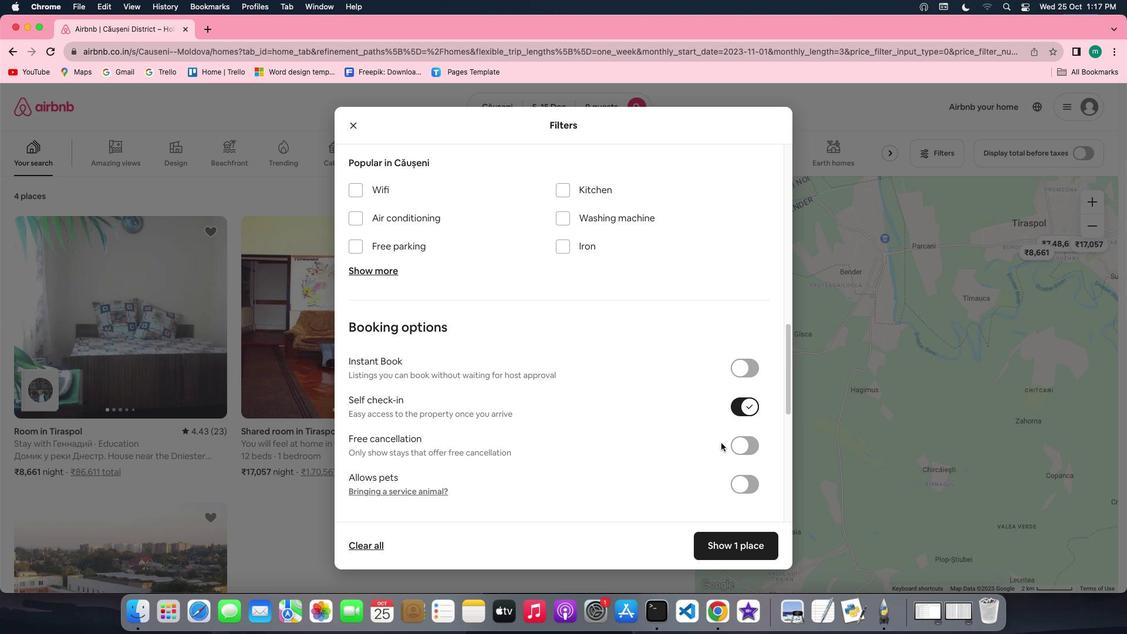 
Action: Mouse scrolled (721, 443) with delta (0, 0)
Screenshot: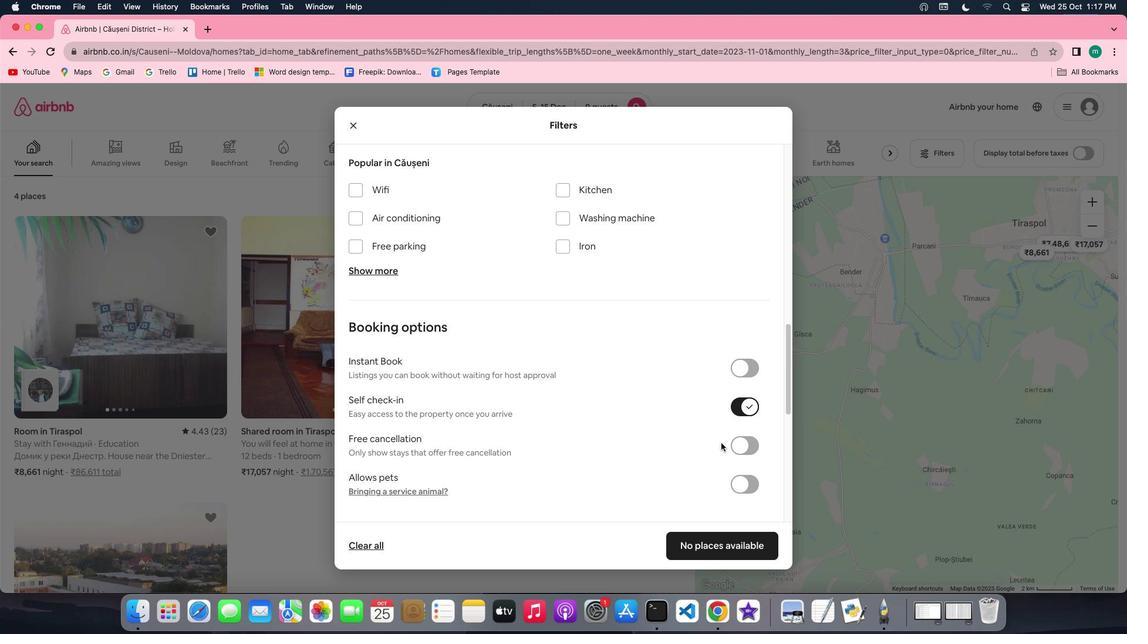
Action: Mouse scrolled (721, 443) with delta (0, 0)
Screenshot: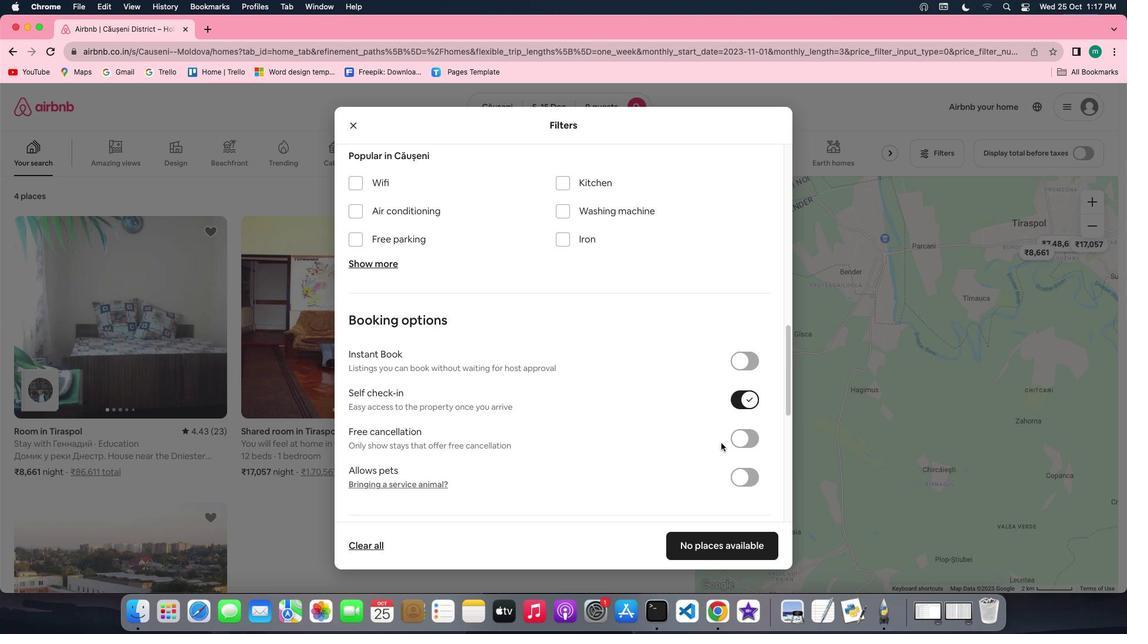 
Action: Mouse scrolled (721, 443) with delta (0, -1)
Screenshot: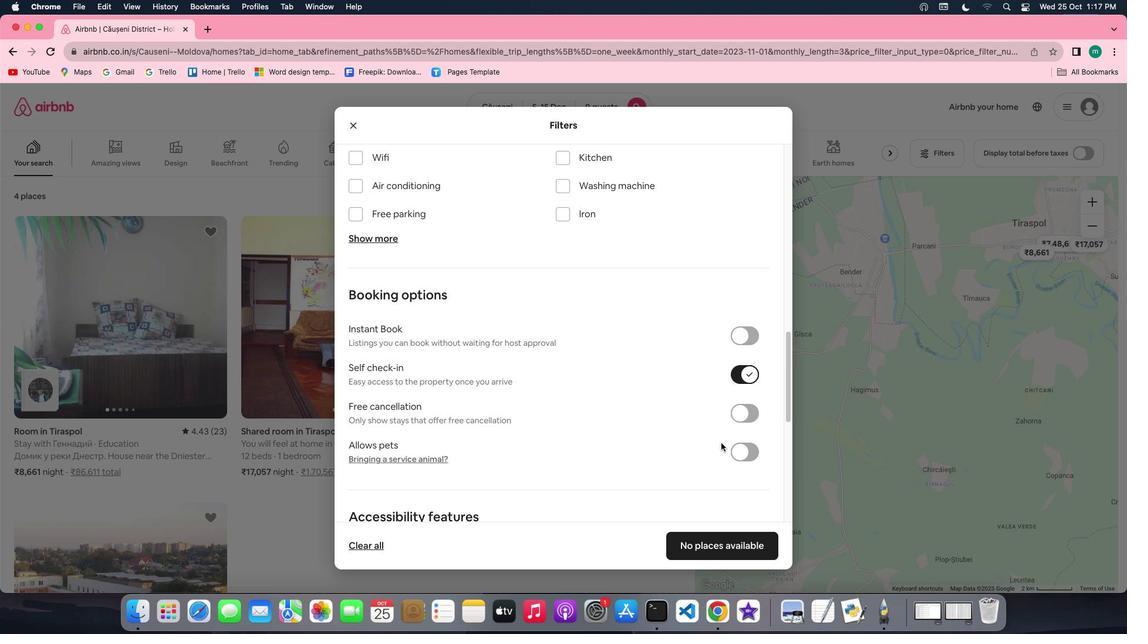 
Action: Mouse scrolled (721, 443) with delta (0, -2)
Screenshot: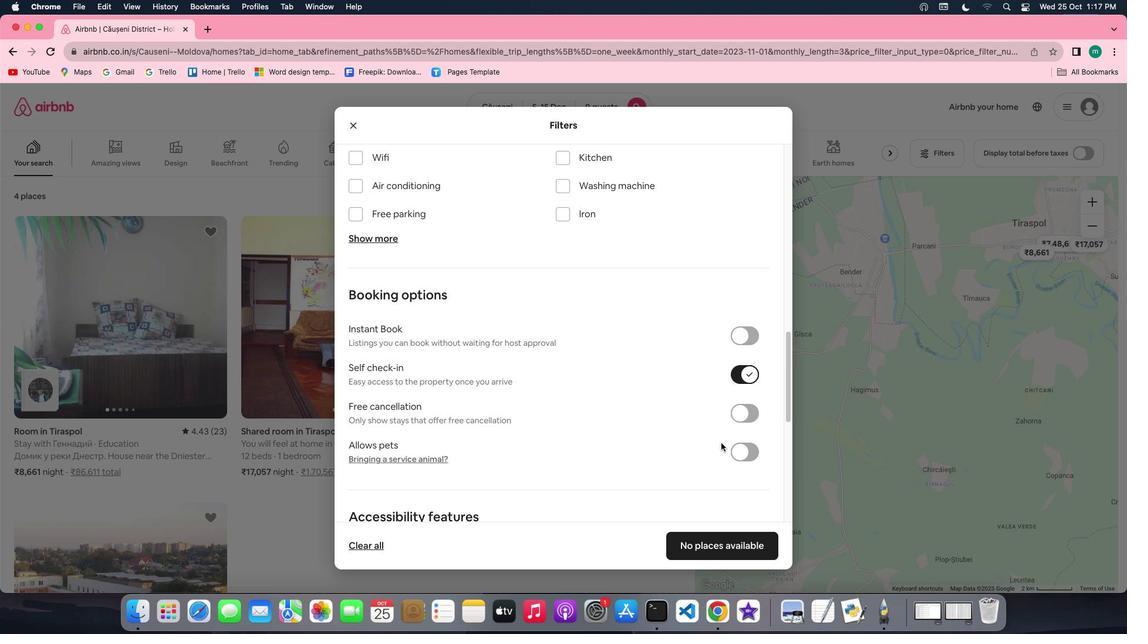 
Action: Mouse scrolled (721, 443) with delta (0, -2)
Screenshot: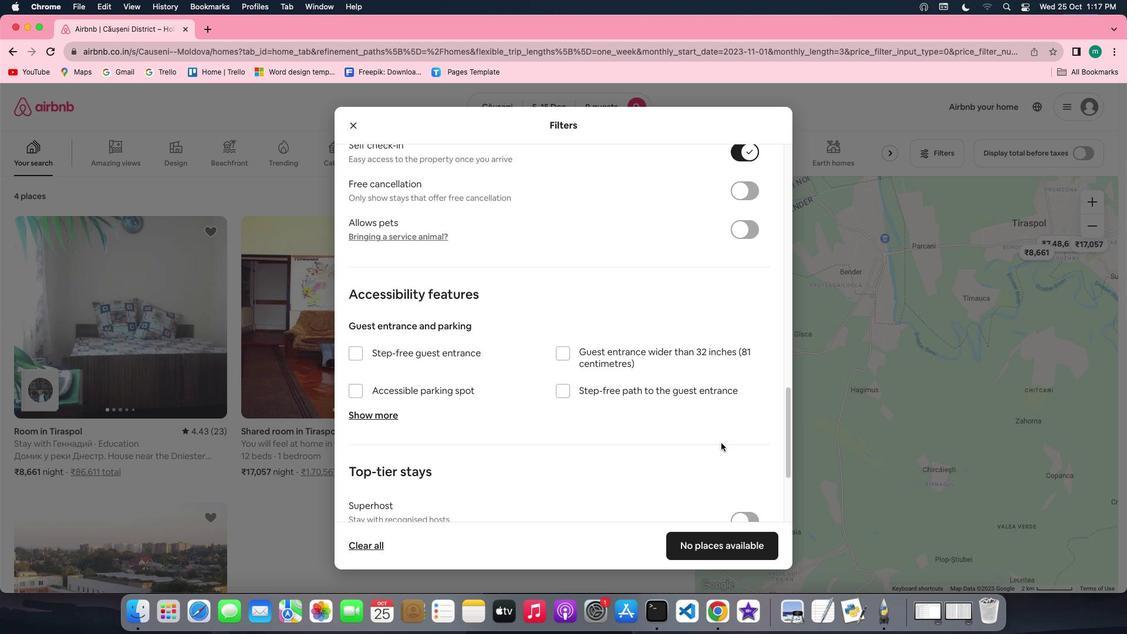 
Action: Mouse moved to (715, 469)
Screenshot: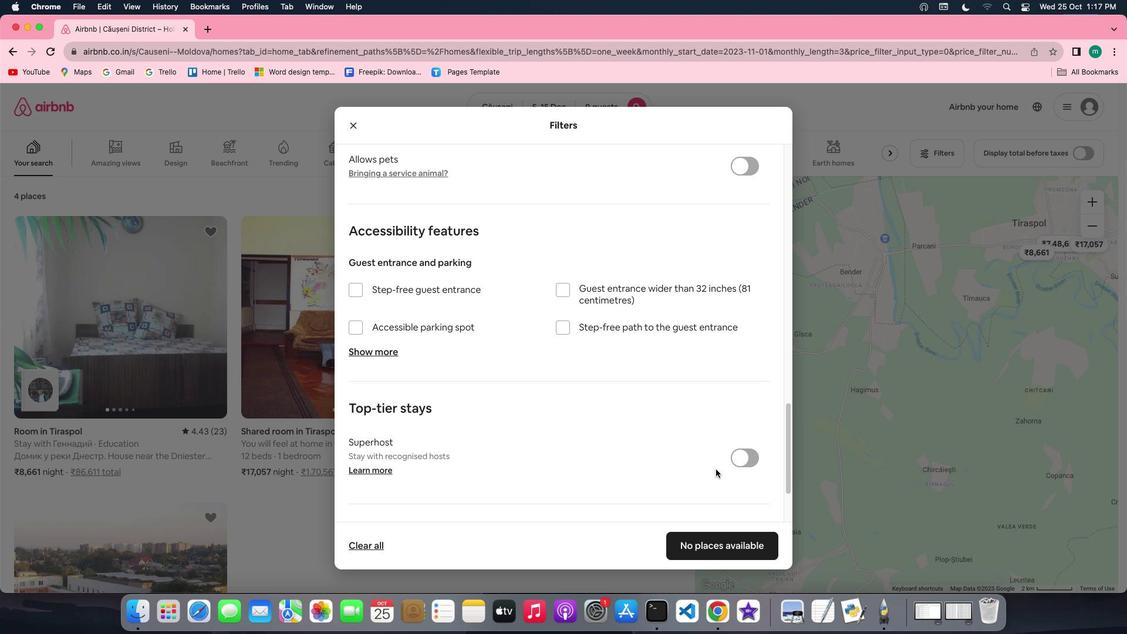 
Action: Mouse scrolled (715, 469) with delta (0, 0)
Screenshot: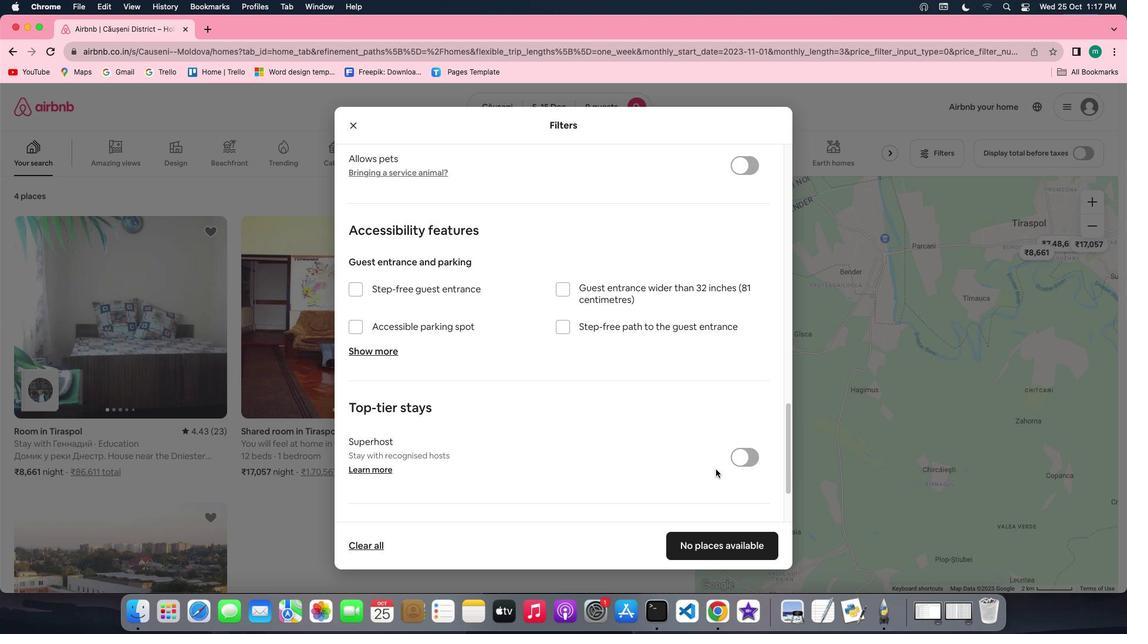 
Action: Mouse scrolled (715, 469) with delta (0, 0)
Screenshot: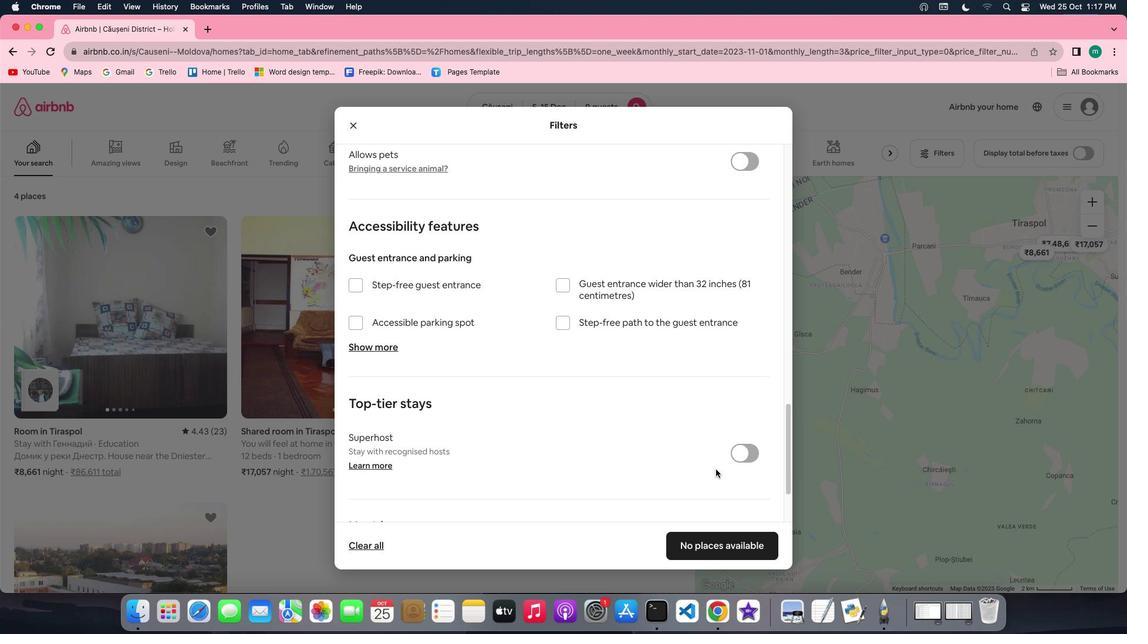 
Action: Mouse scrolled (715, 469) with delta (0, -1)
Screenshot: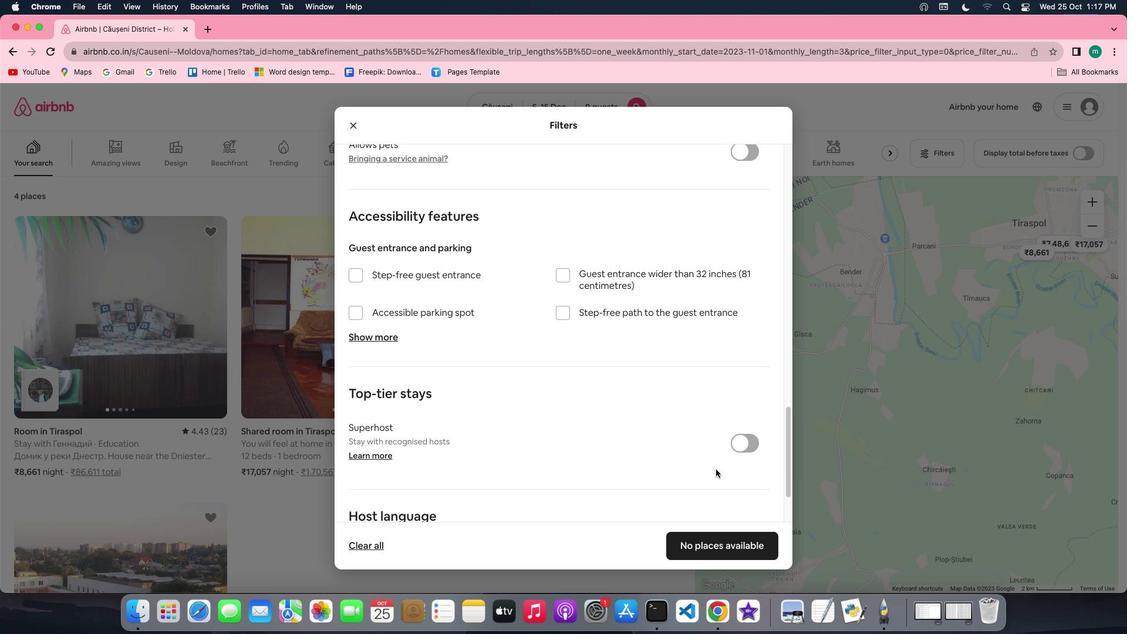 
Action: Mouse scrolled (715, 469) with delta (0, -2)
Screenshot: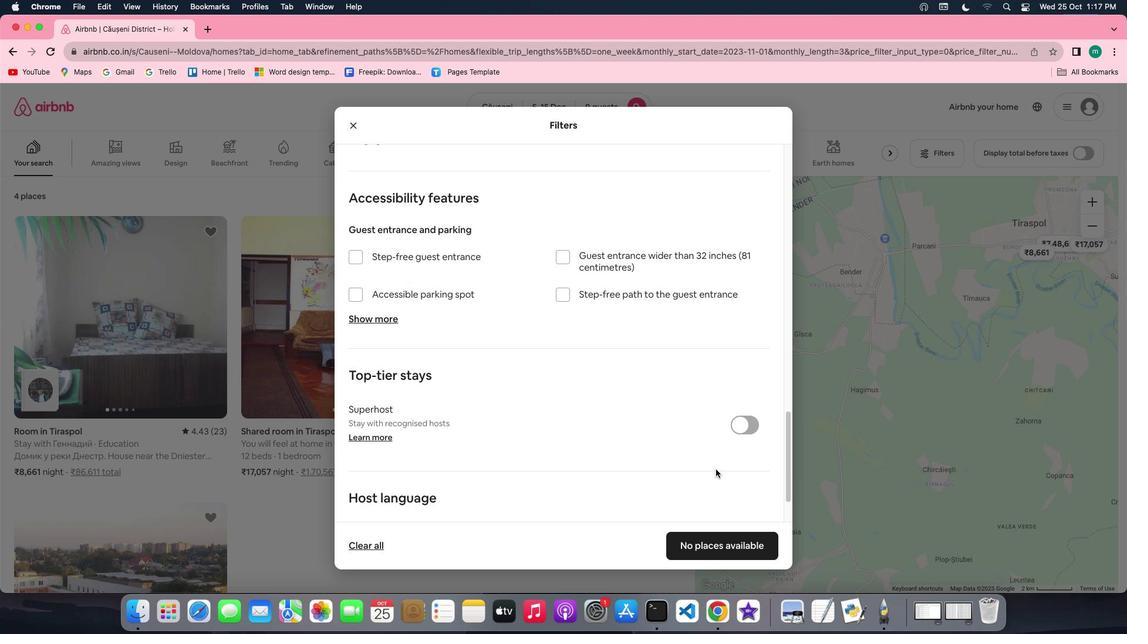 
Action: Mouse scrolled (715, 469) with delta (0, -2)
Screenshot: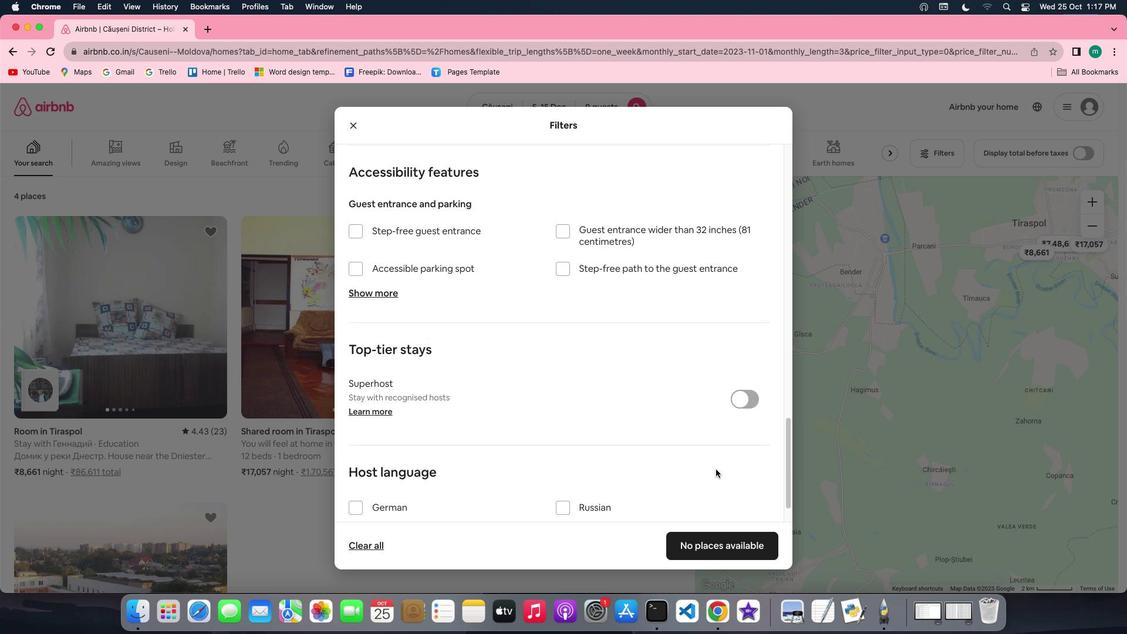 
Action: Mouse scrolled (715, 469) with delta (0, -2)
Screenshot: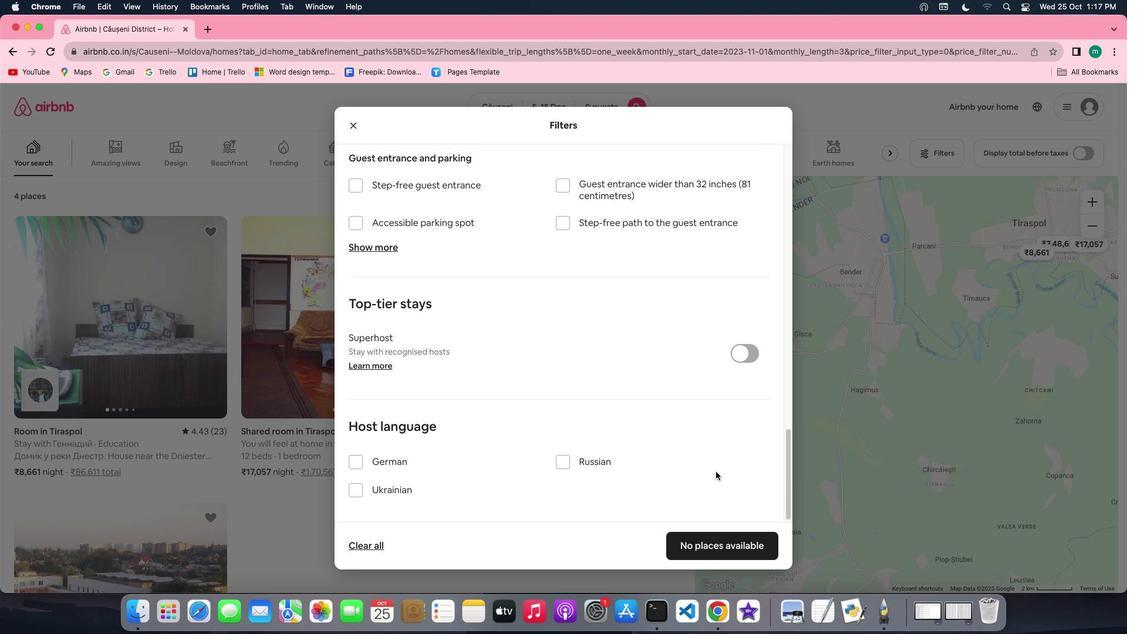 
Action: Mouse moved to (710, 513)
Screenshot: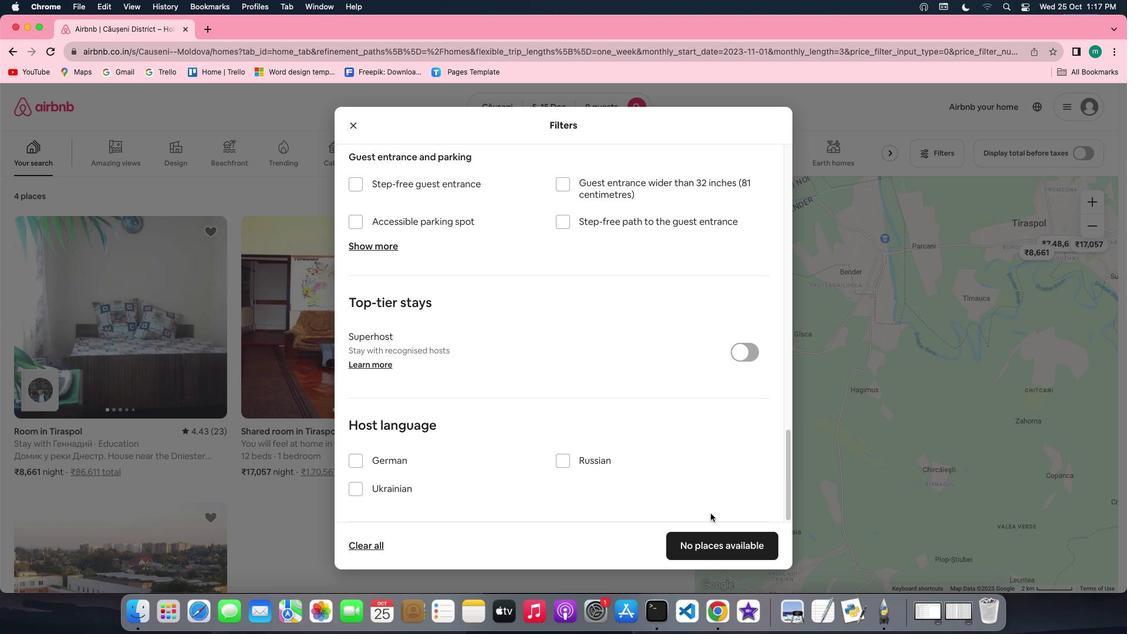 
Action: Mouse scrolled (710, 513) with delta (0, 0)
Screenshot: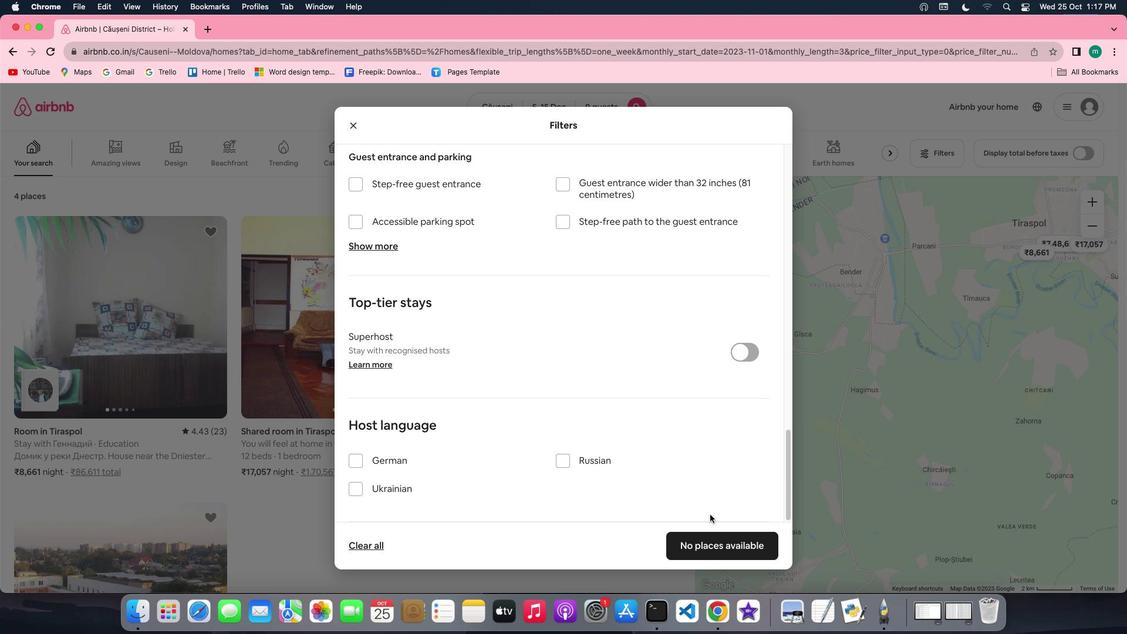 
Action: Mouse scrolled (710, 513) with delta (0, 0)
Screenshot: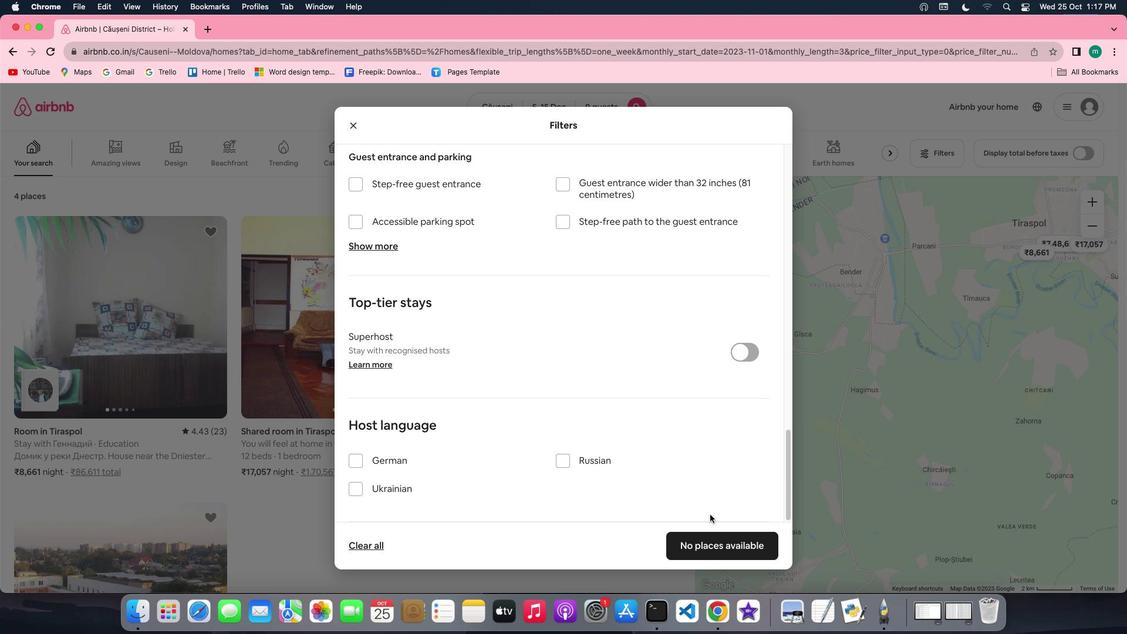 
Action: Mouse moved to (710, 513)
Screenshot: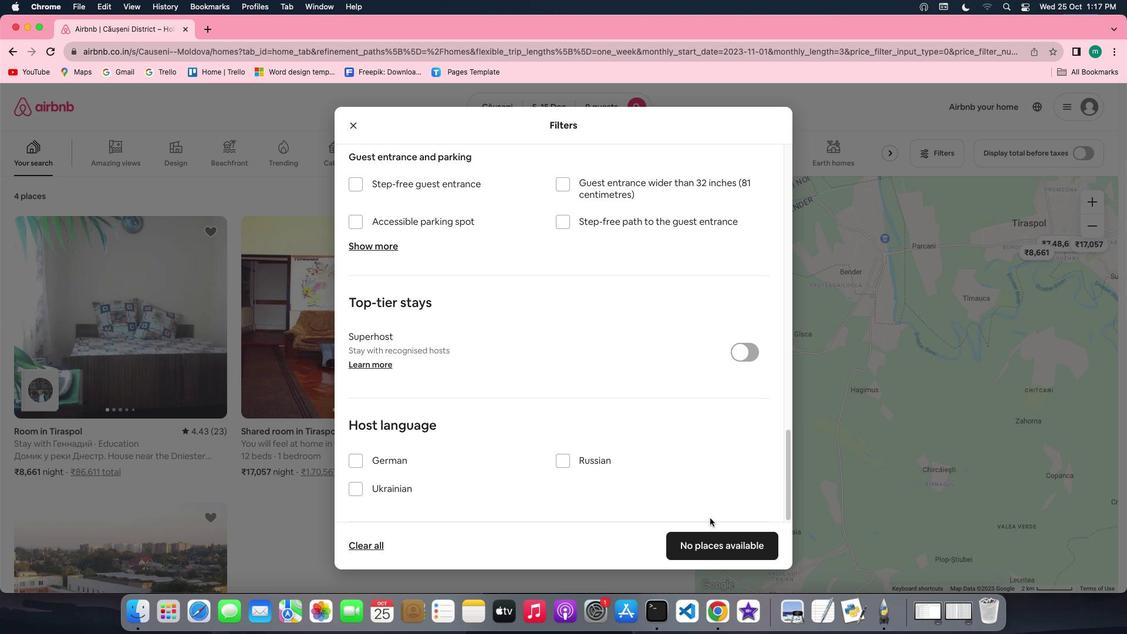 
Action: Mouse scrolled (710, 513) with delta (0, -1)
Screenshot: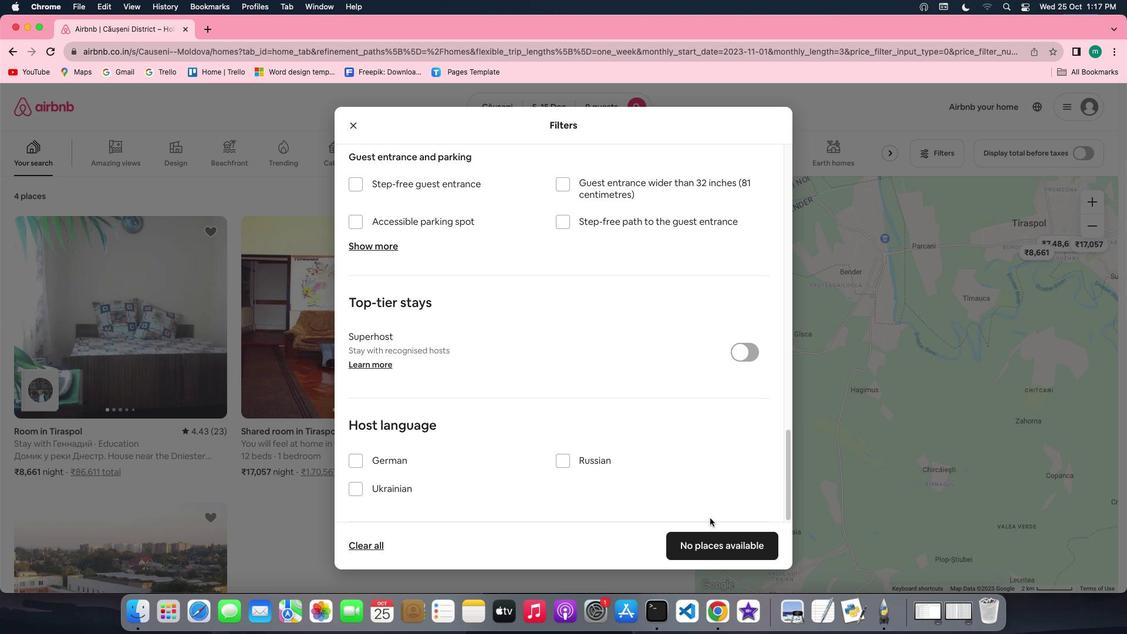 
Action: Mouse moved to (710, 515)
Screenshot: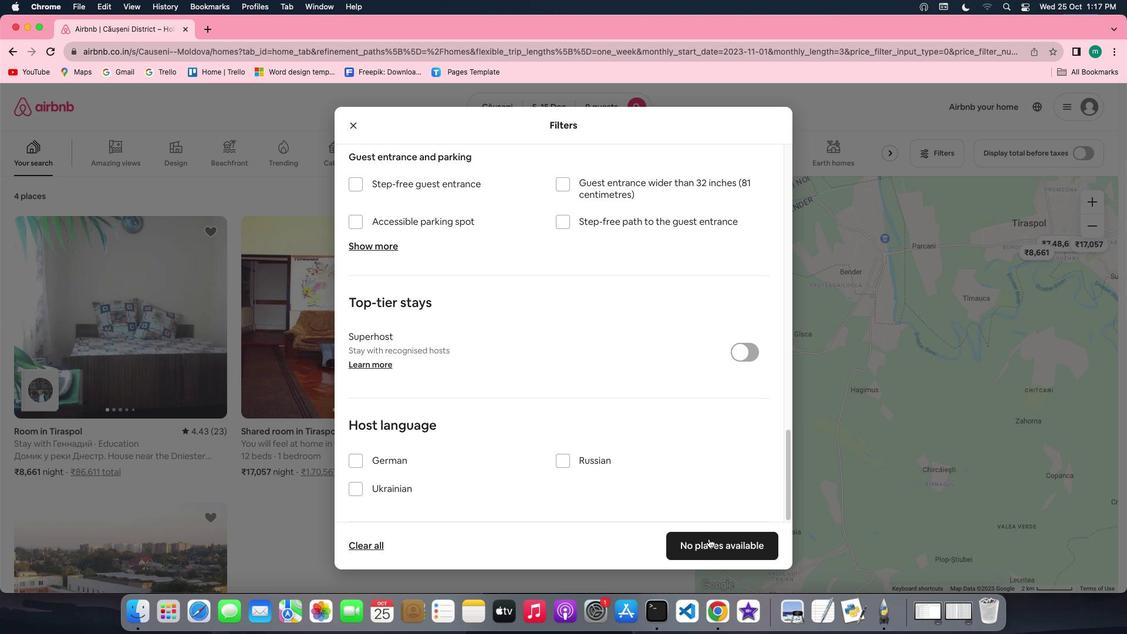 
Action: Mouse scrolled (710, 515) with delta (0, -2)
Screenshot: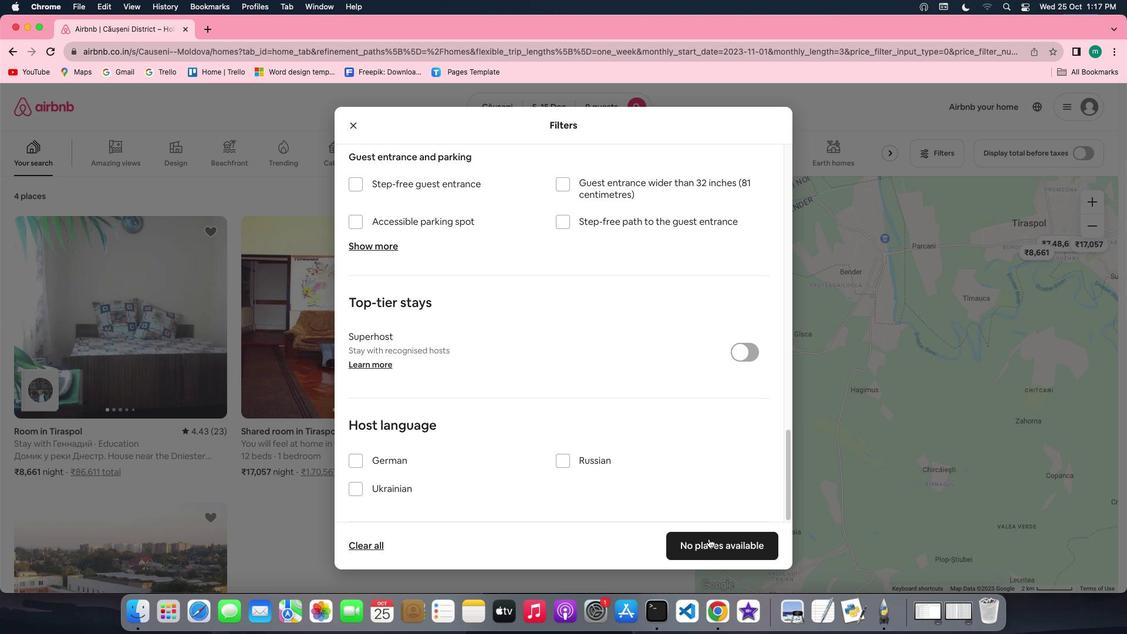 
Action: Mouse moved to (709, 563)
Screenshot: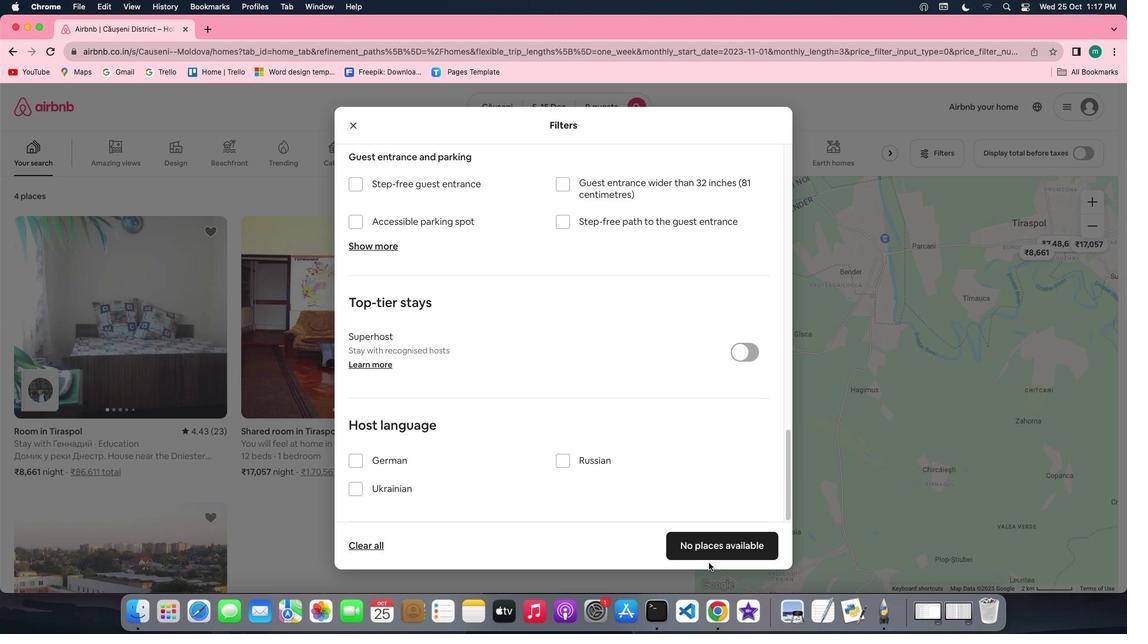 
Action: Mouse scrolled (709, 563) with delta (0, 0)
Screenshot: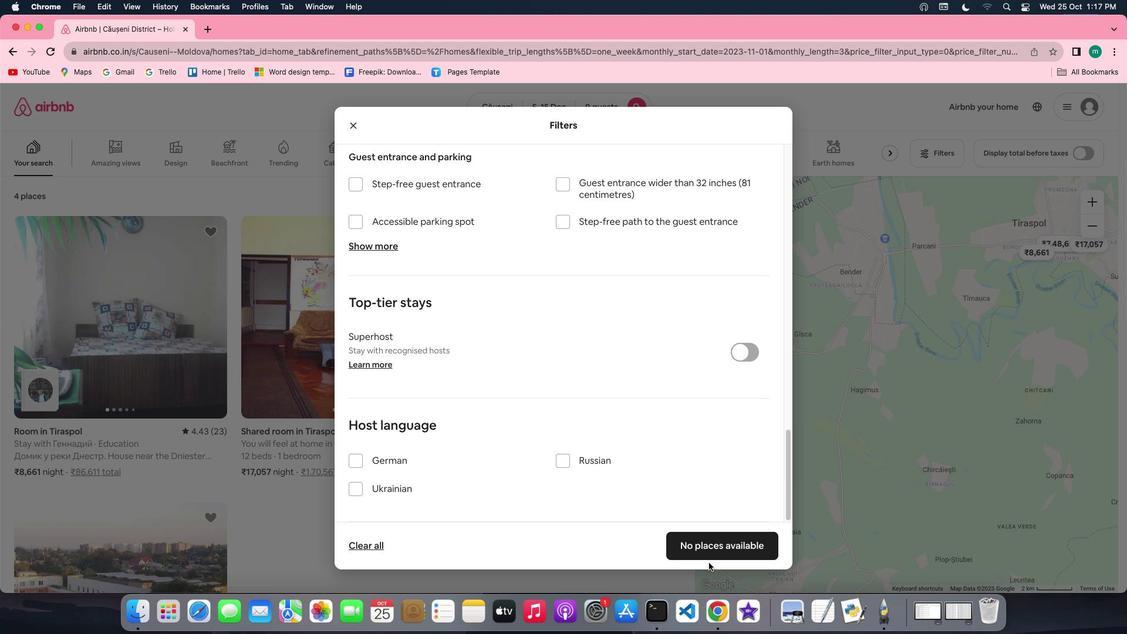 
Action: Mouse moved to (720, 546)
Screenshot: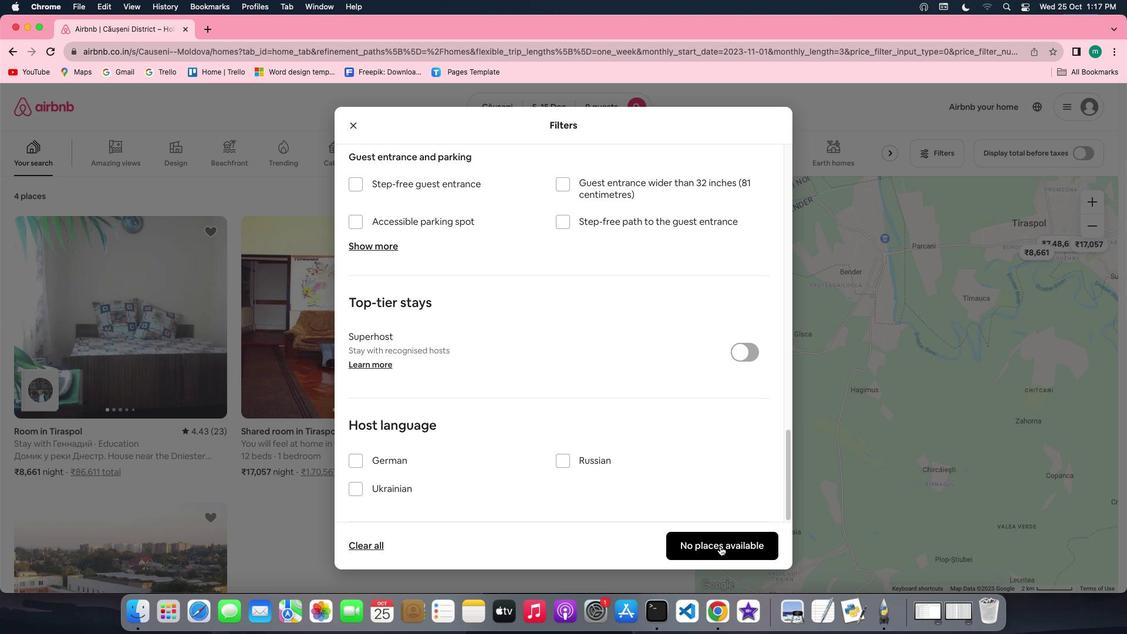 
Action: Mouse pressed left at (720, 546)
Screenshot: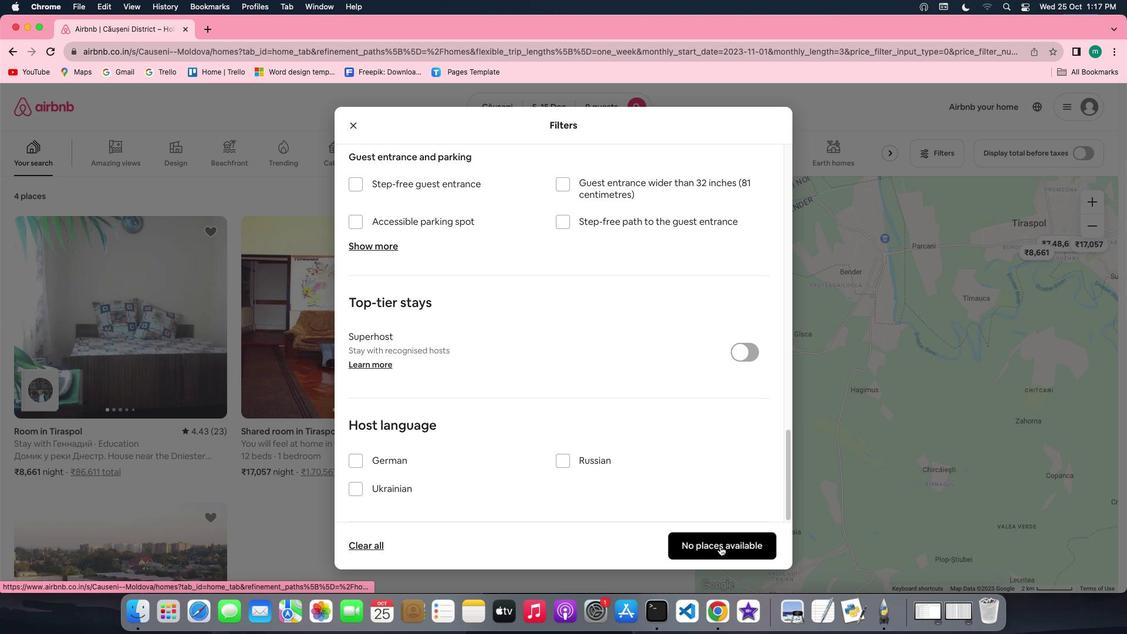 
Action: Mouse moved to (483, 421)
Screenshot: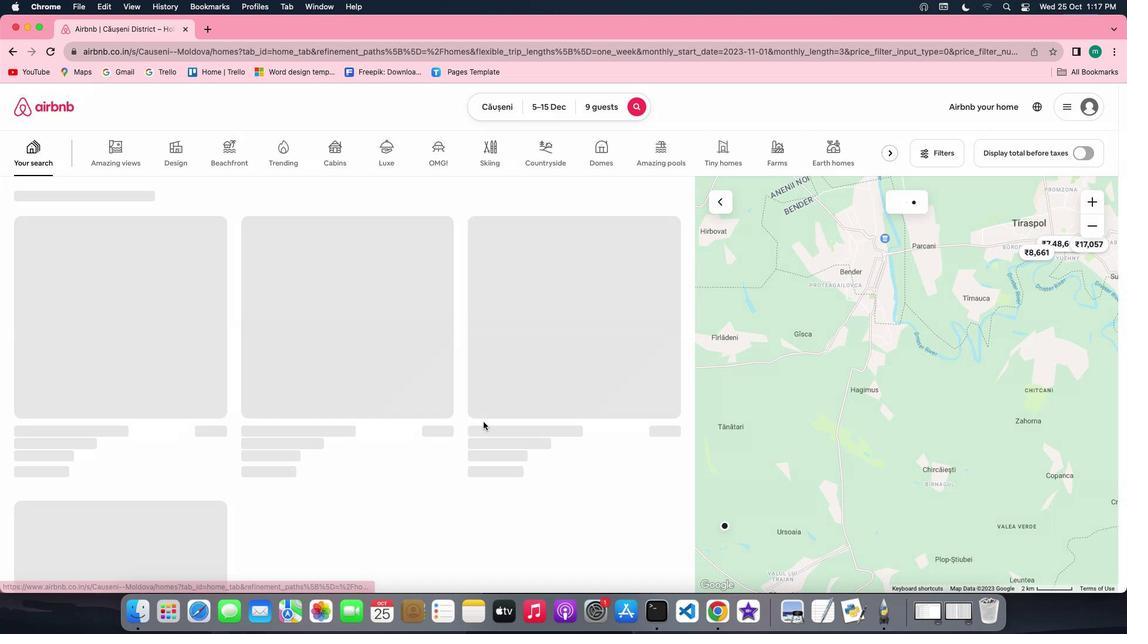 
